 Task: Find connections with filter location Kaltenkirchen with filter topic #Saleswith filter profile language English with filter current company Find My New Job with filter school St.Peter's Engineering College with filter industry International Affairs with filter service category Nonprofit Consulting with filter keywords title Communications Director
Action: Mouse moved to (654, 93)
Screenshot: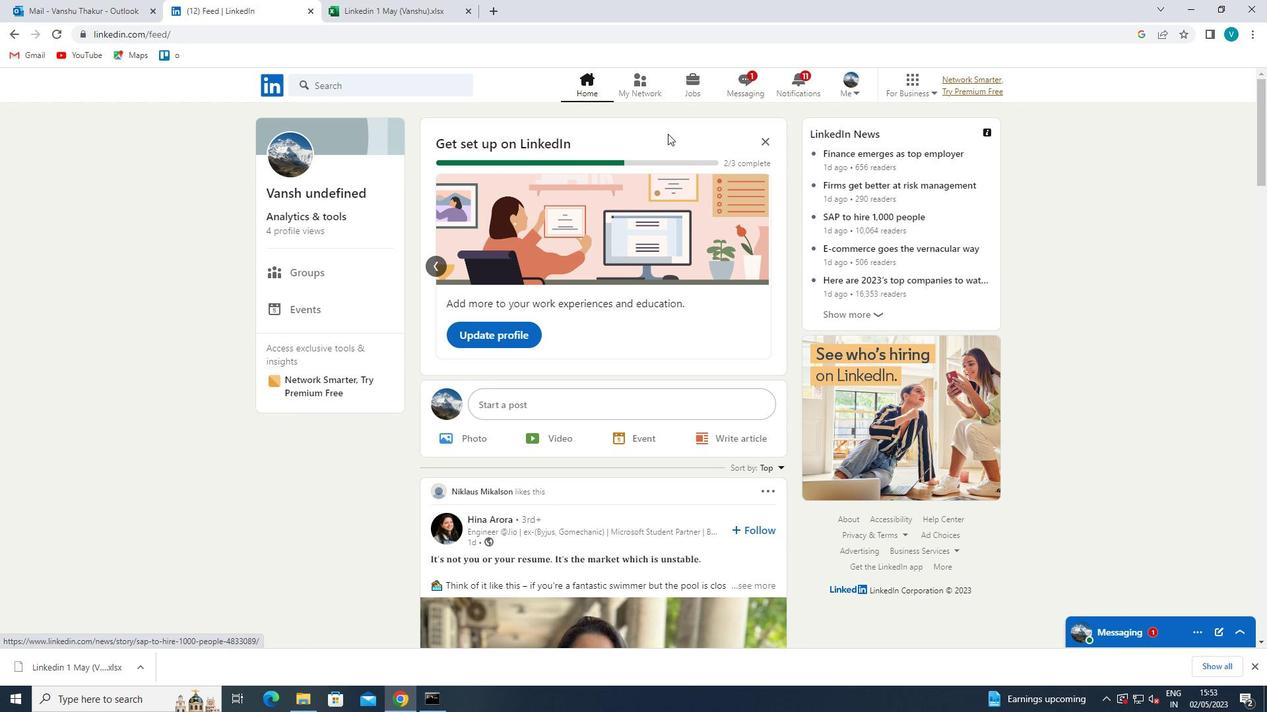 
Action: Mouse pressed left at (654, 93)
Screenshot: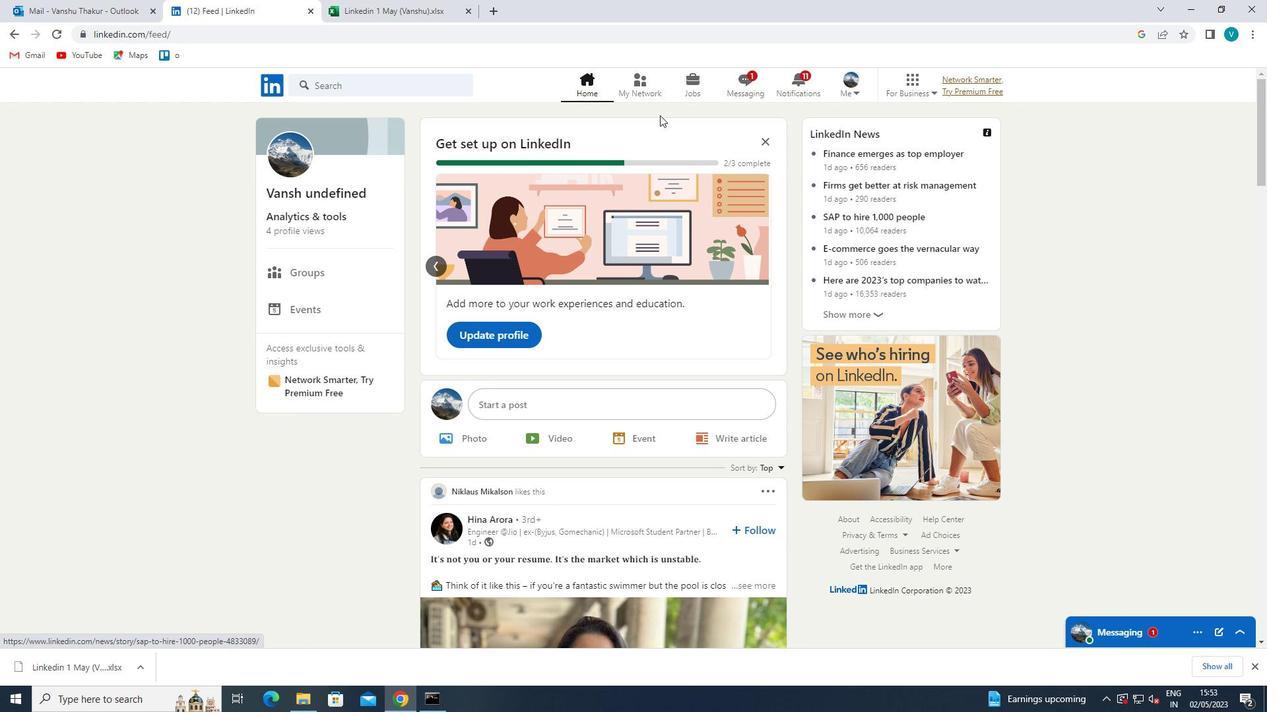 
Action: Mouse moved to (384, 161)
Screenshot: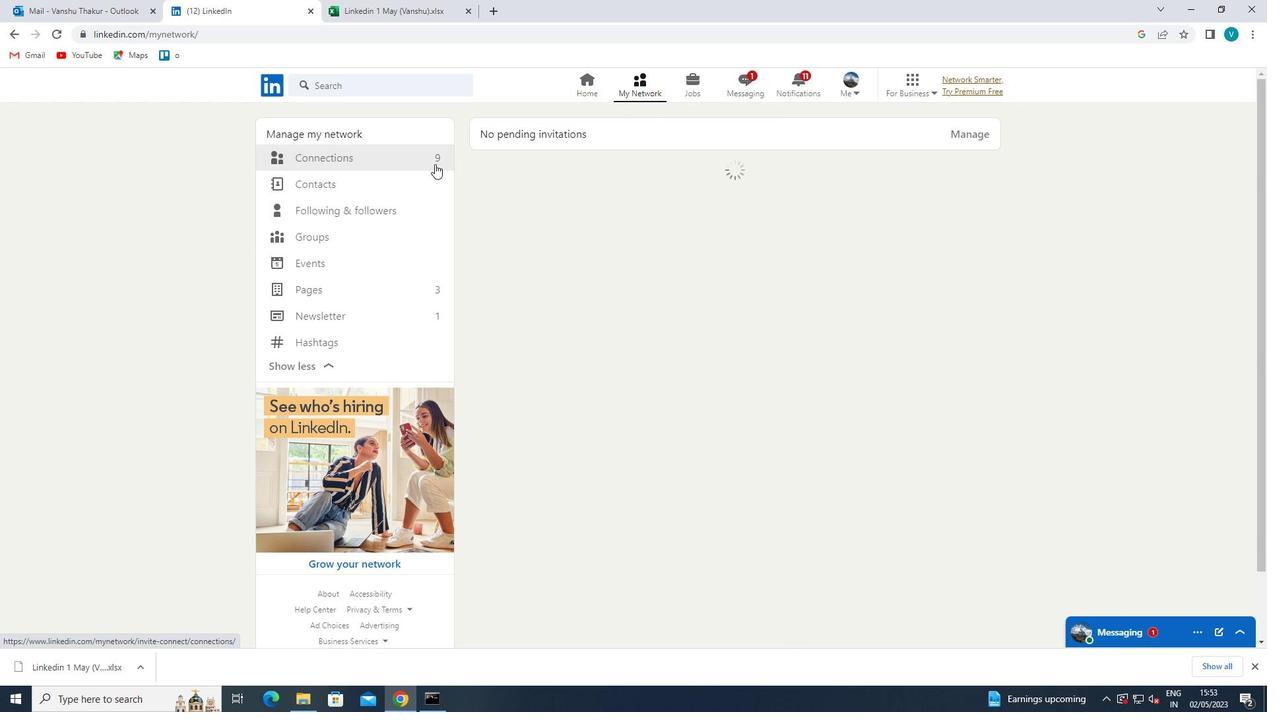 
Action: Mouse pressed left at (384, 161)
Screenshot: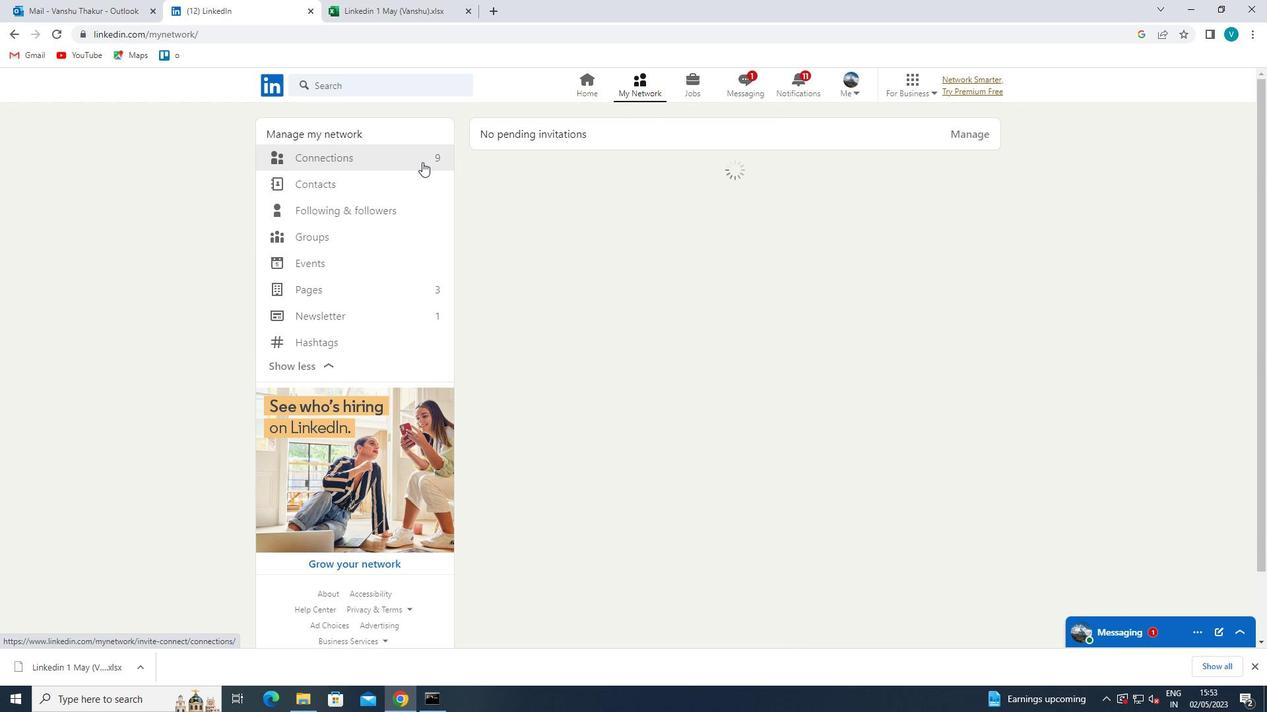 
Action: Mouse moved to (735, 158)
Screenshot: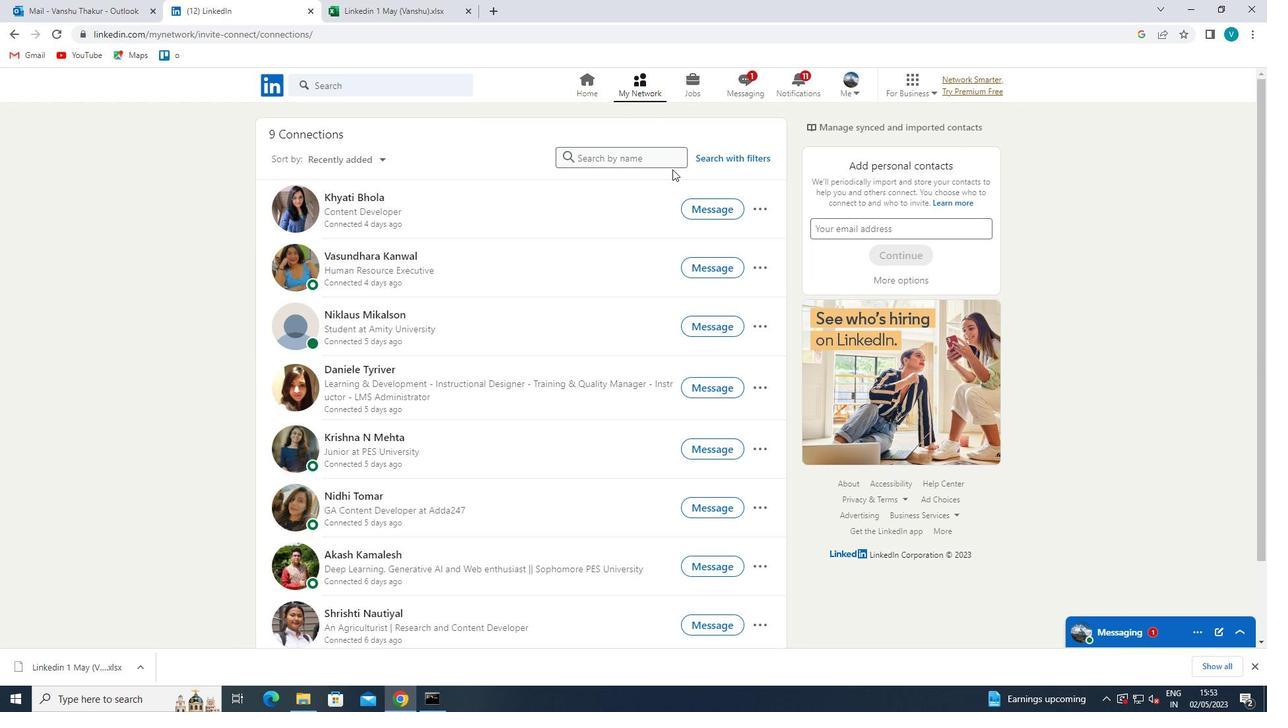 
Action: Mouse pressed left at (735, 158)
Screenshot: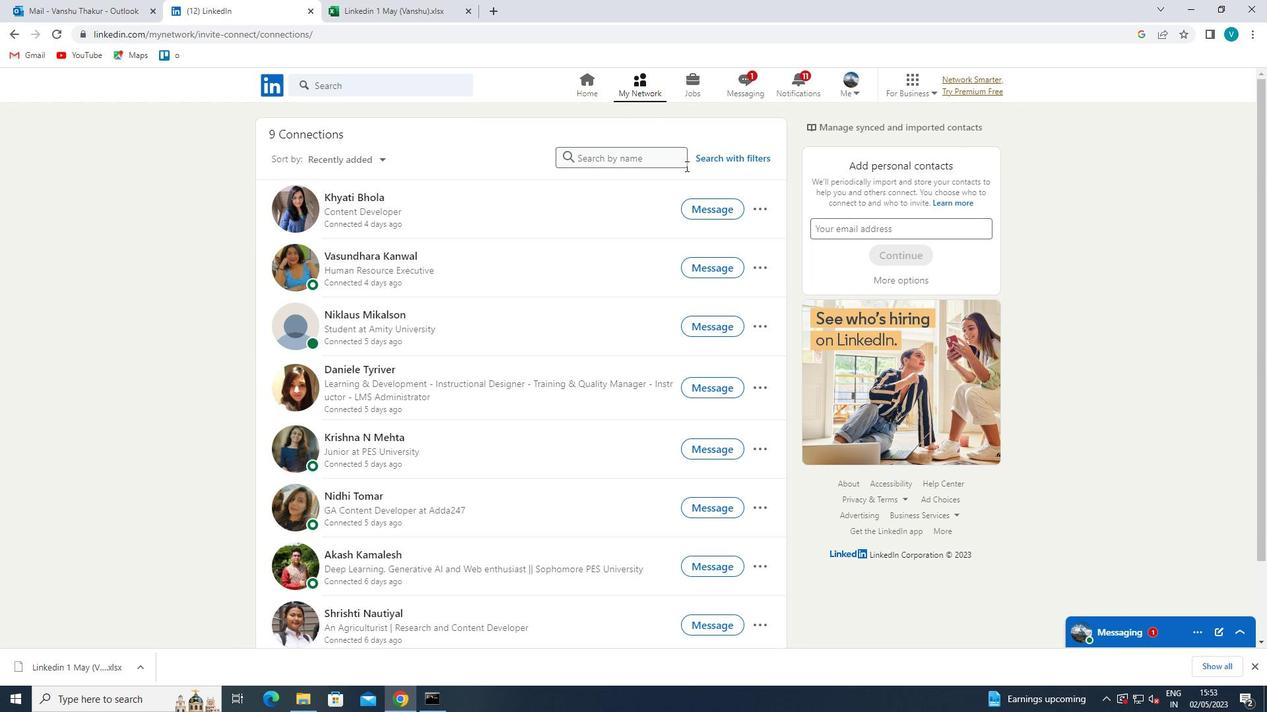 
Action: Mouse moved to (644, 124)
Screenshot: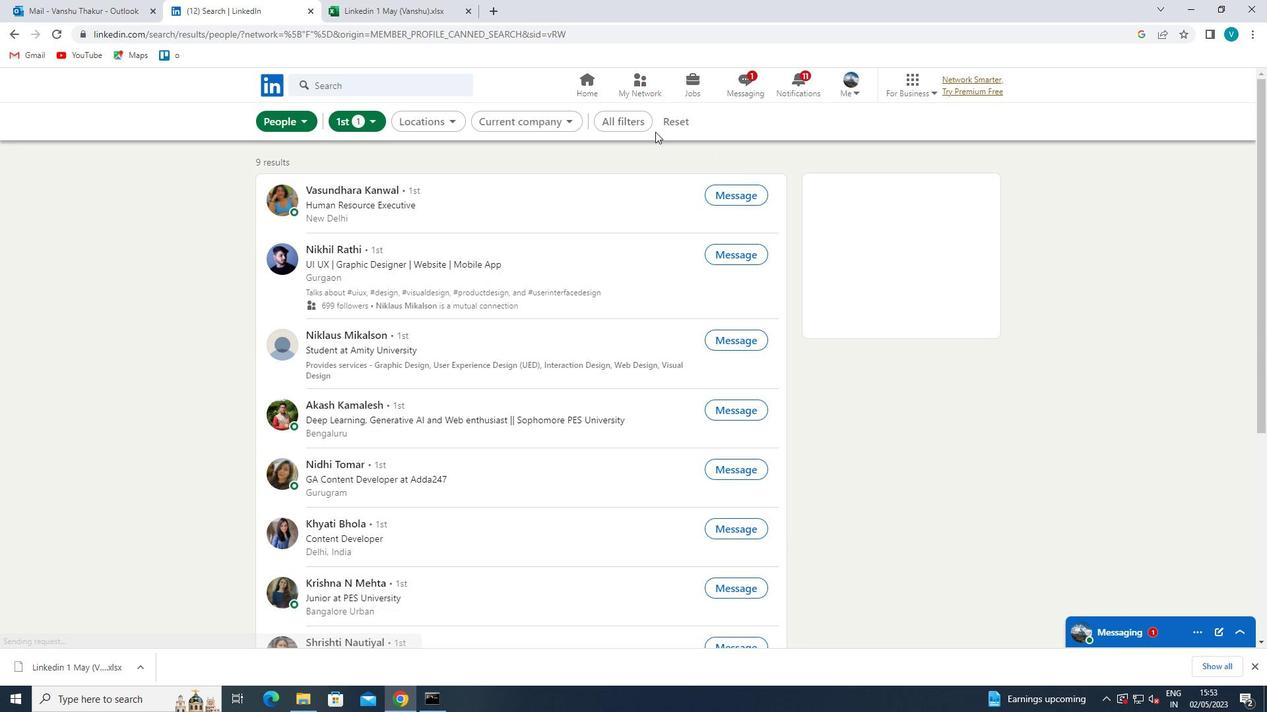 
Action: Mouse pressed left at (644, 124)
Screenshot: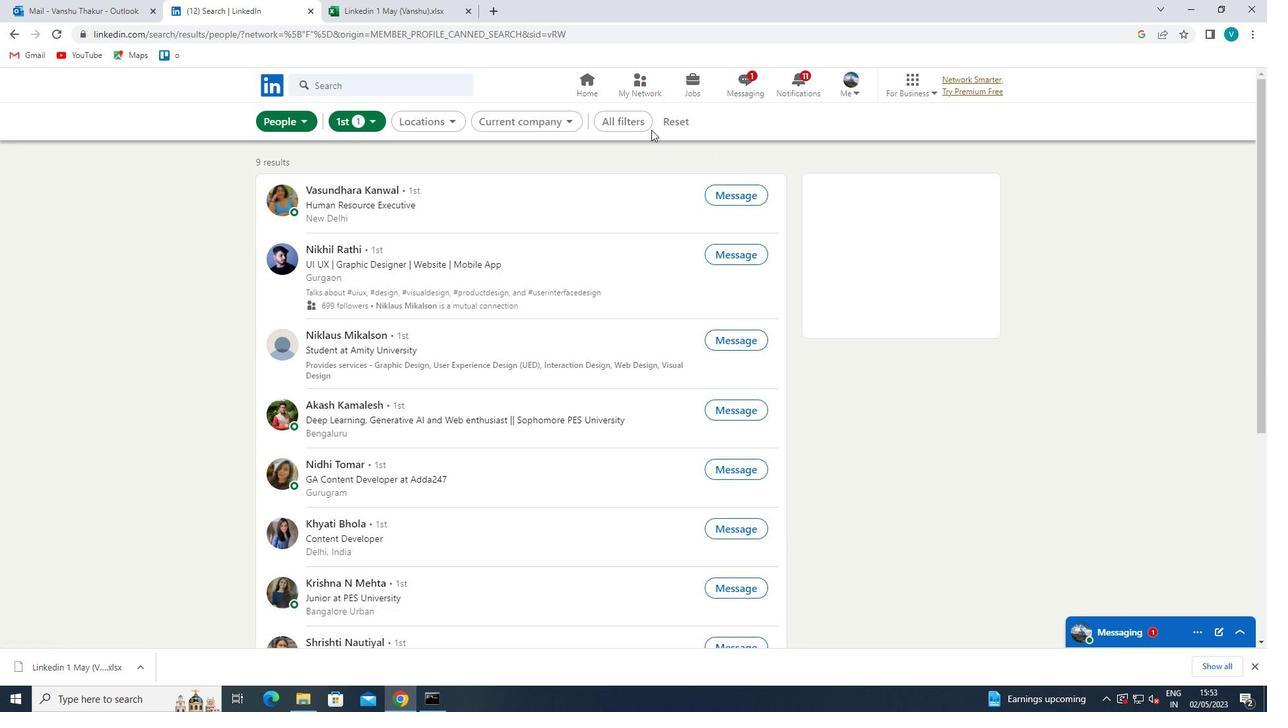 
Action: Mouse moved to (1113, 442)
Screenshot: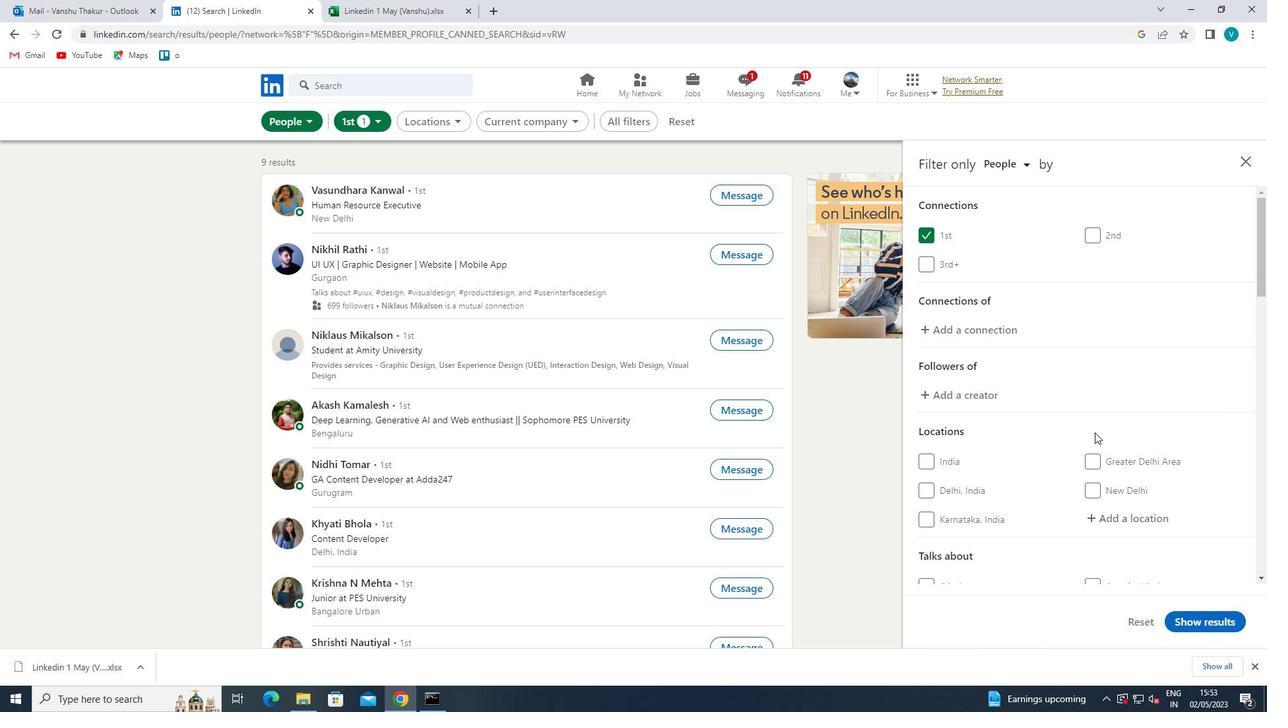 
Action: Mouse scrolled (1113, 442) with delta (0, 0)
Screenshot: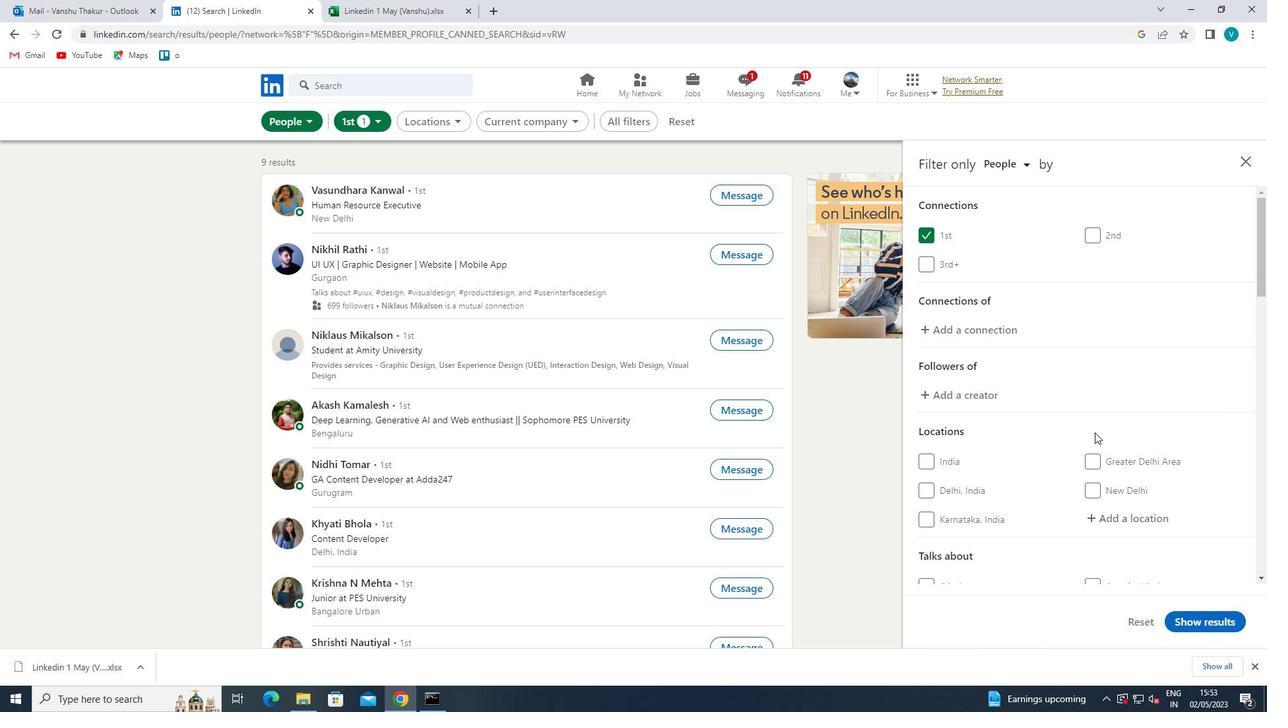 
Action: Mouse moved to (1114, 444)
Screenshot: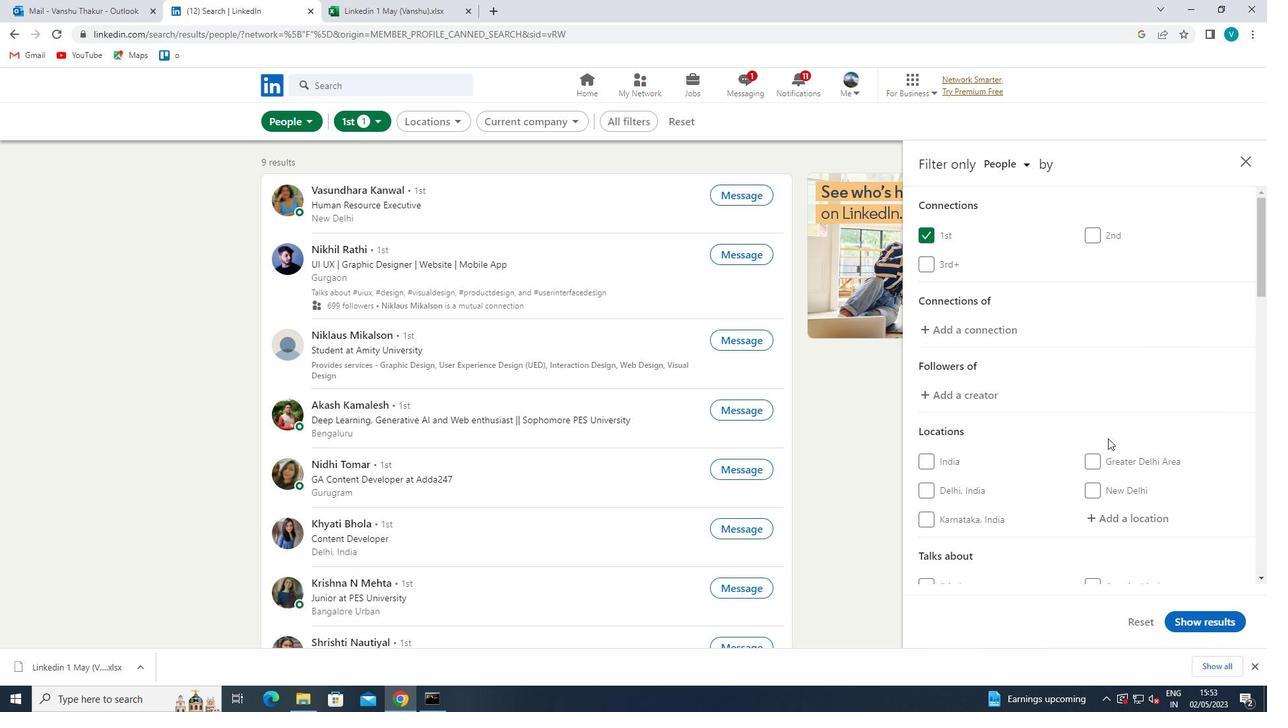 
Action: Mouse scrolled (1114, 443) with delta (0, 0)
Screenshot: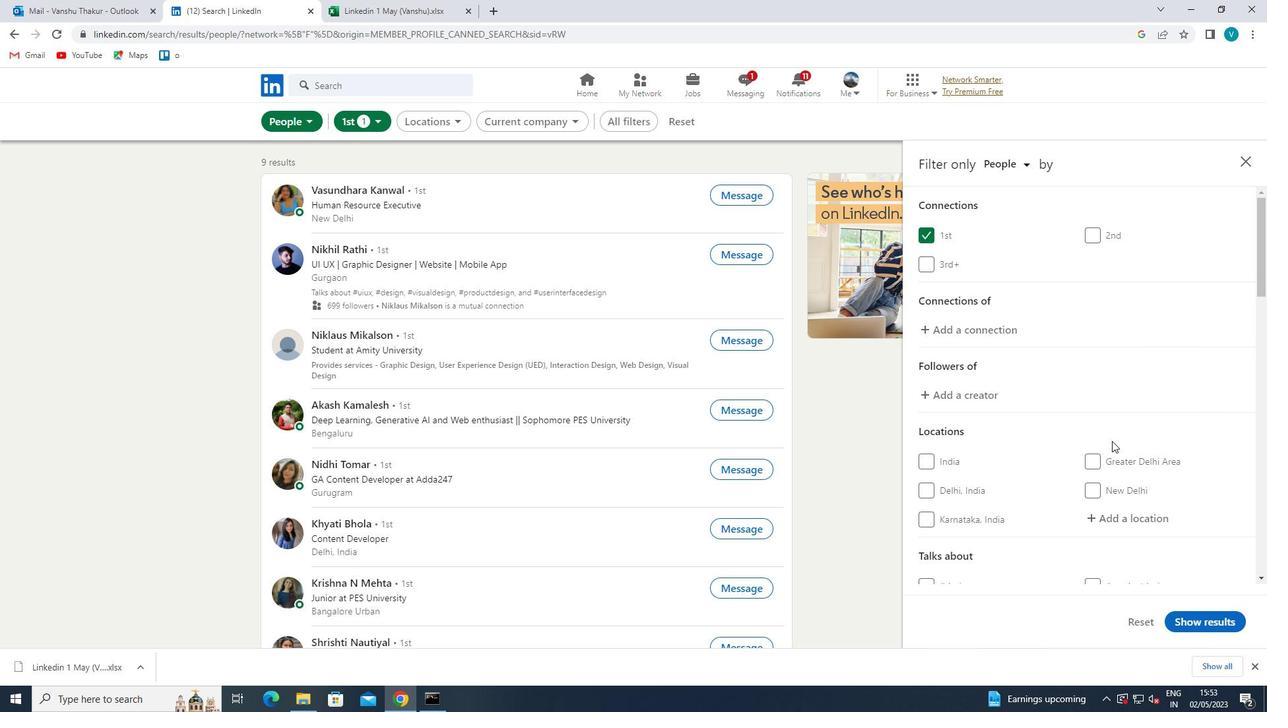
Action: Mouse moved to (1118, 379)
Screenshot: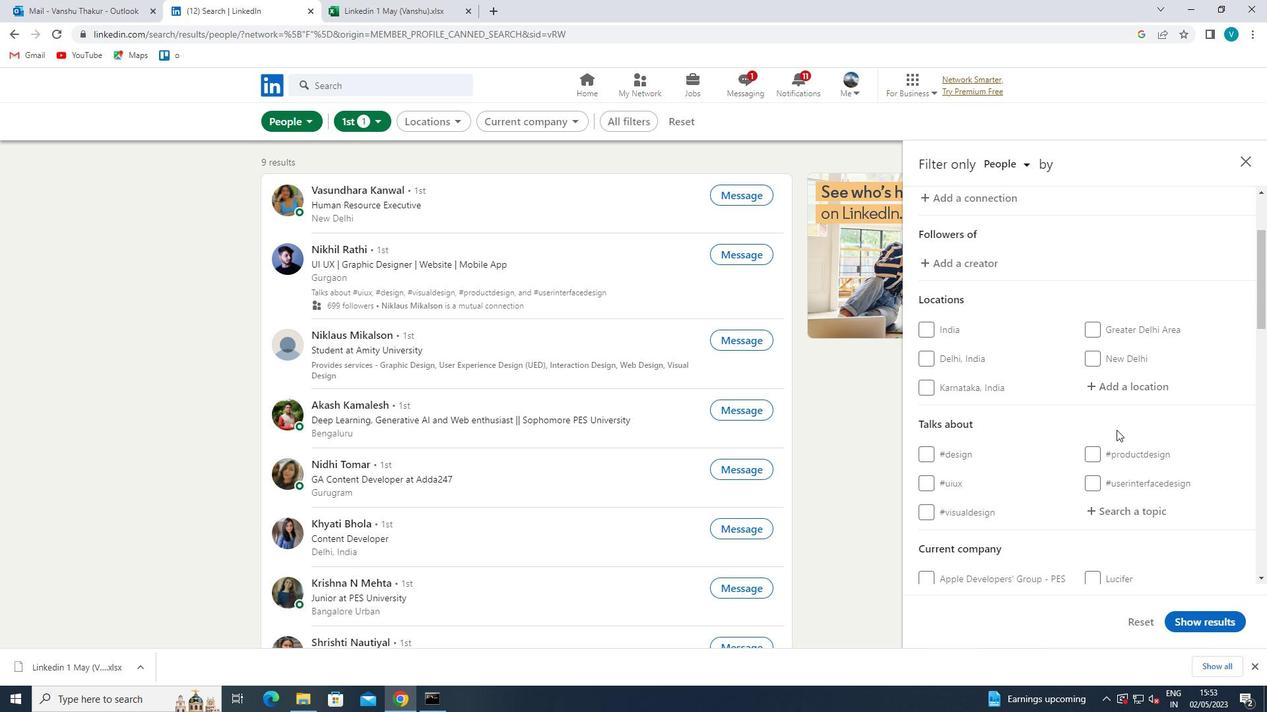 
Action: Mouse pressed left at (1118, 379)
Screenshot: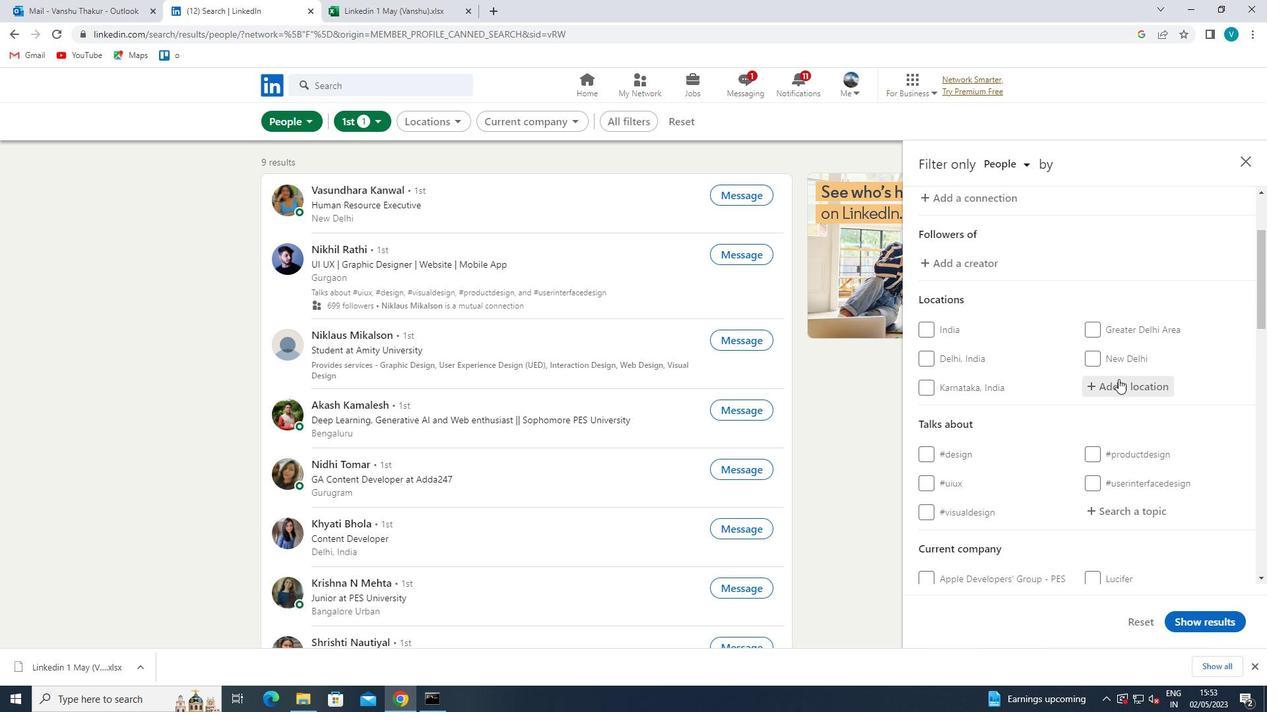 
Action: Mouse moved to (834, 216)
Screenshot: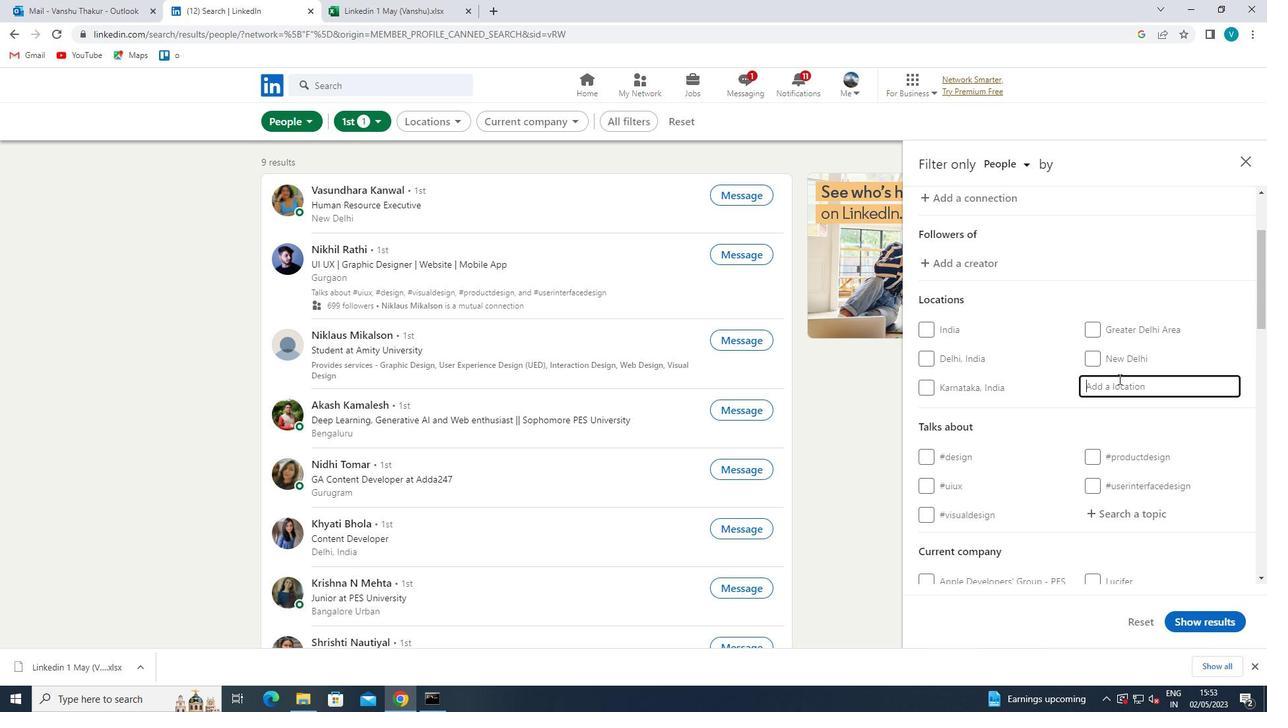 
Action: Key pressed <Key.shift>
Screenshot: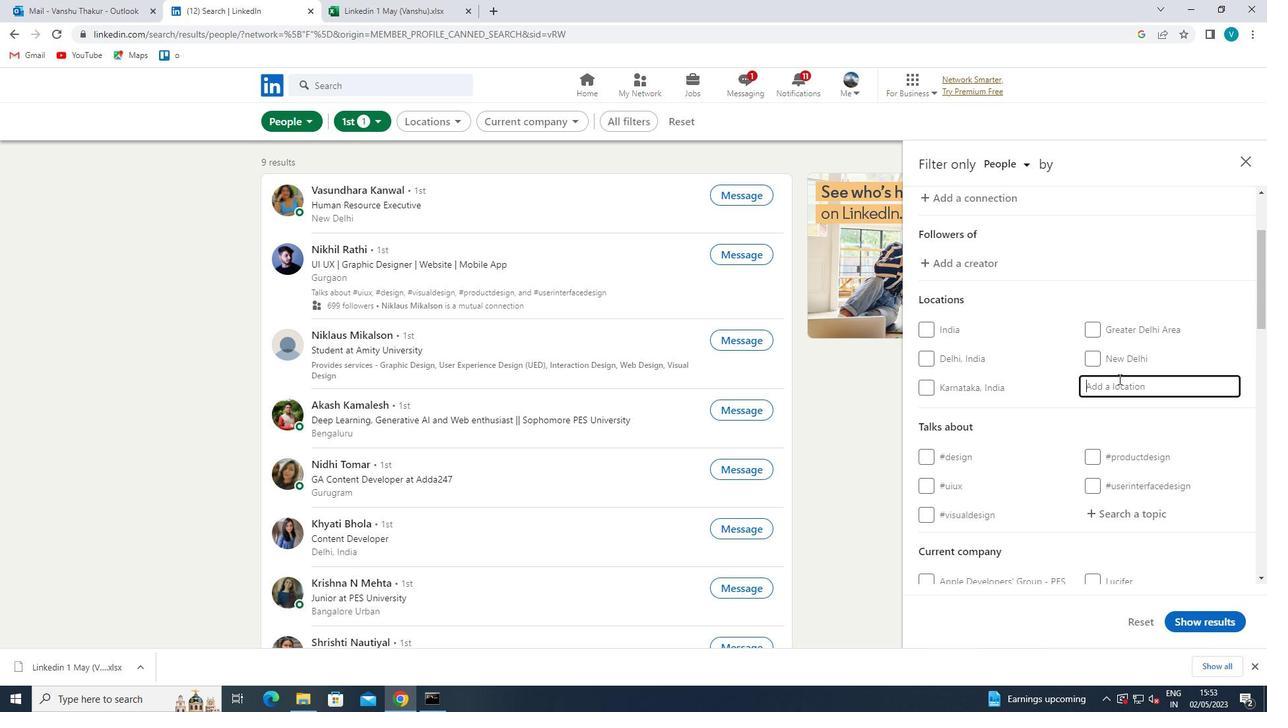 
Action: Mouse moved to (563, 95)
Screenshot: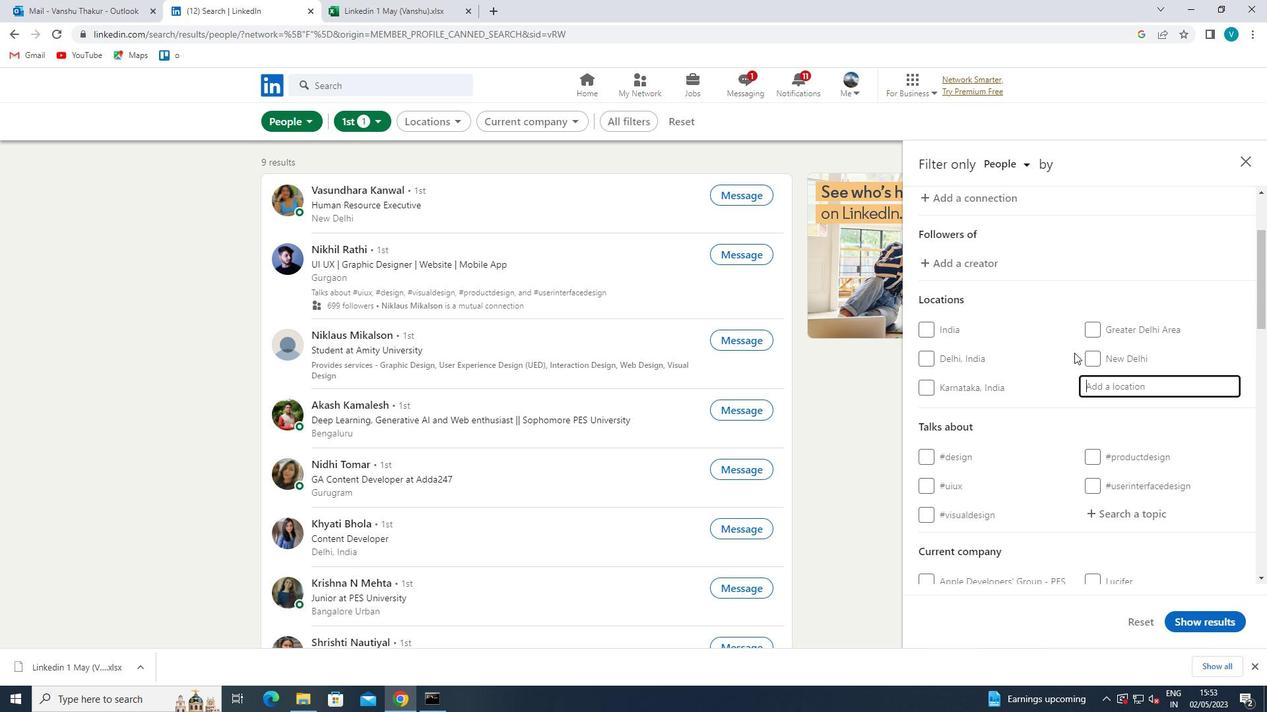 
Action: Key pressed <Key.shift><Key.shift><Key.shift><Key.shift><Key.shift><Key.shift><Key.shift>KALTENKI
Screenshot: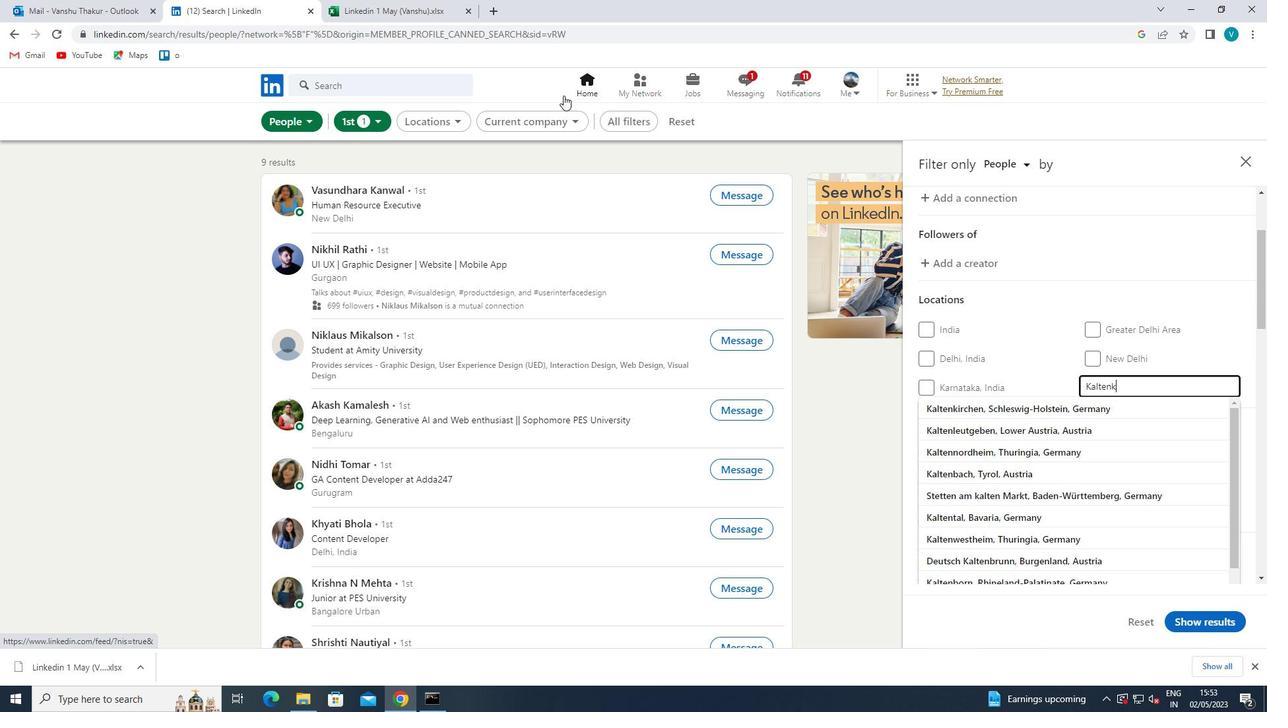 
Action: Mouse moved to (1042, 399)
Screenshot: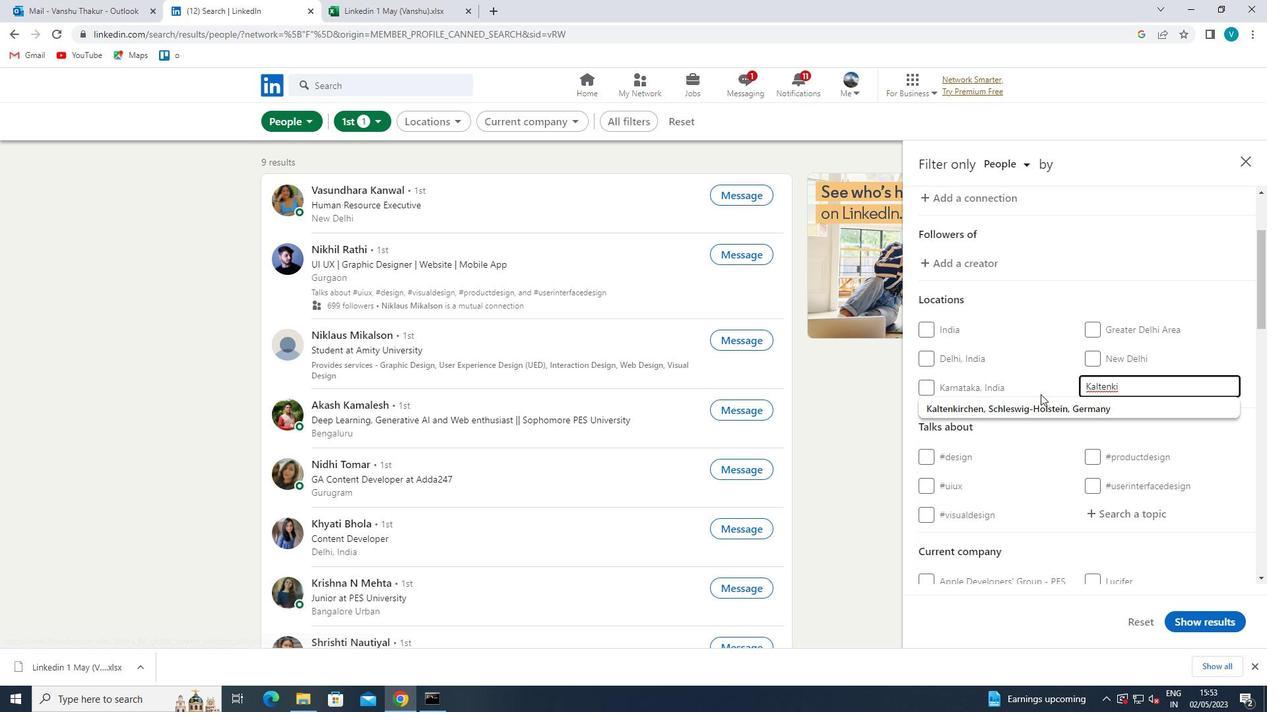 
Action: Mouse pressed left at (1042, 399)
Screenshot: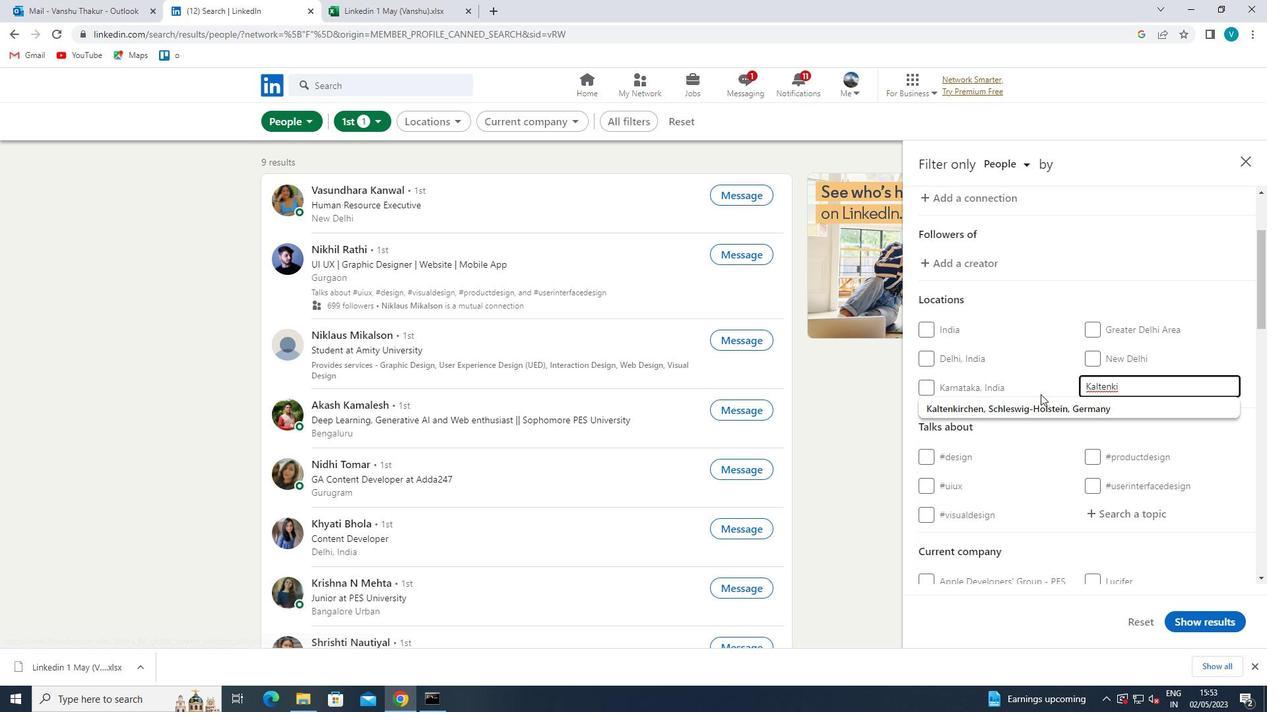 
Action: Mouse moved to (1044, 392)
Screenshot: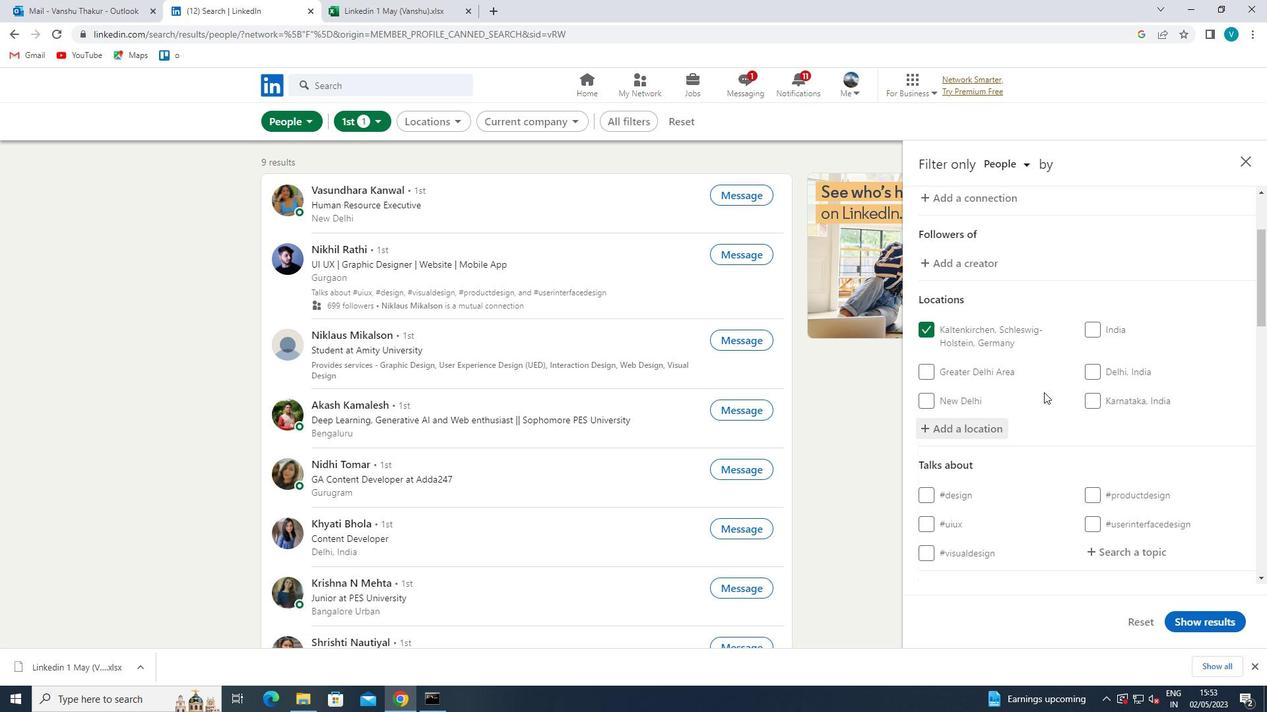 
Action: Mouse scrolled (1044, 392) with delta (0, 0)
Screenshot: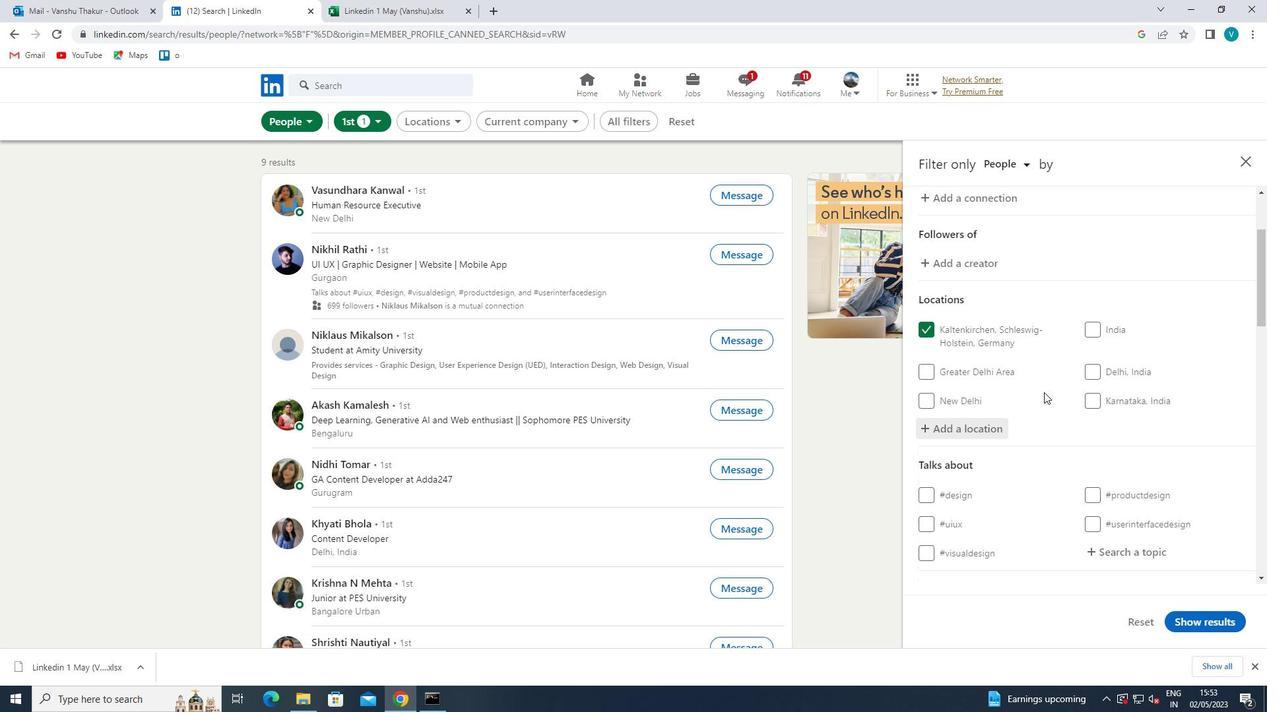 
Action: Mouse scrolled (1044, 392) with delta (0, 0)
Screenshot: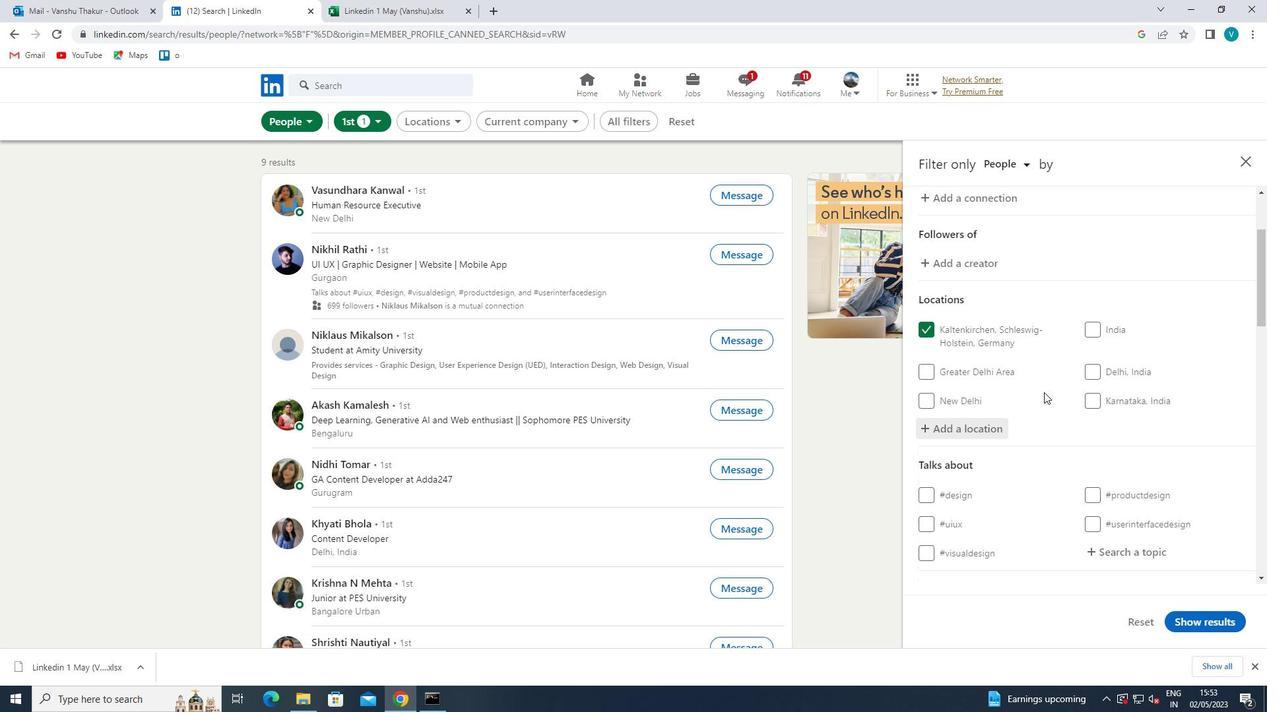 
Action: Mouse moved to (1125, 425)
Screenshot: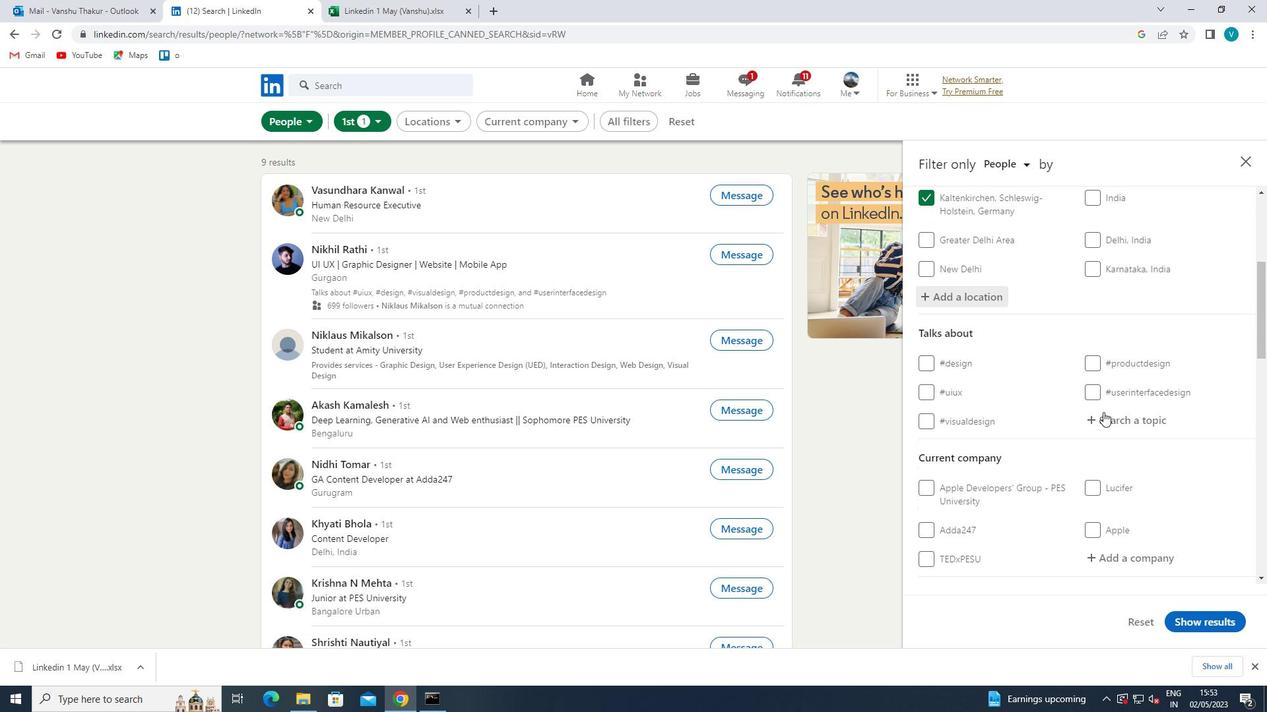 
Action: Mouse pressed left at (1125, 425)
Screenshot: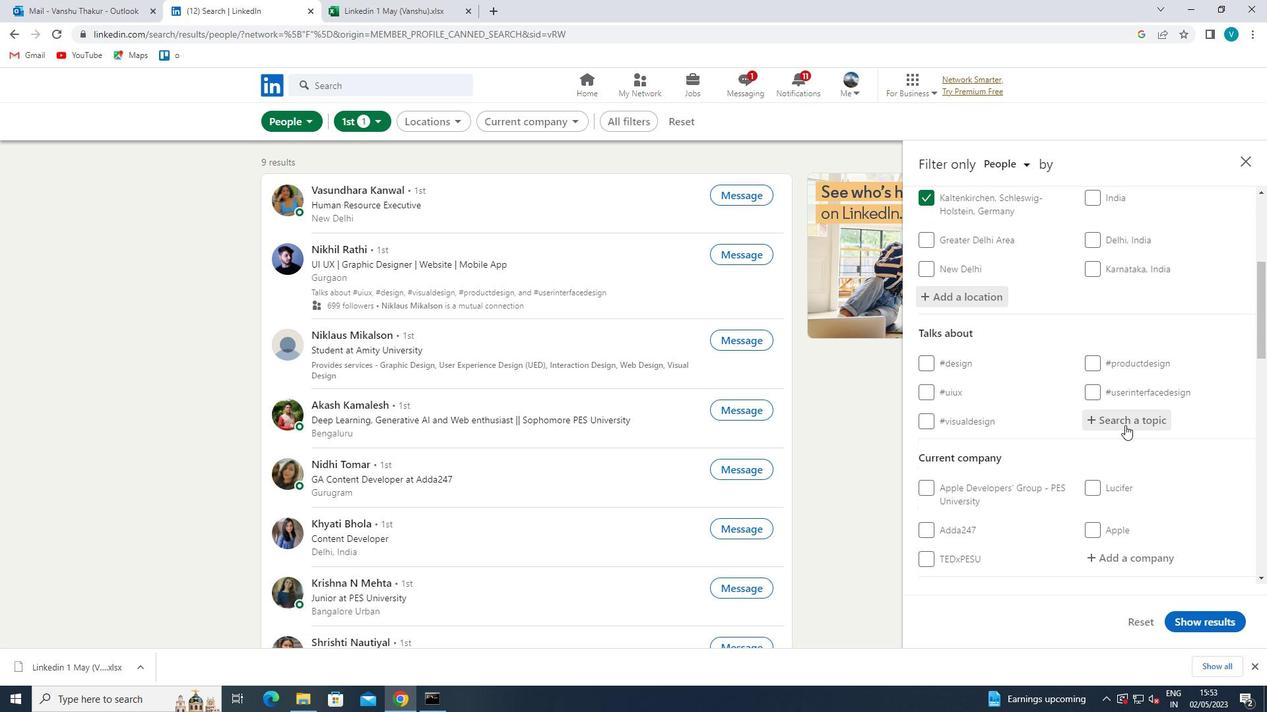 
Action: Key pressed SALES
Screenshot: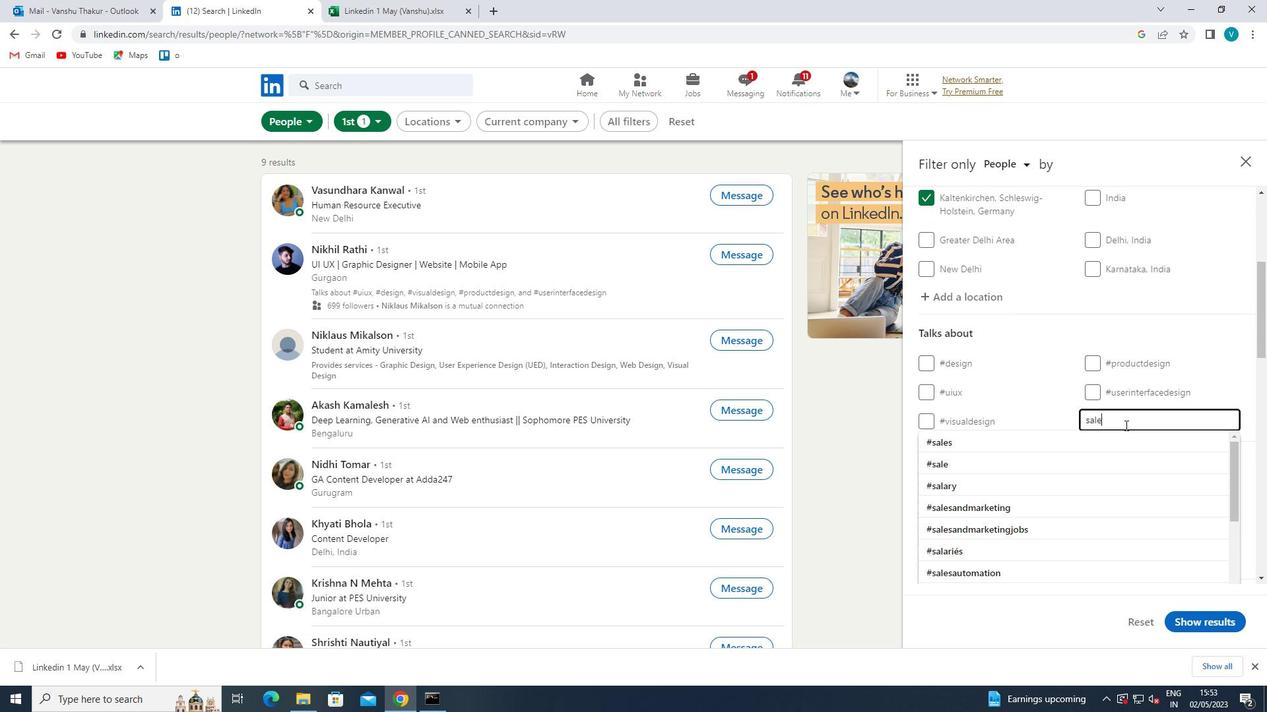
Action: Mouse moved to (1077, 440)
Screenshot: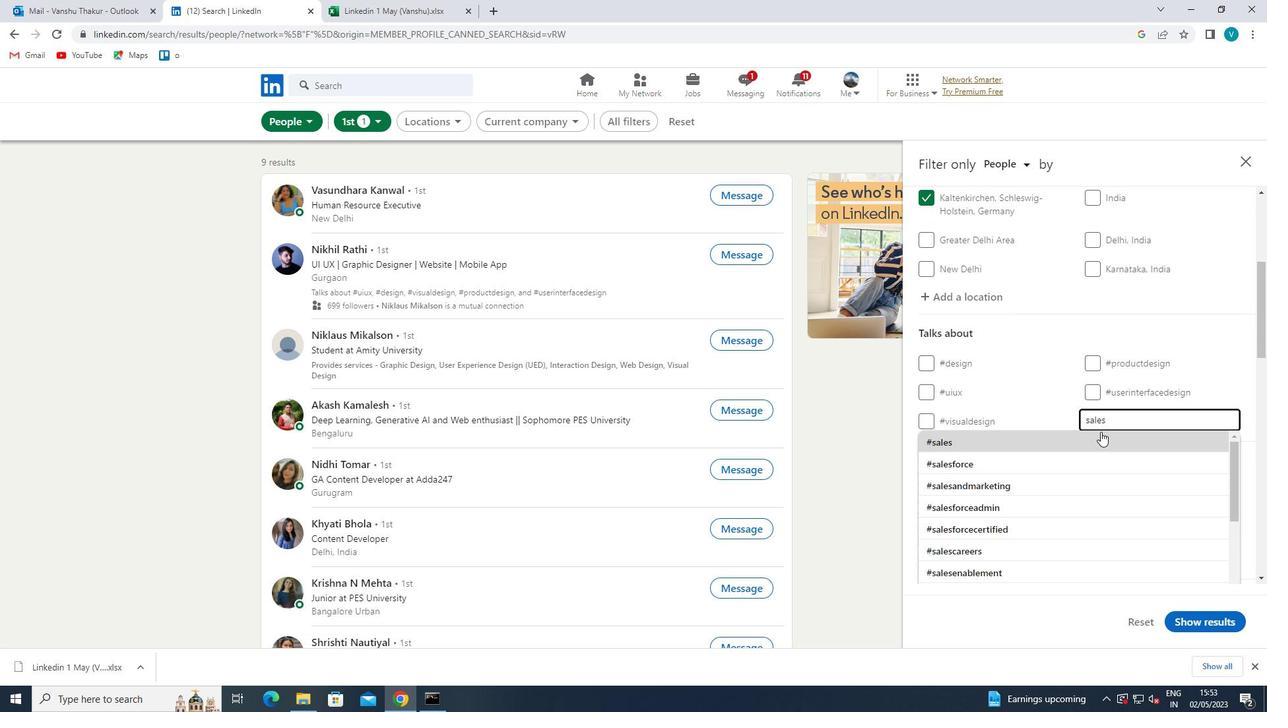 
Action: Mouse pressed left at (1077, 440)
Screenshot: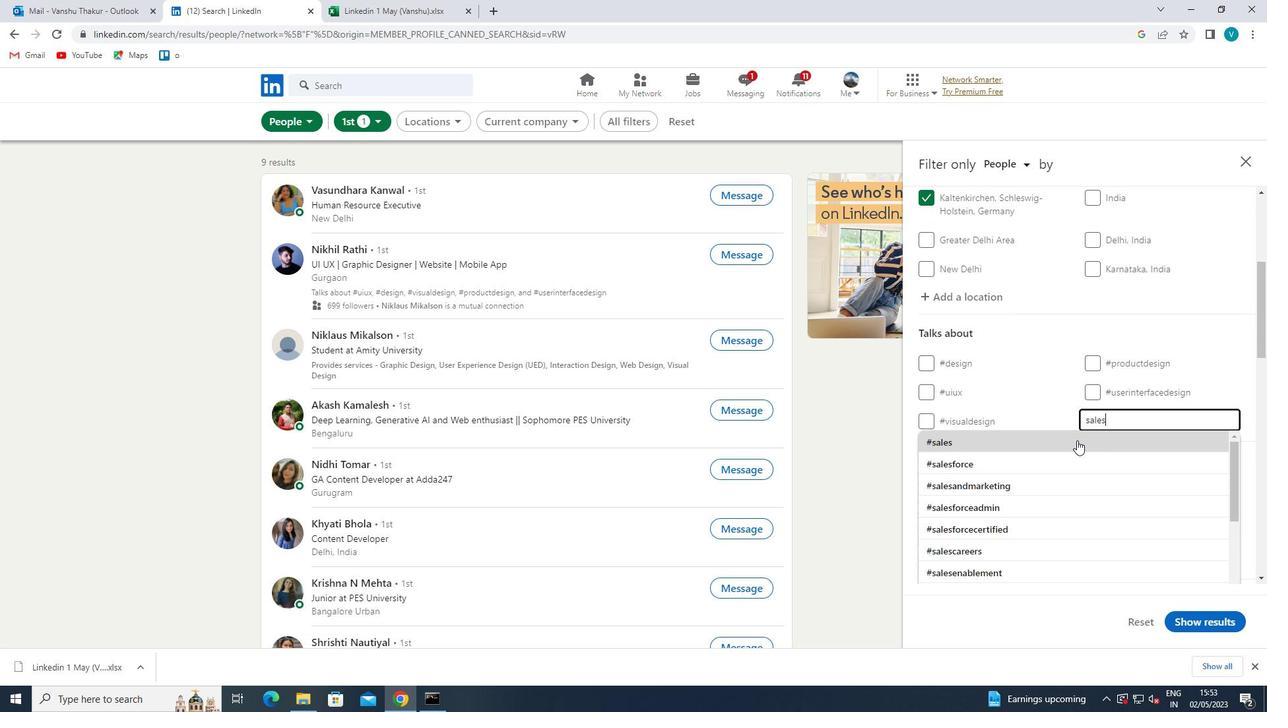 
Action: Mouse moved to (1077, 440)
Screenshot: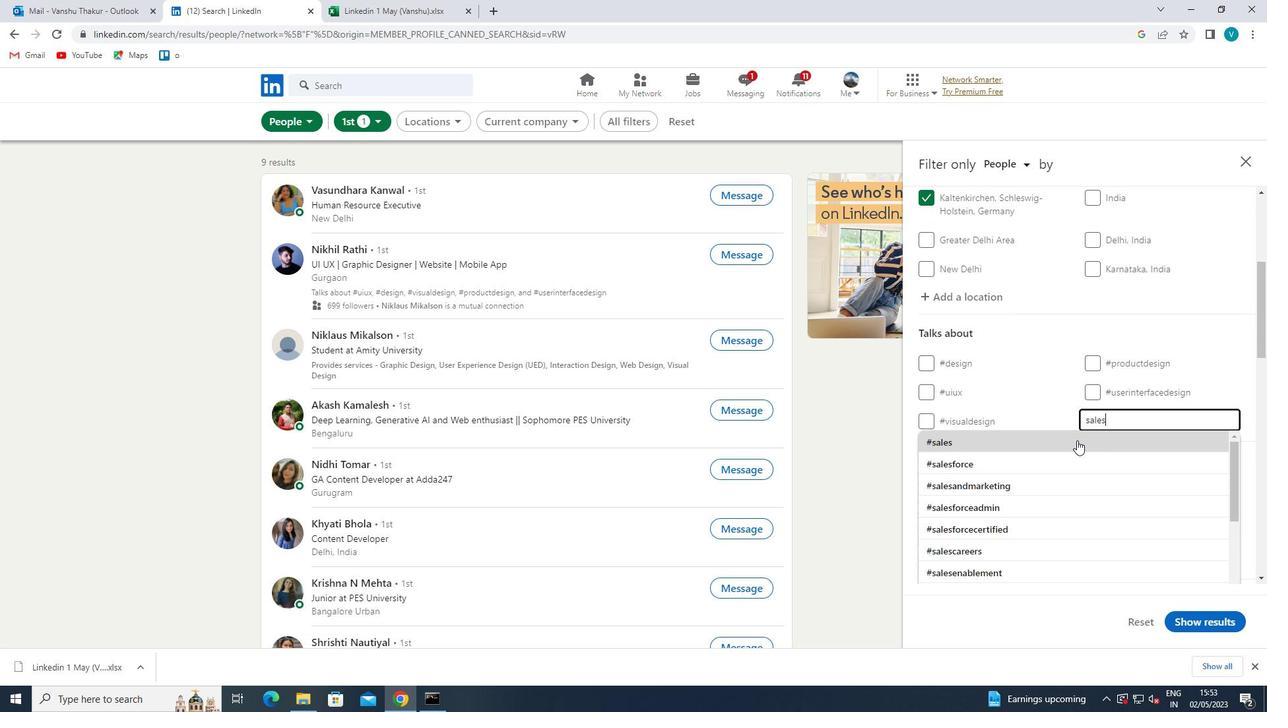 
Action: Mouse scrolled (1077, 440) with delta (0, 0)
Screenshot: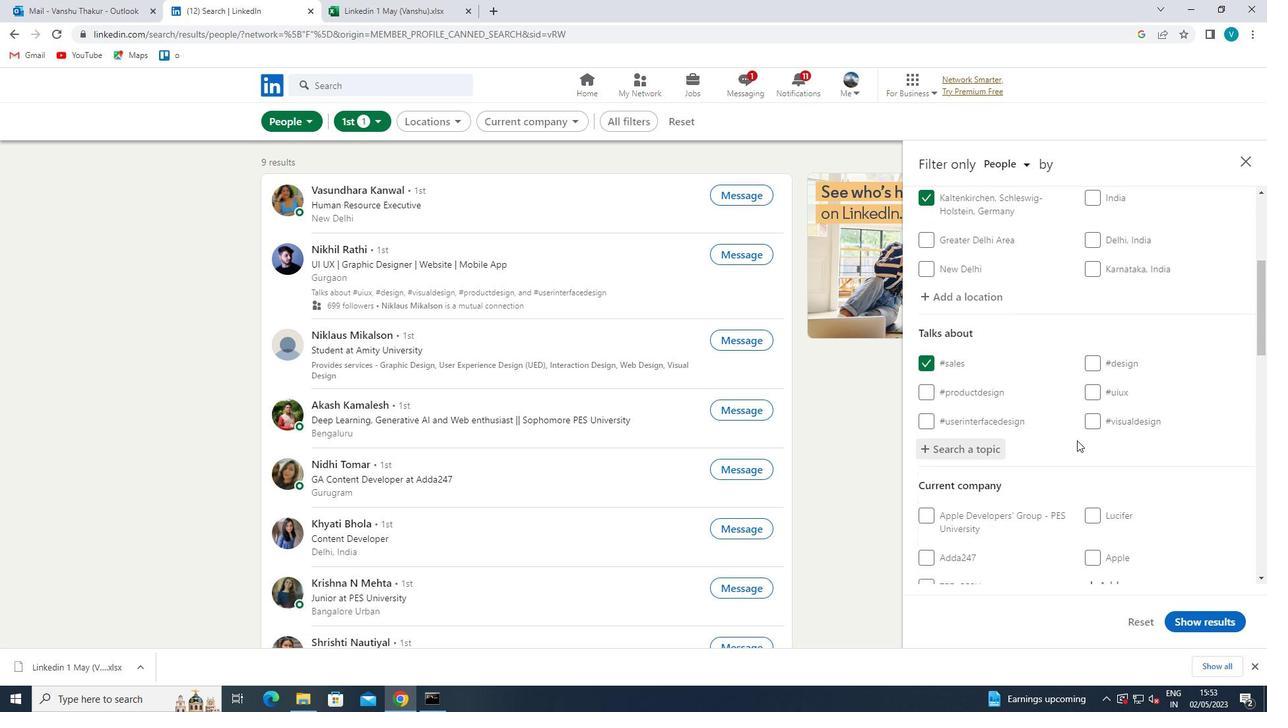 
Action: Mouse scrolled (1077, 440) with delta (0, 0)
Screenshot: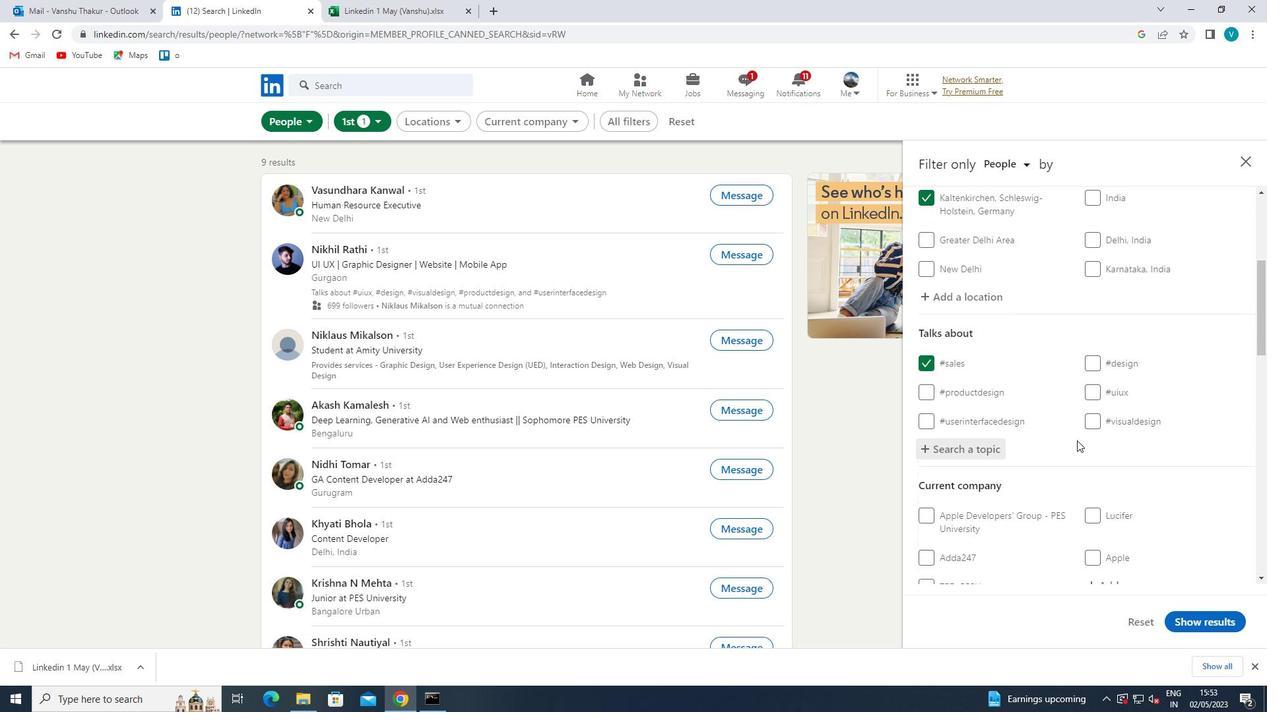 
Action: Mouse scrolled (1077, 440) with delta (0, 0)
Screenshot: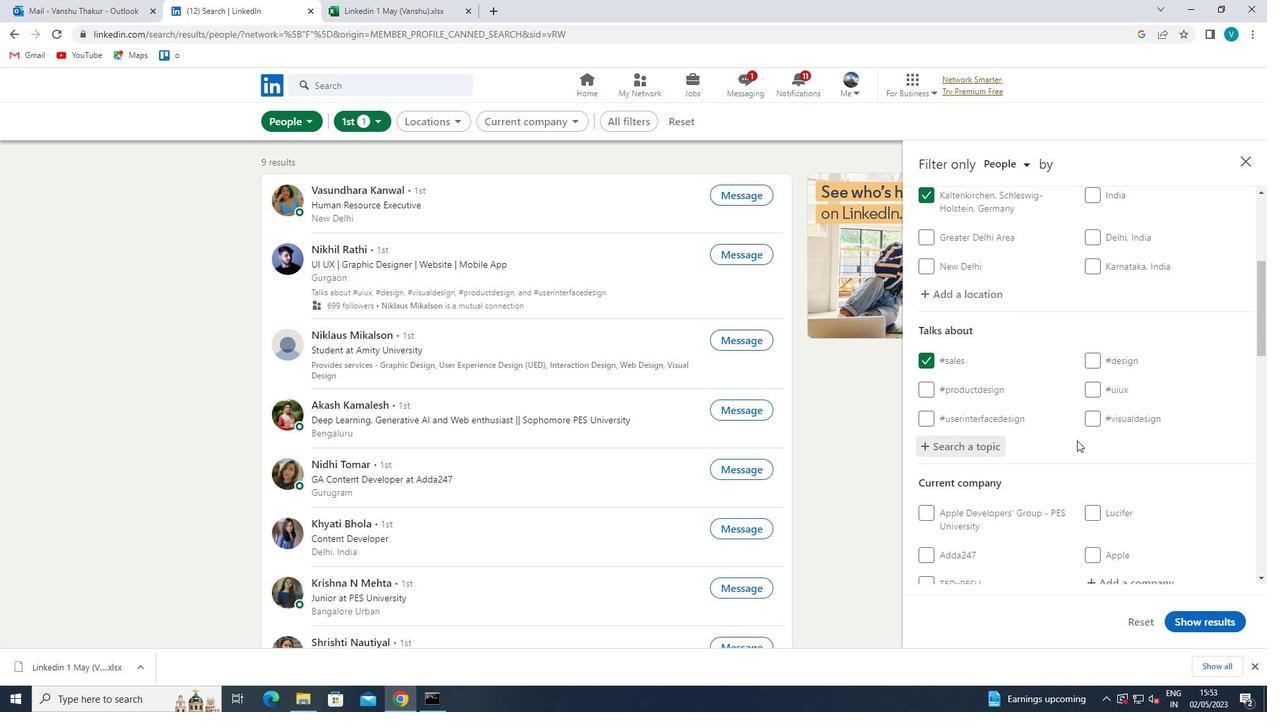 
Action: Mouse moved to (1093, 424)
Screenshot: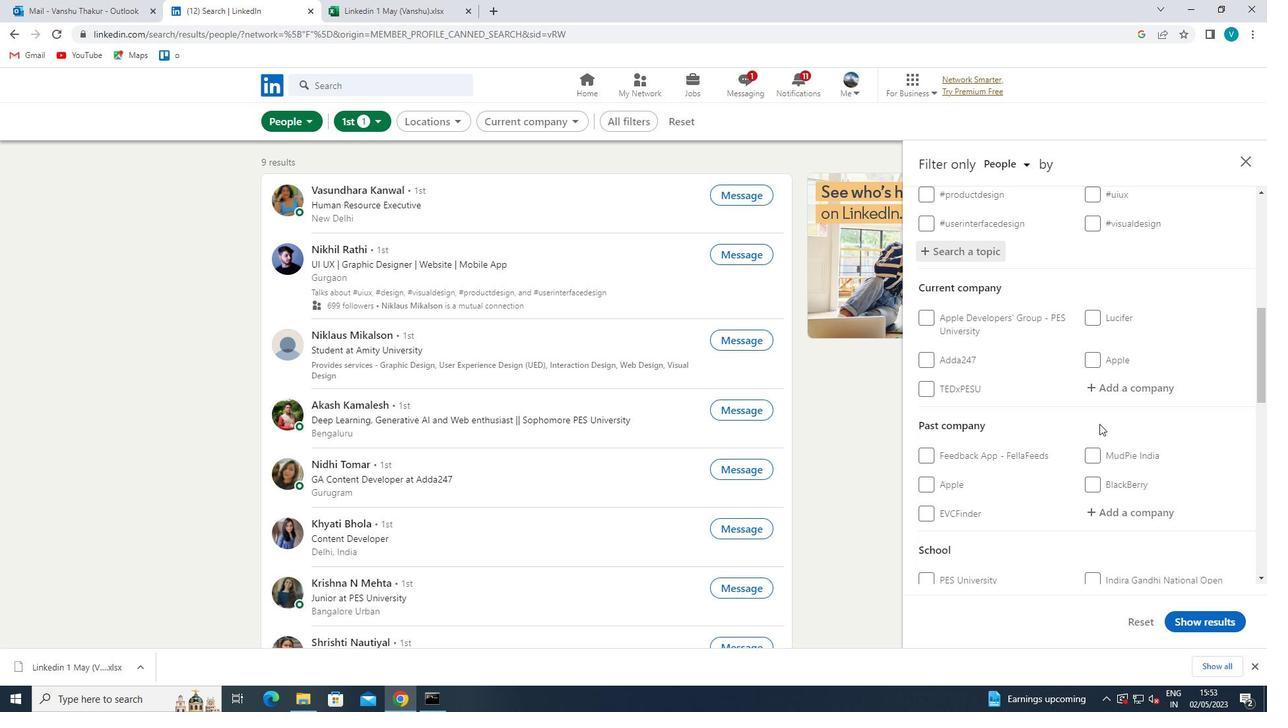 
Action: Mouse scrolled (1093, 423) with delta (0, 0)
Screenshot: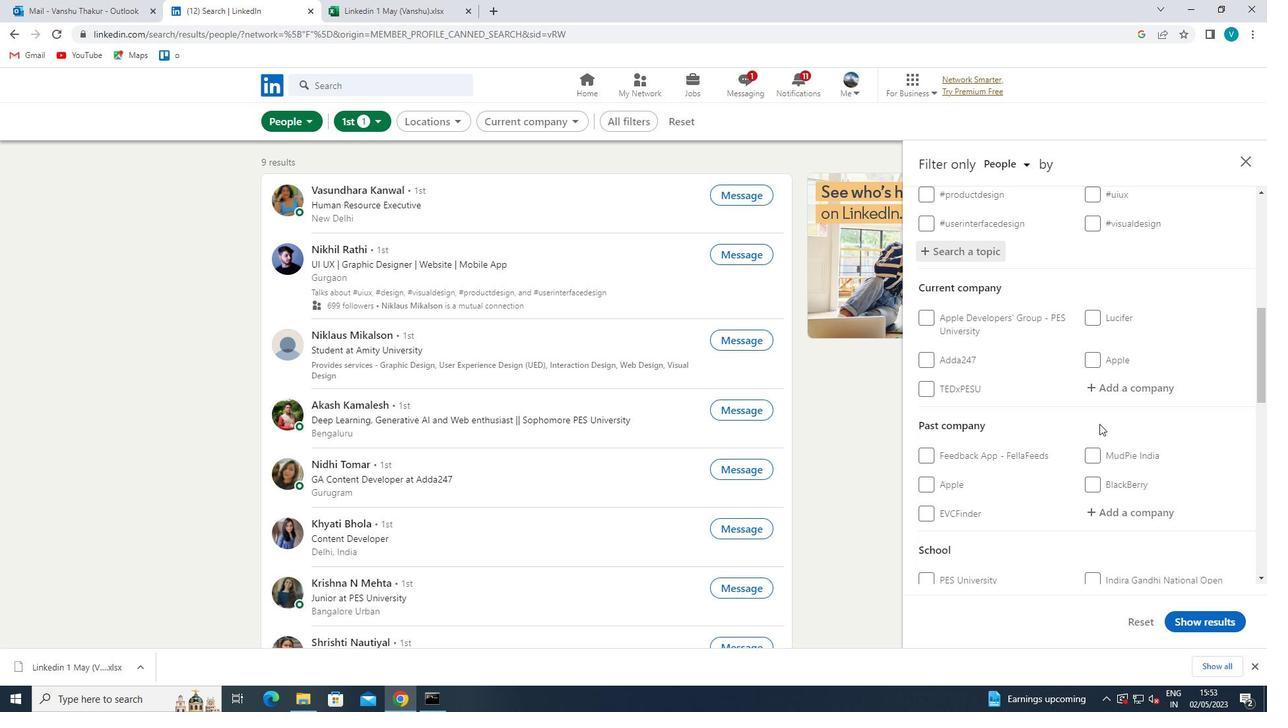 
Action: Mouse moved to (1089, 424)
Screenshot: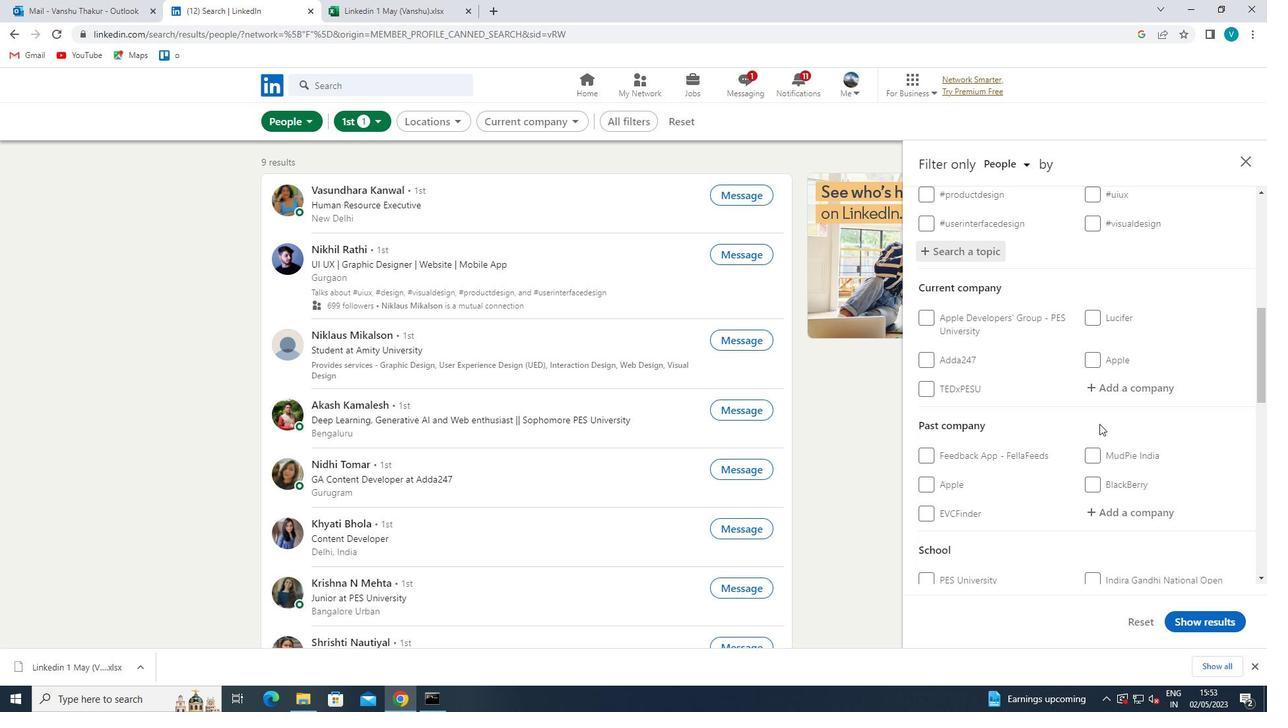 
Action: Mouse scrolled (1089, 423) with delta (0, 0)
Screenshot: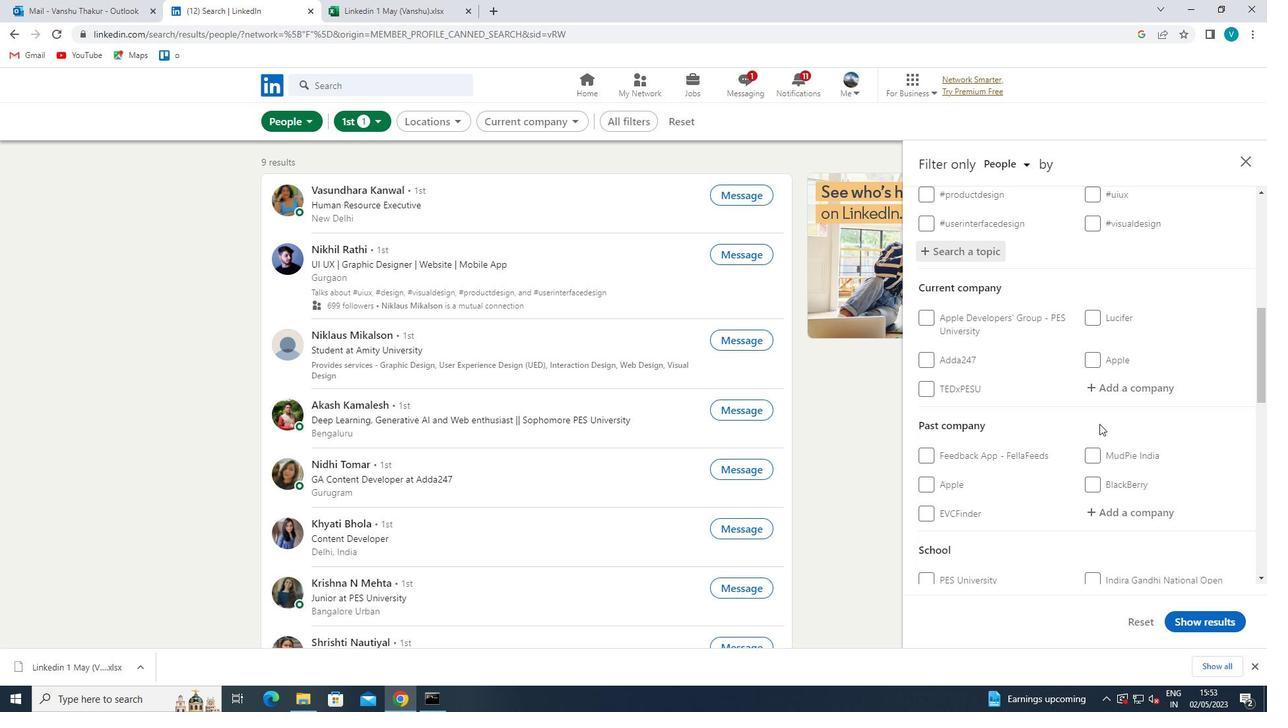 
Action: Mouse moved to (1085, 424)
Screenshot: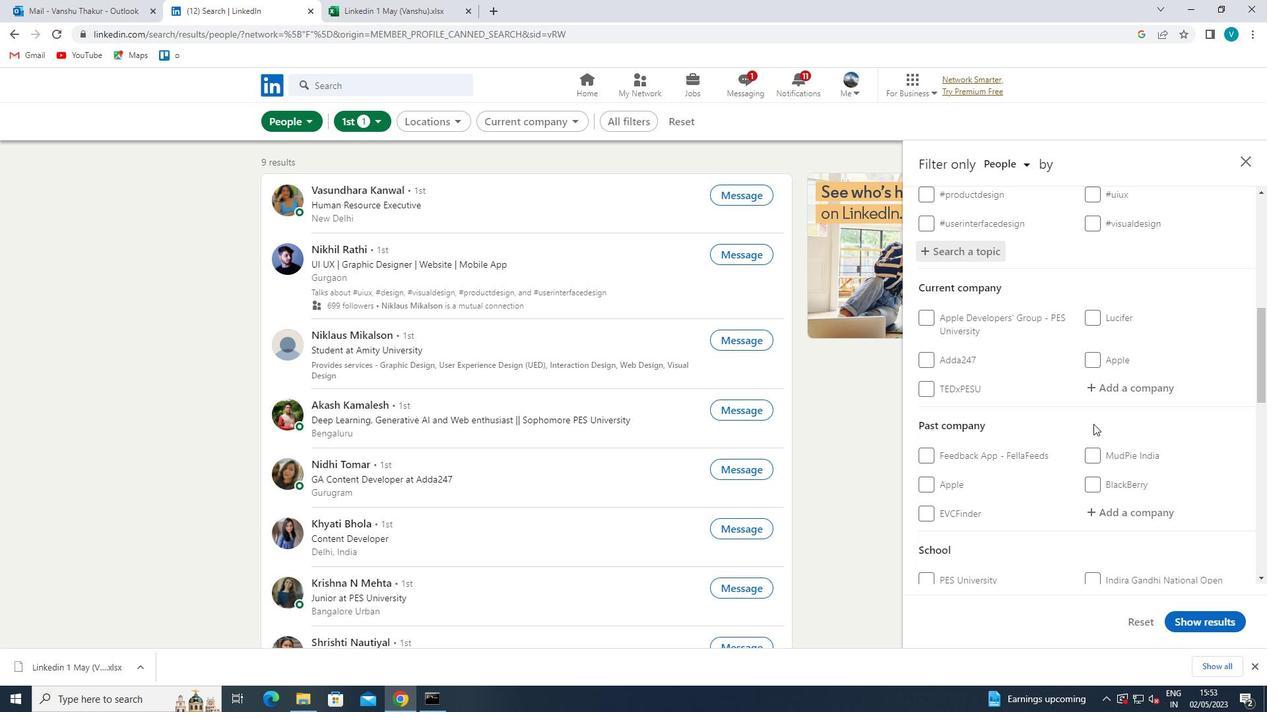 
Action: Mouse scrolled (1085, 423) with delta (0, 0)
Screenshot: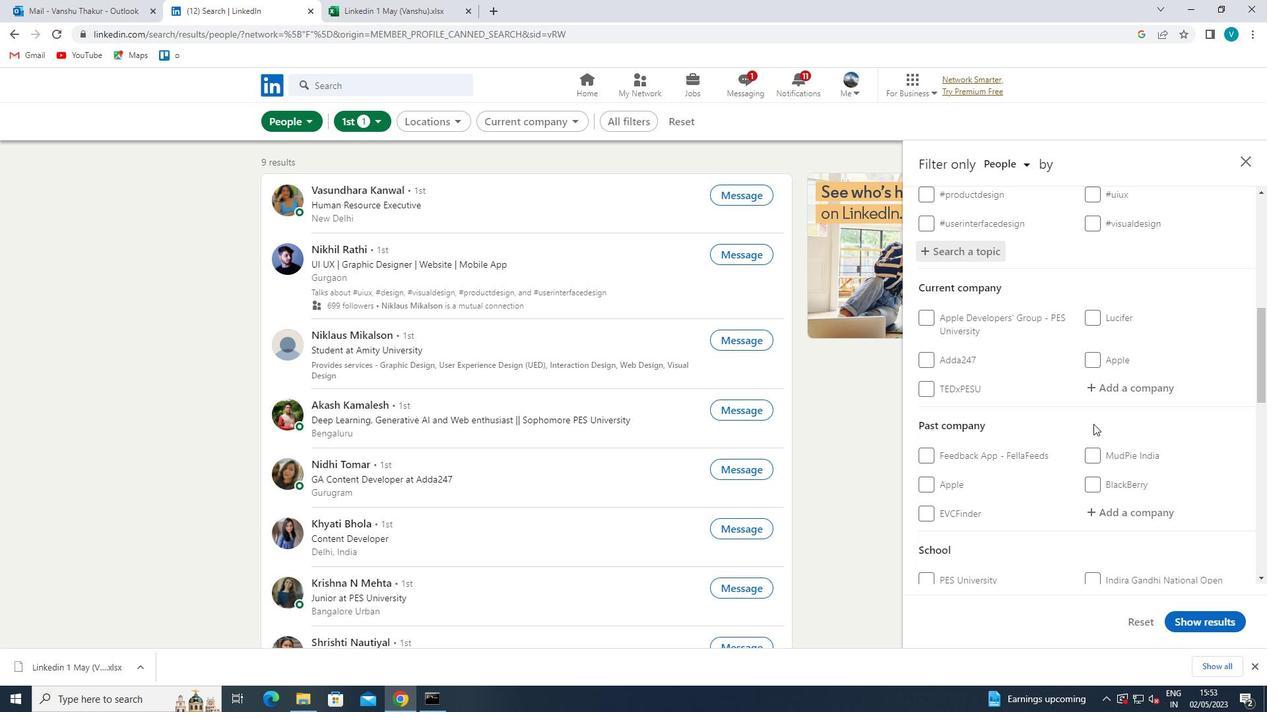 
Action: Mouse moved to (1084, 424)
Screenshot: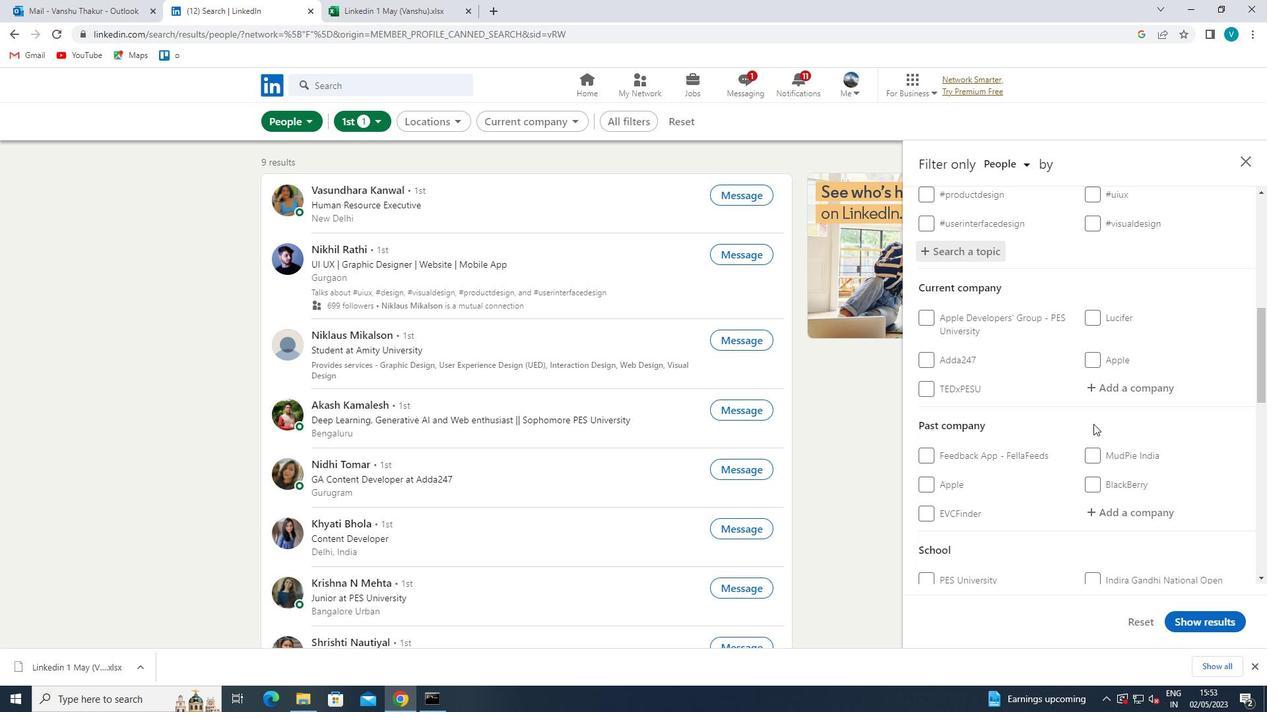 
Action: Mouse scrolled (1084, 423) with delta (0, 0)
Screenshot: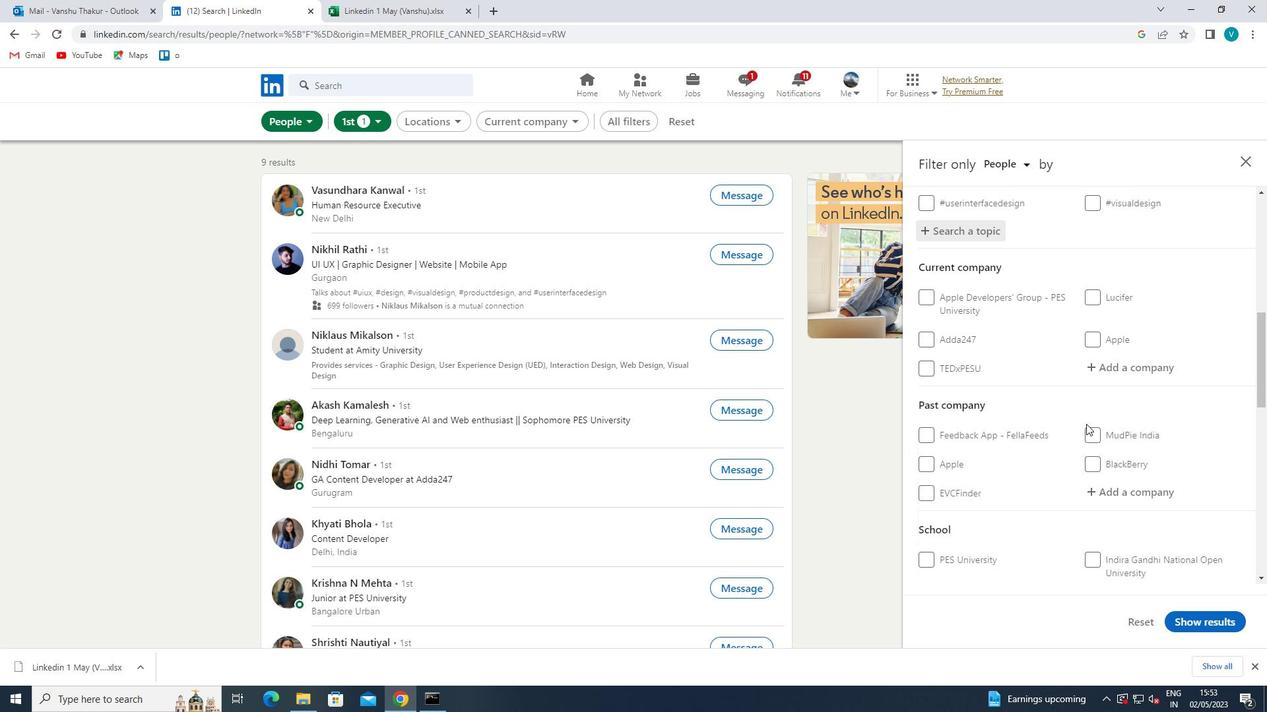 
Action: Mouse scrolled (1084, 423) with delta (0, 0)
Screenshot: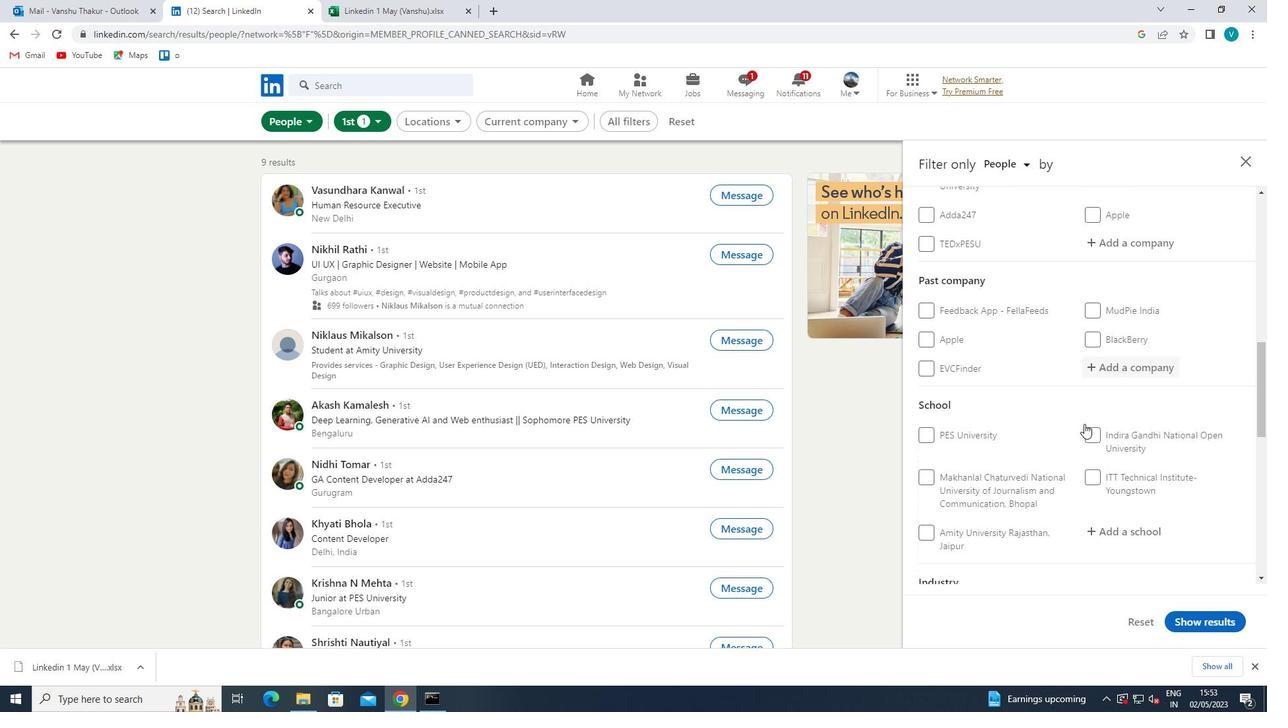 
Action: Mouse moved to (1009, 476)
Screenshot: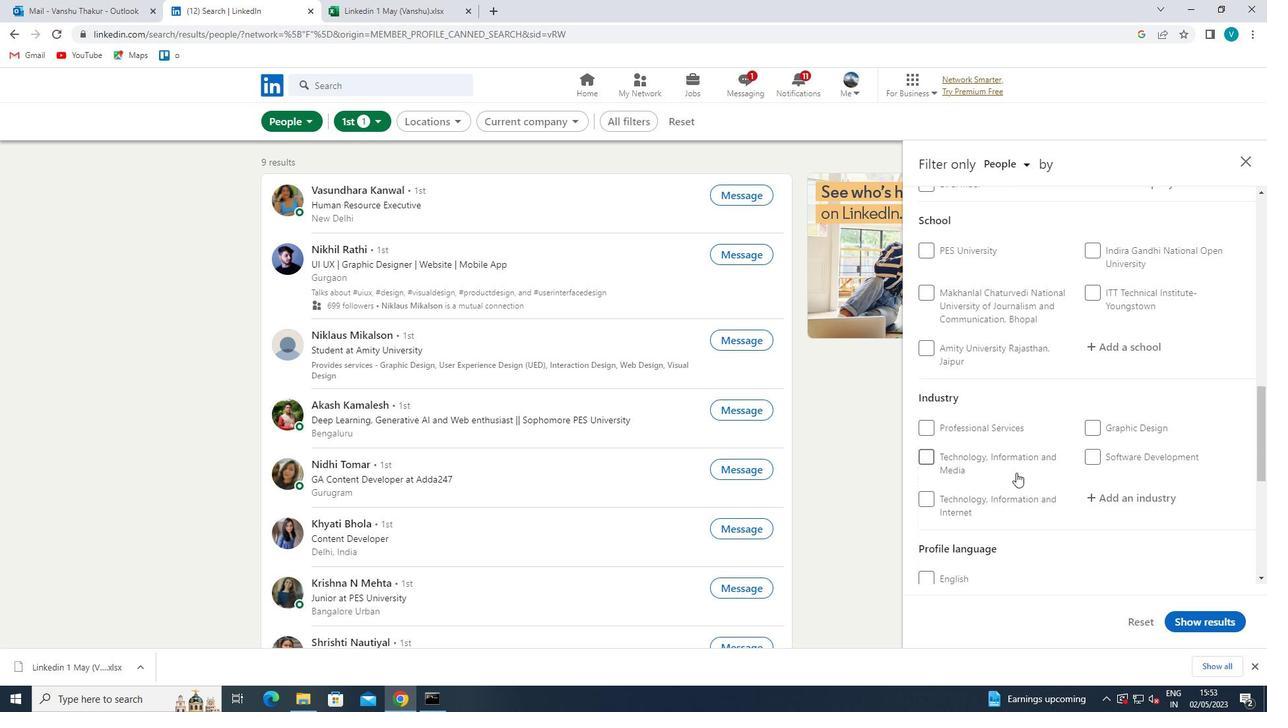 
Action: Mouse scrolled (1009, 475) with delta (0, 0)
Screenshot: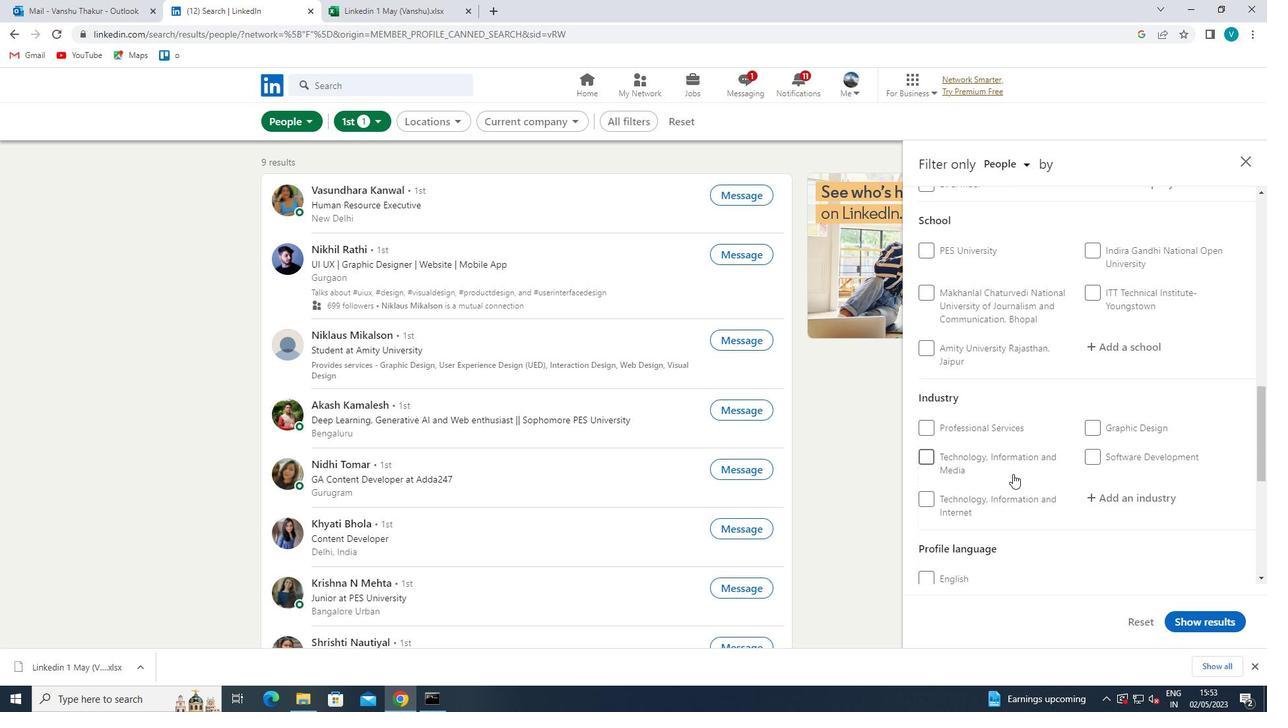 
Action: Mouse moved to (926, 507)
Screenshot: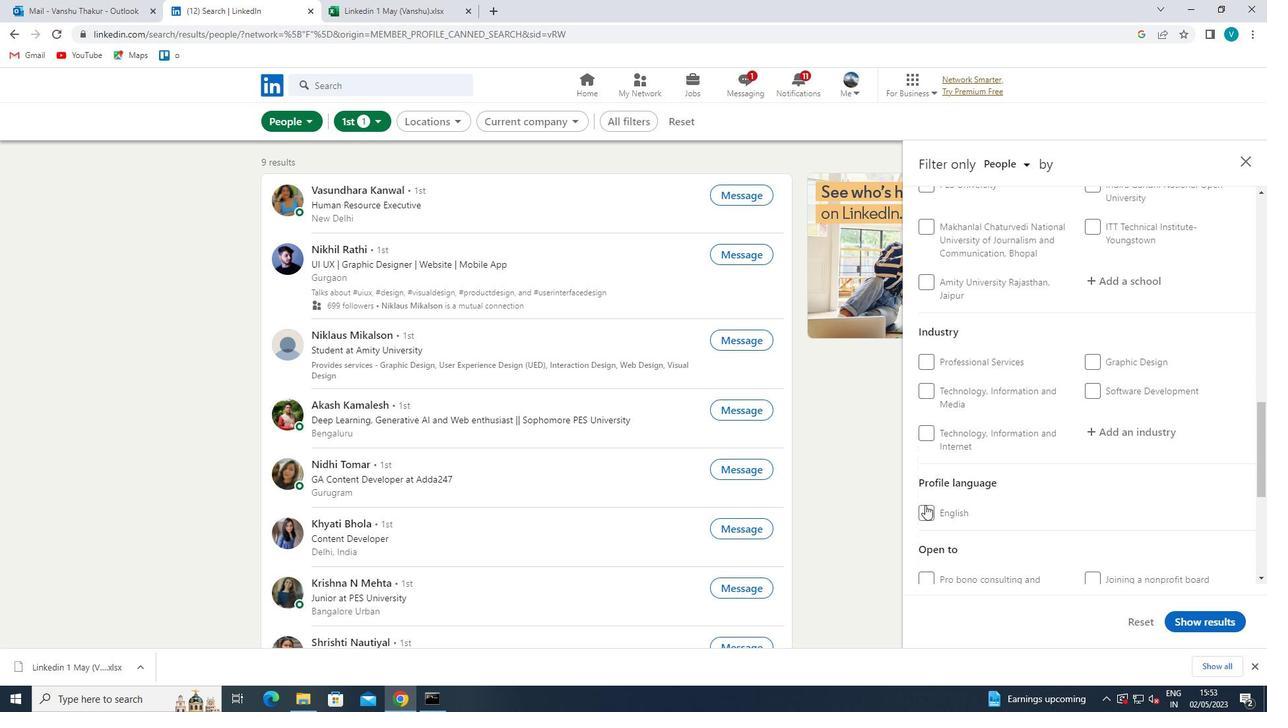 
Action: Mouse pressed left at (926, 507)
Screenshot: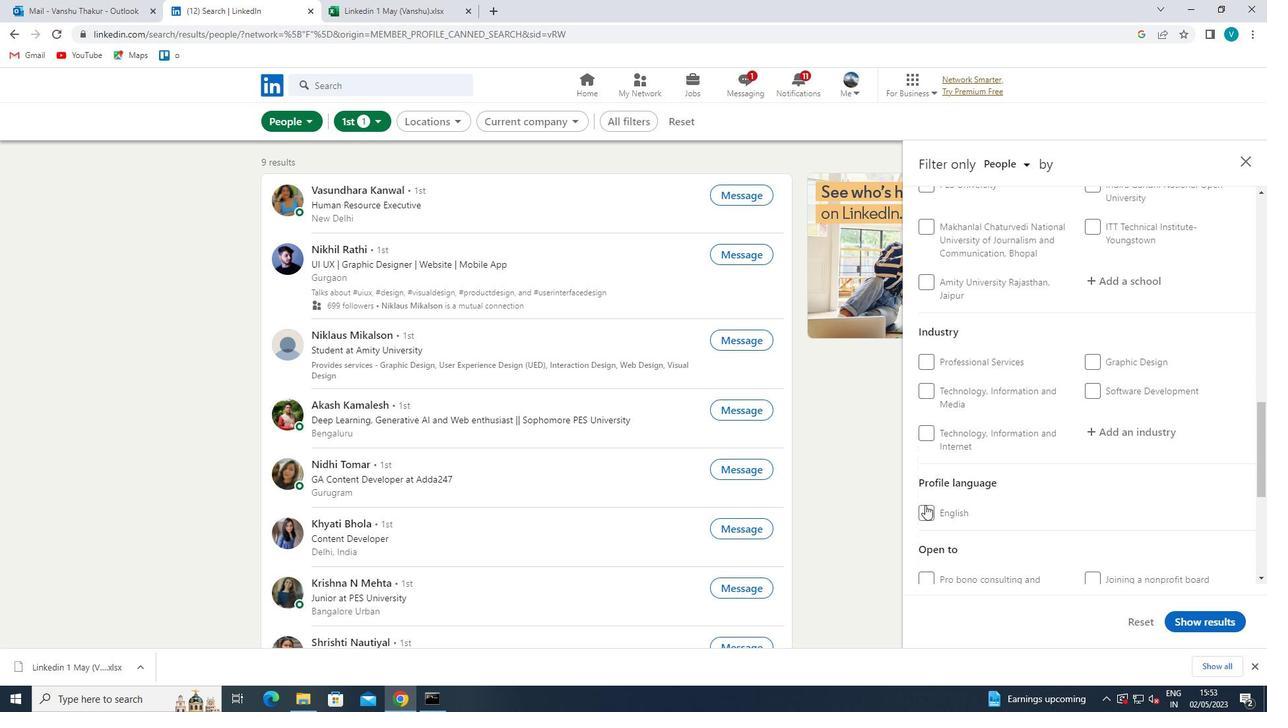 
Action: Mouse moved to (1028, 458)
Screenshot: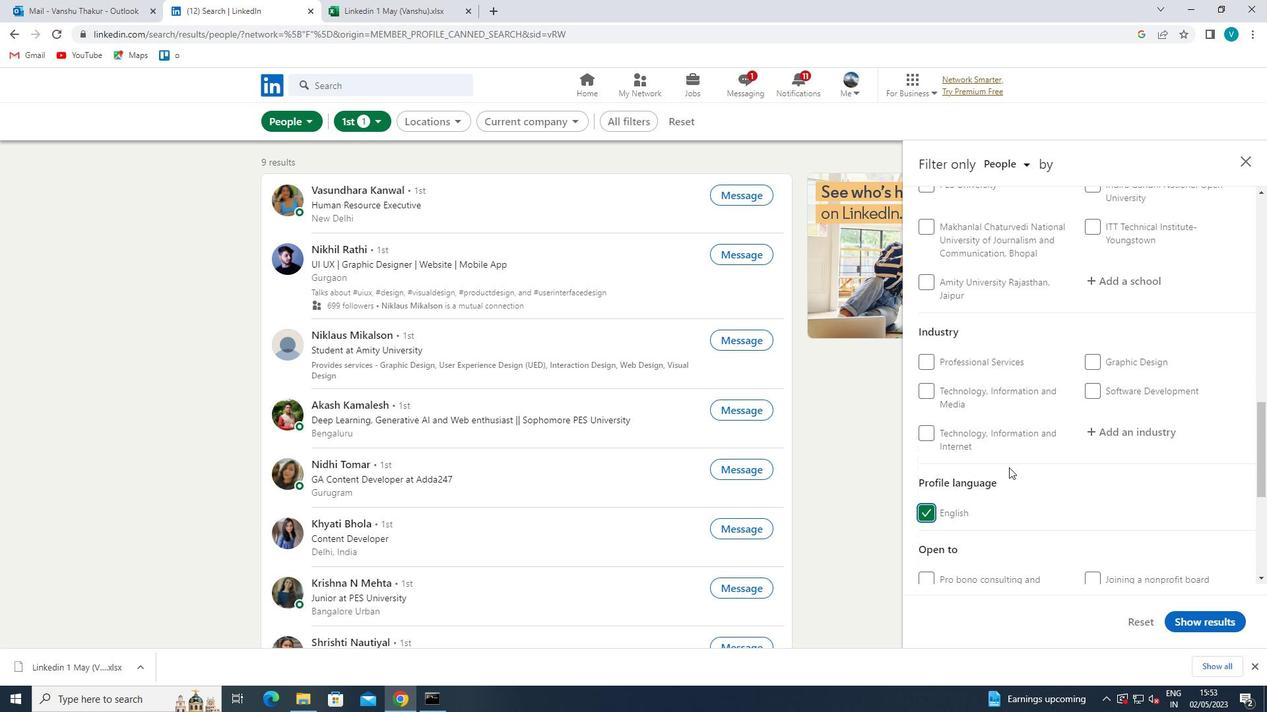 
Action: Mouse scrolled (1028, 458) with delta (0, 0)
Screenshot: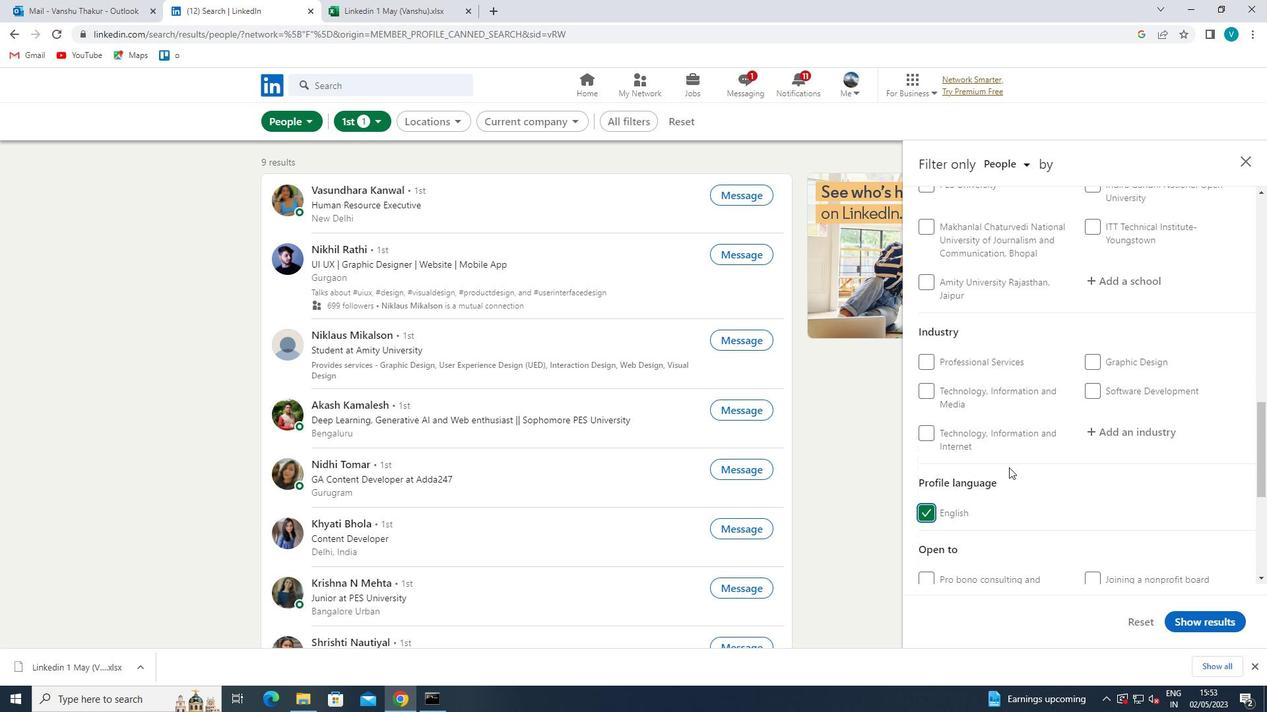 
Action: Mouse moved to (1028, 457)
Screenshot: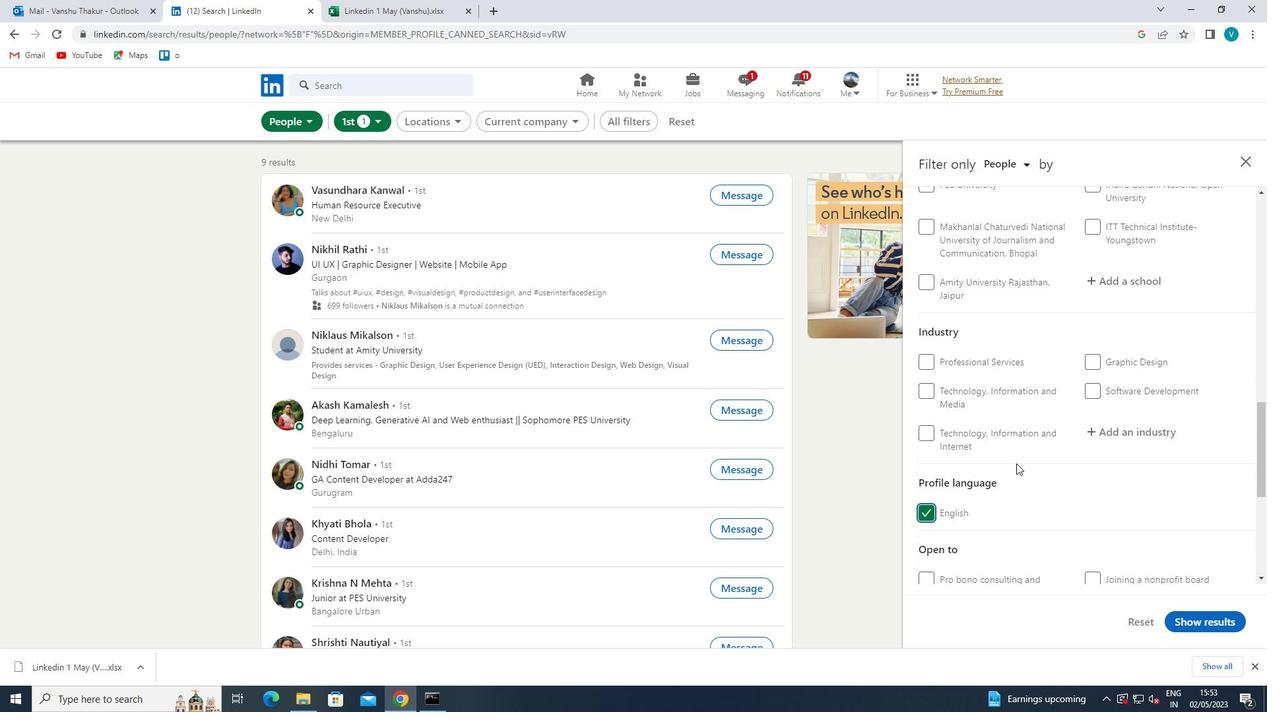 
Action: Mouse scrolled (1028, 458) with delta (0, 0)
Screenshot: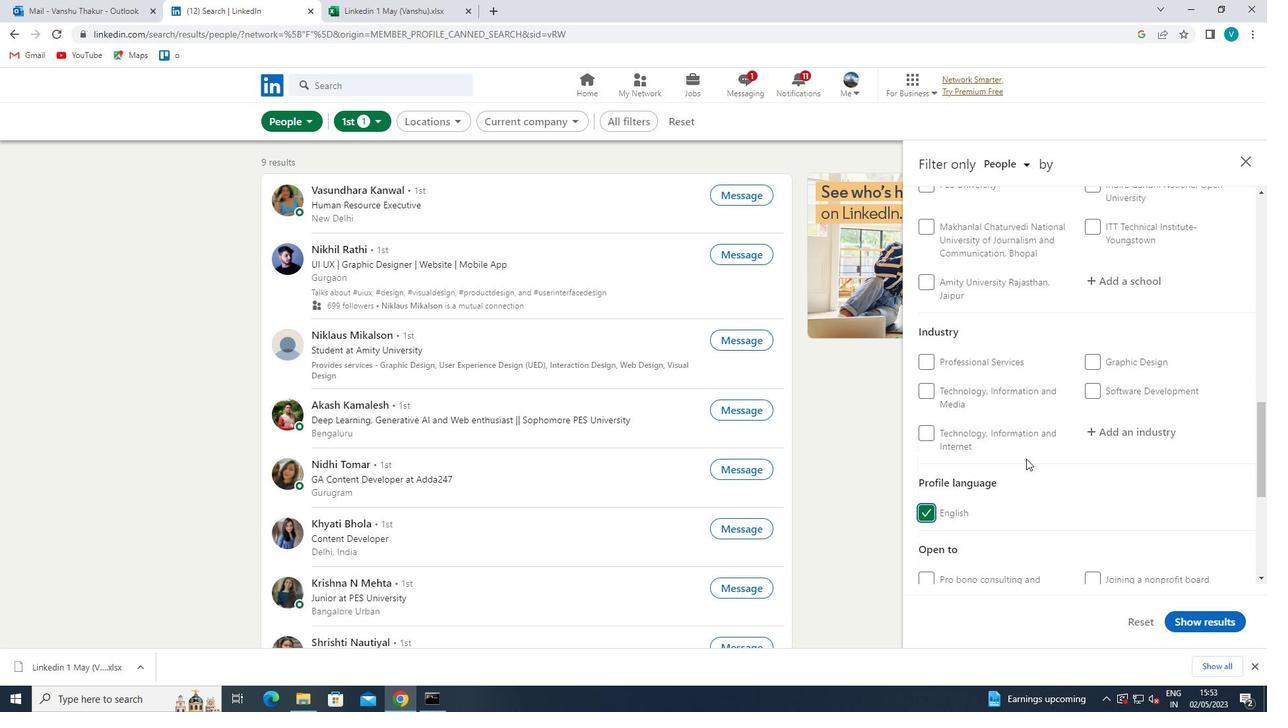 
Action: Mouse scrolled (1028, 458) with delta (0, 0)
Screenshot: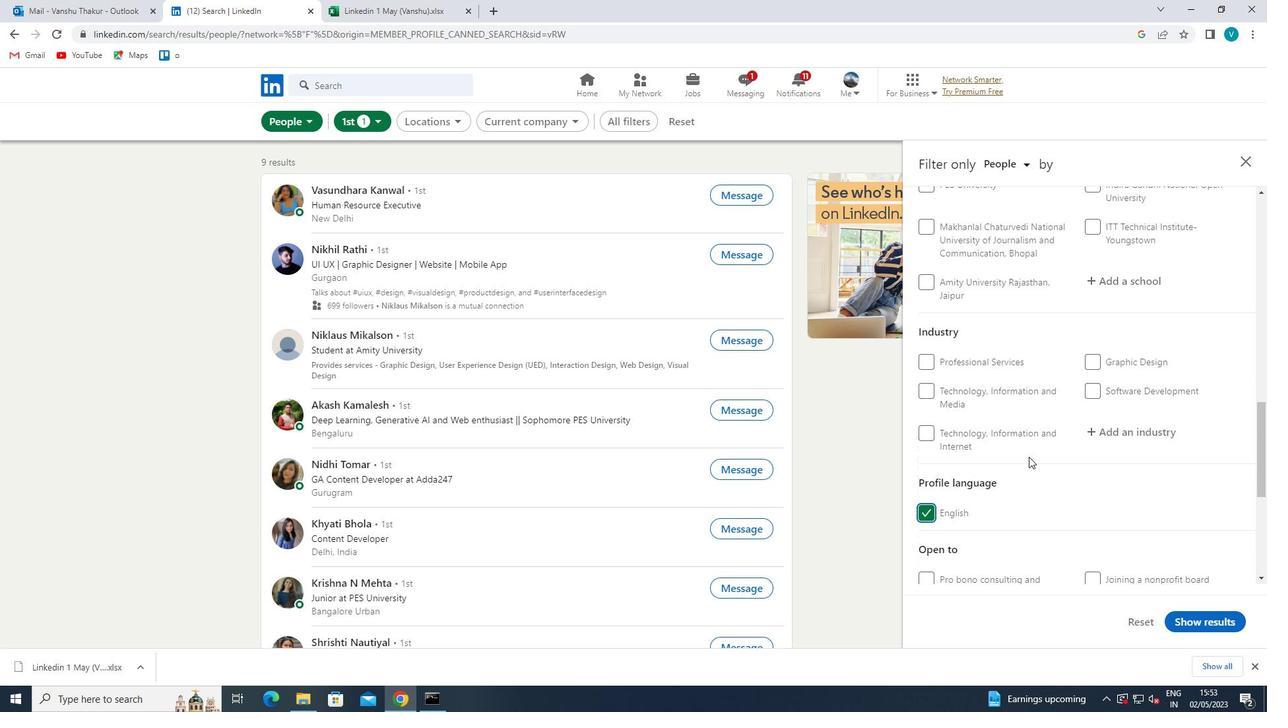 
Action: Mouse scrolled (1028, 458) with delta (0, 0)
Screenshot: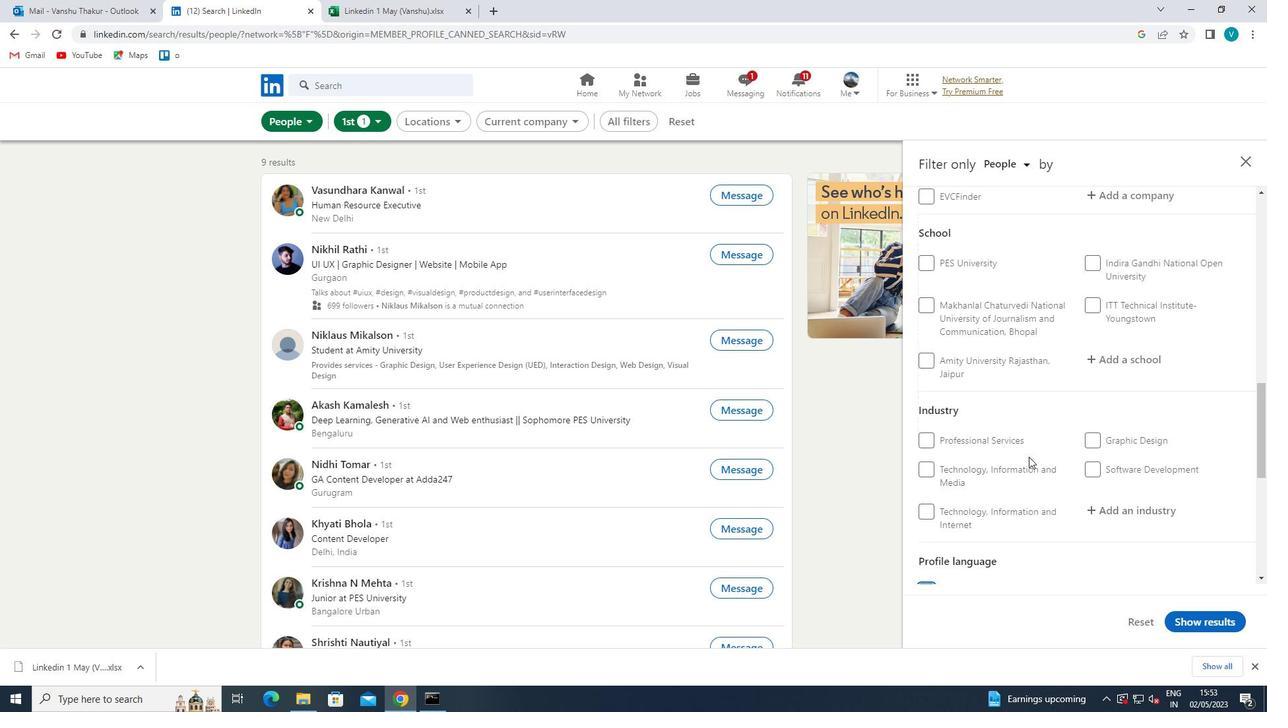 
Action: Mouse scrolled (1028, 458) with delta (0, 0)
Screenshot: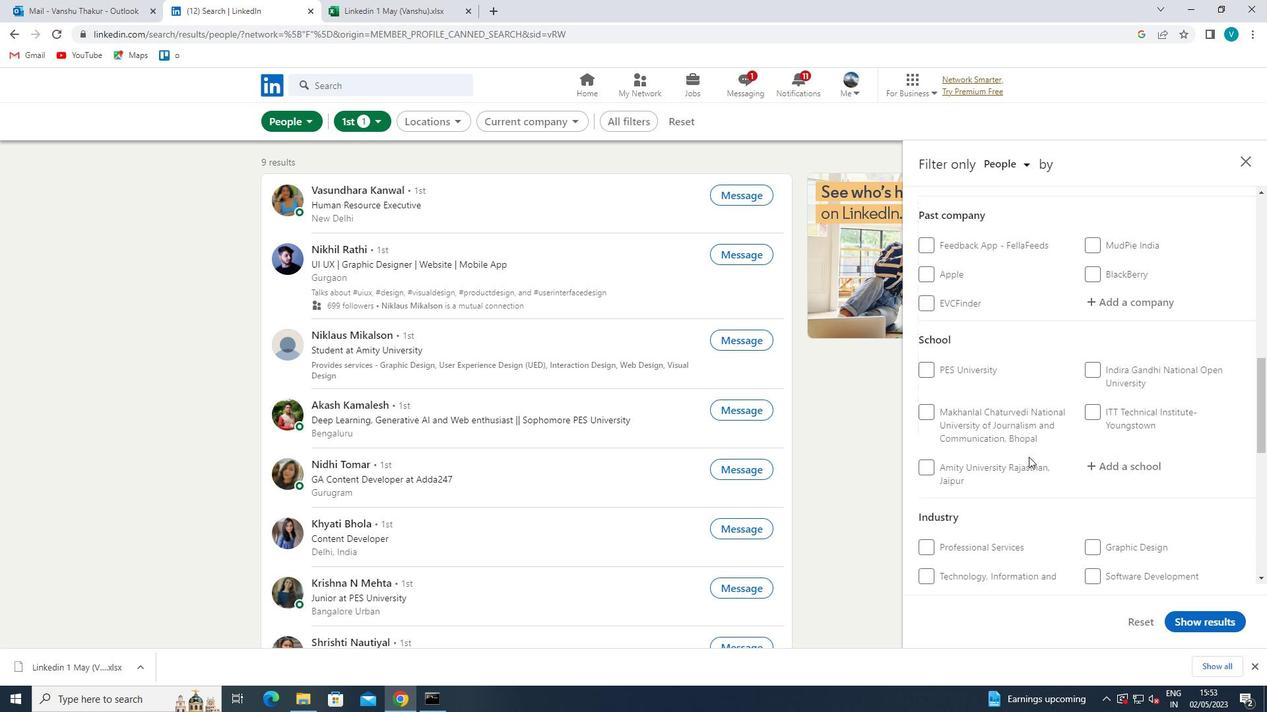 
Action: Mouse scrolled (1028, 458) with delta (0, 0)
Screenshot: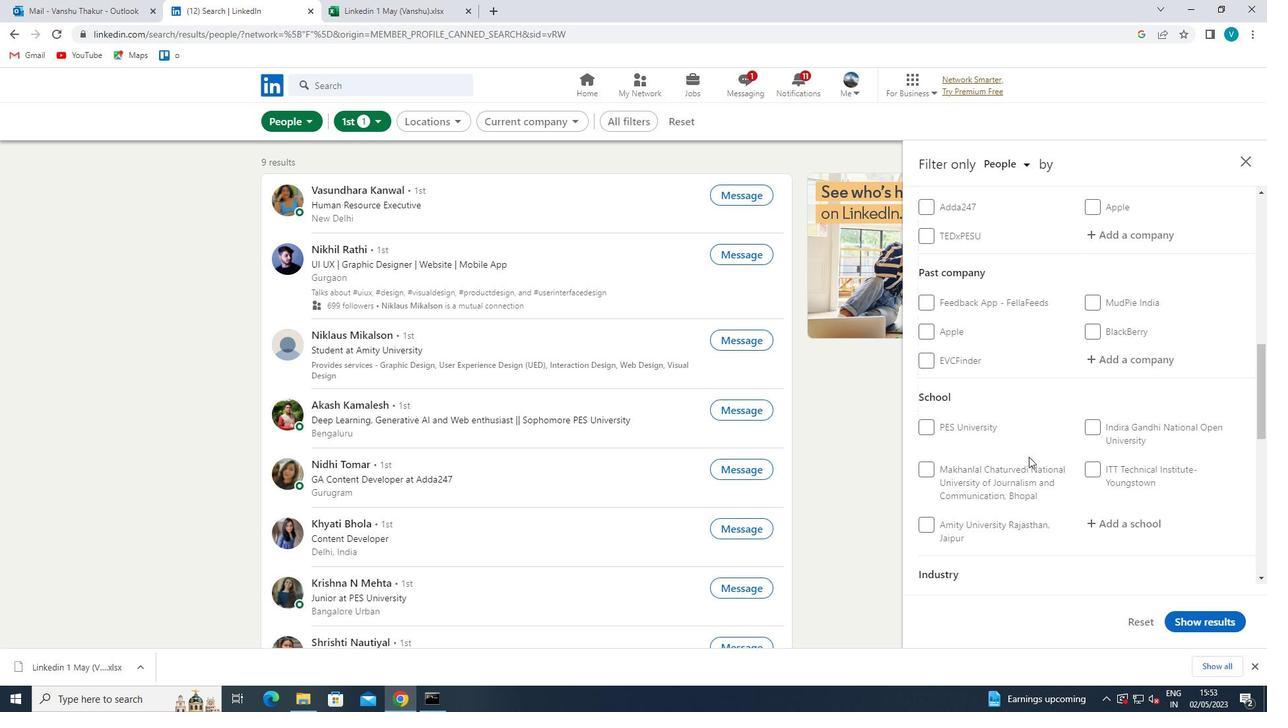 
Action: Mouse moved to (1122, 384)
Screenshot: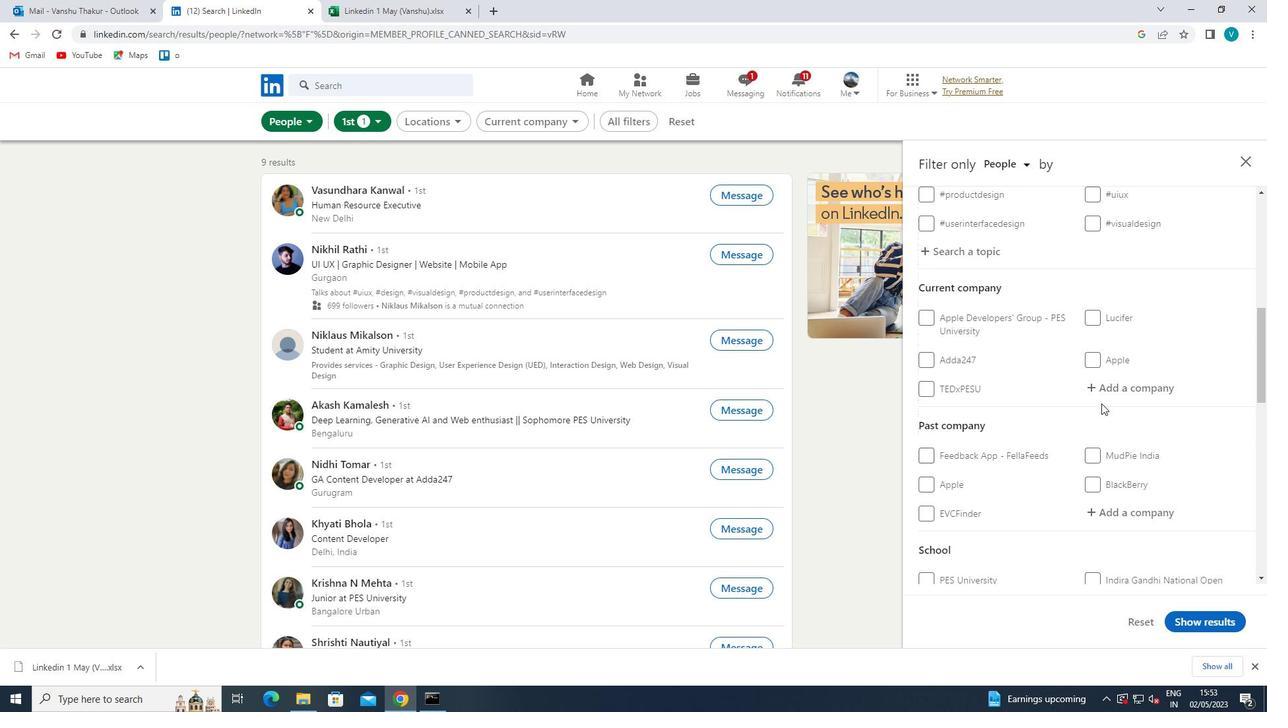 
Action: Mouse pressed left at (1122, 384)
Screenshot: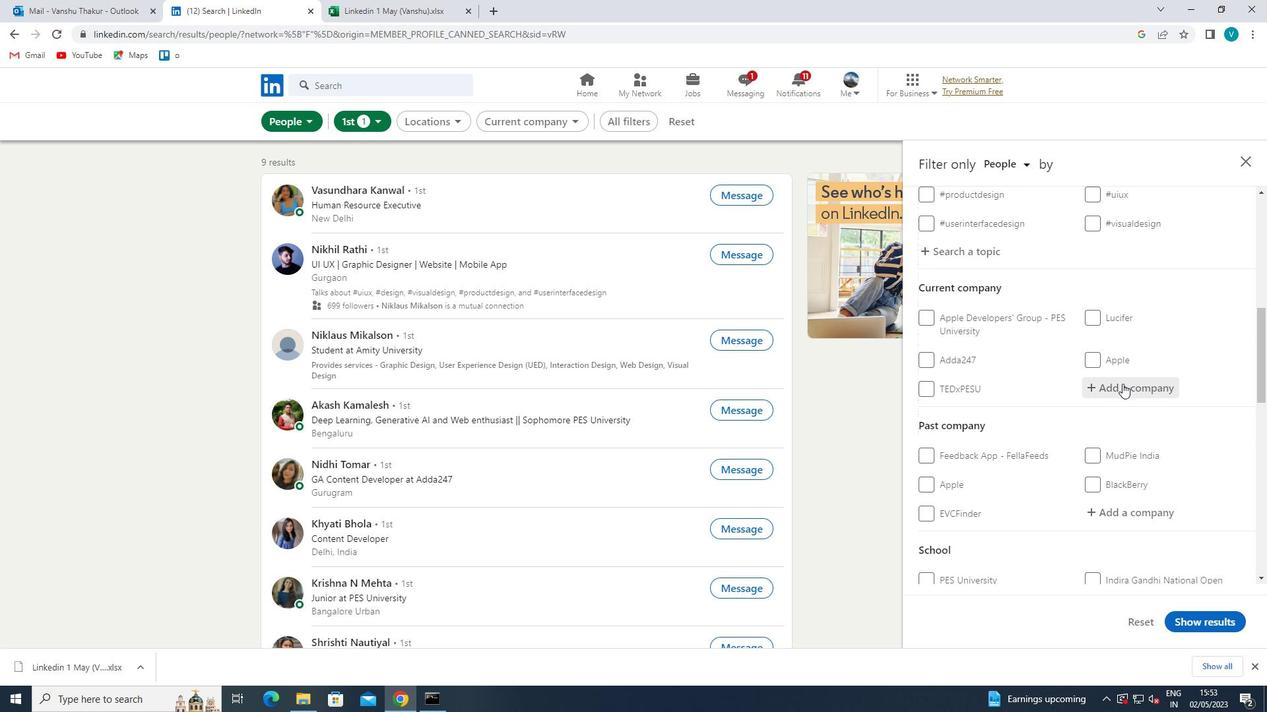 
Action: Key pressed <Key.shift>F
Screenshot: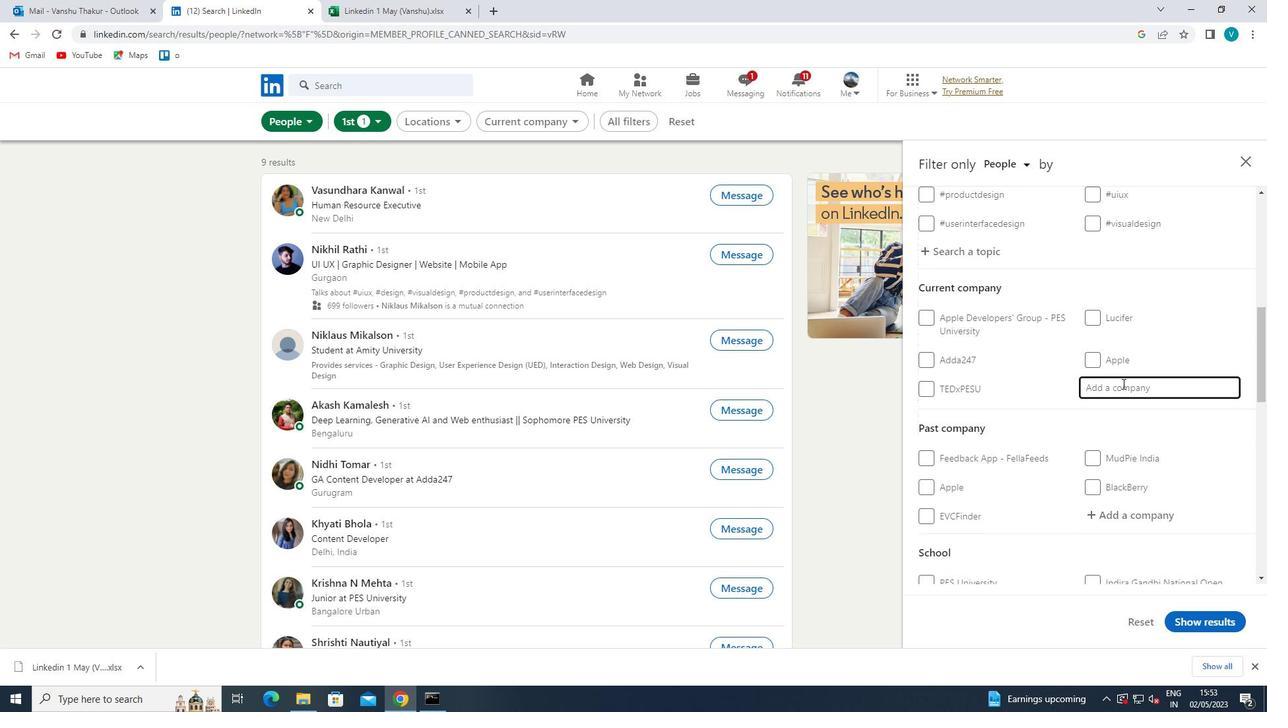 
Action: Mouse moved to (675, 209)
Screenshot: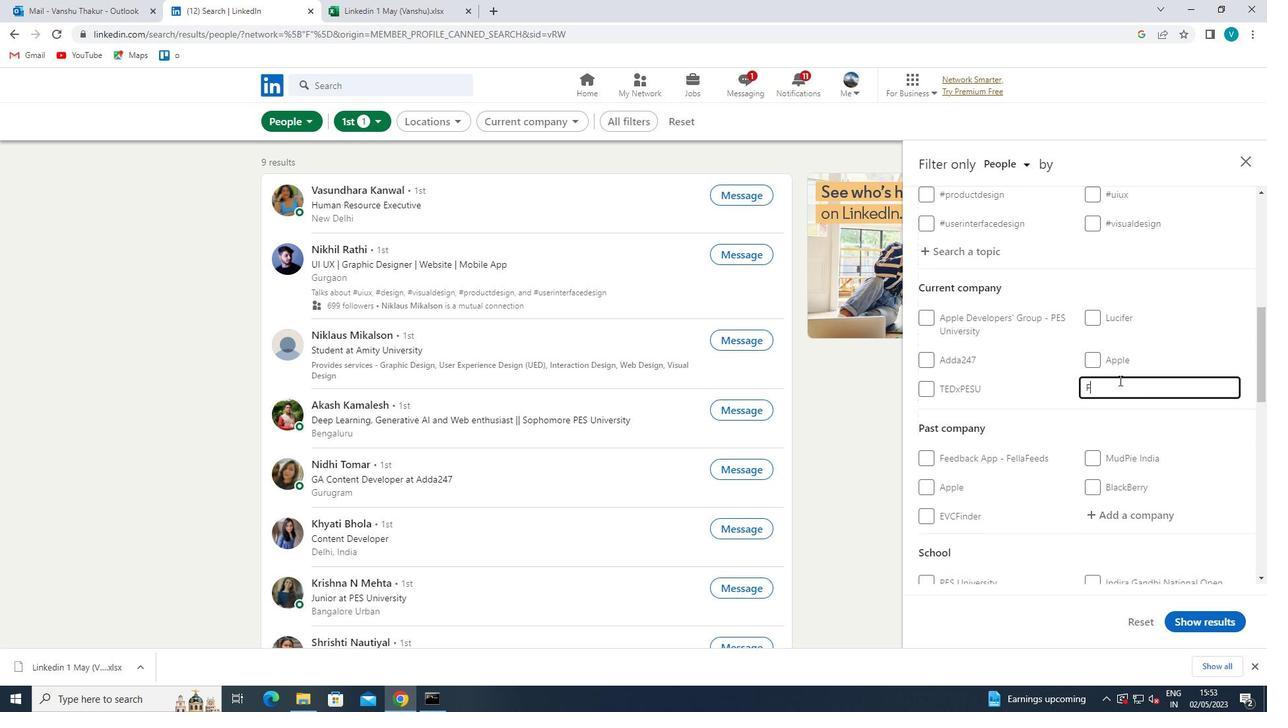 
Action: Key pressed IND<Key.space><Key.shift>MY<Key.space>
Screenshot: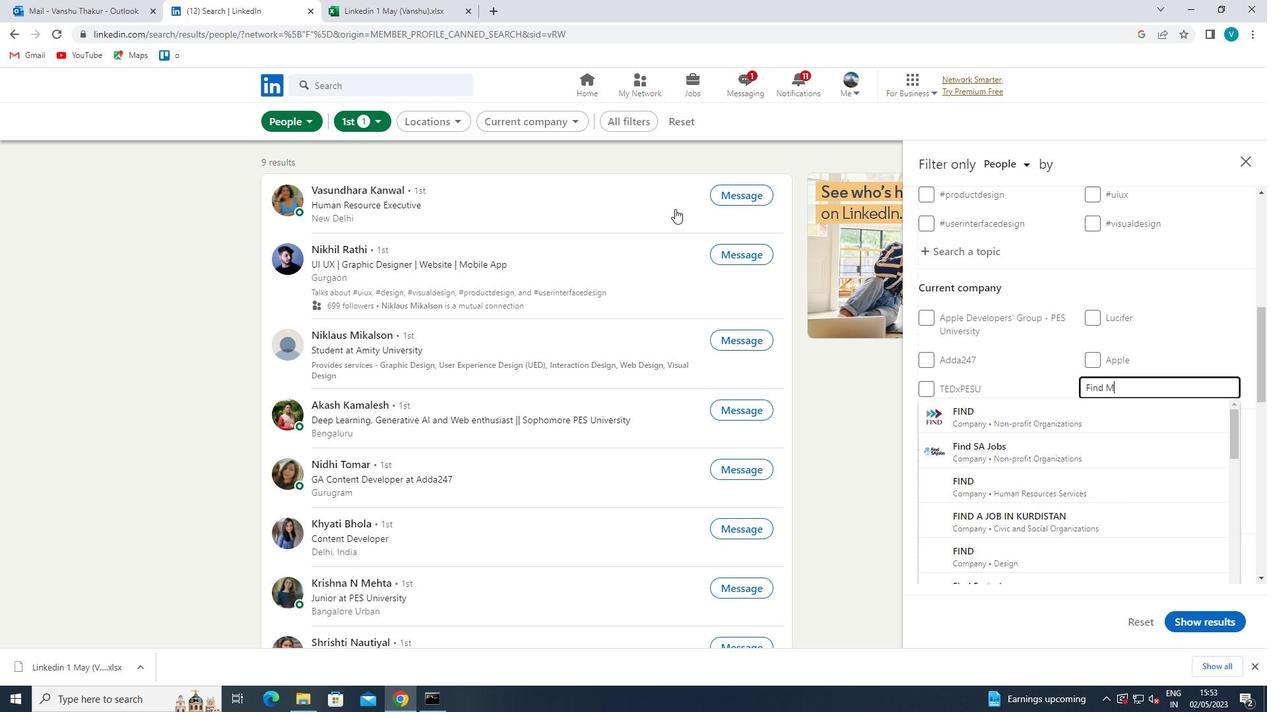 
Action: Mouse moved to (966, 539)
Screenshot: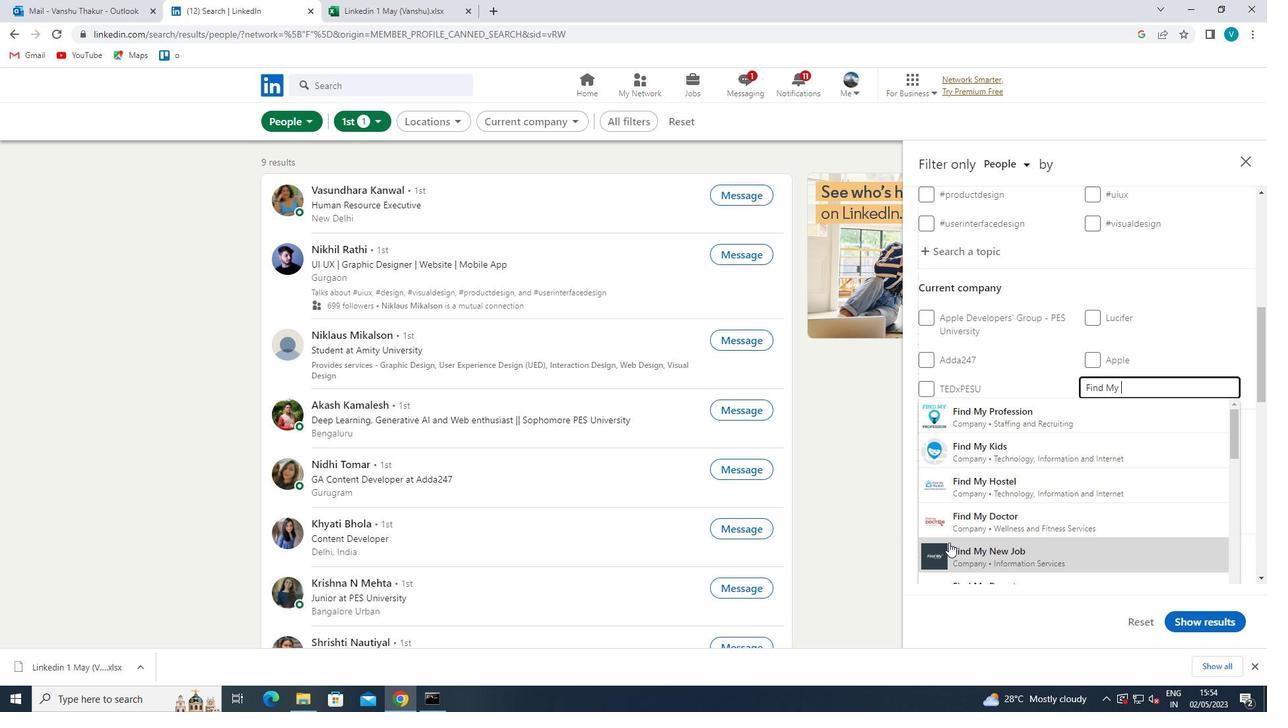 
Action: Mouse pressed left at (966, 539)
Screenshot: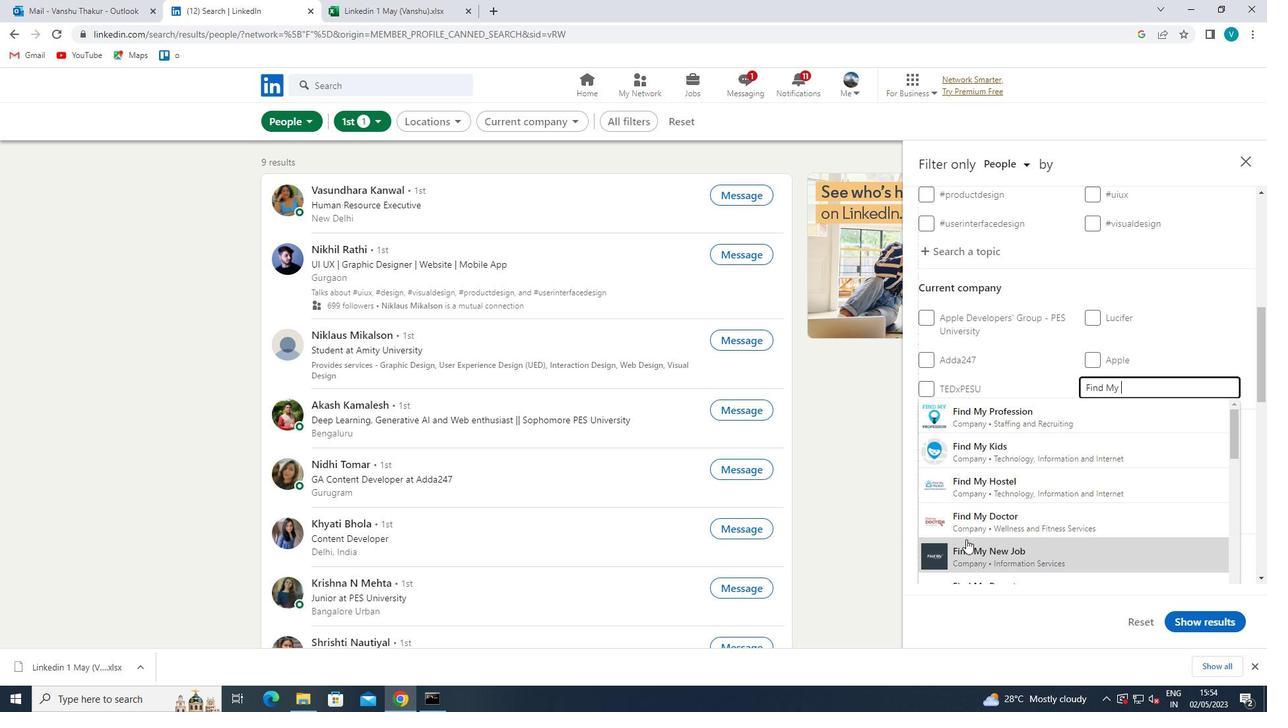 
Action: Mouse moved to (1025, 479)
Screenshot: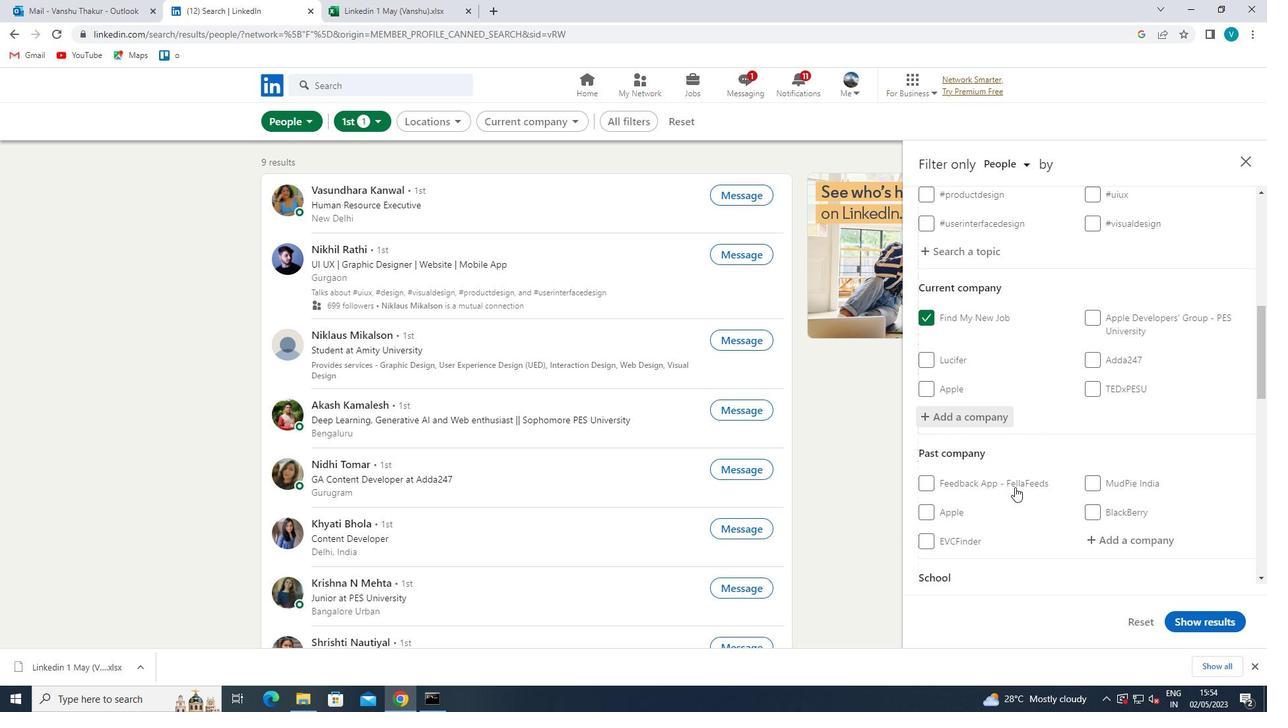 
Action: Mouse scrolled (1025, 479) with delta (0, 0)
Screenshot: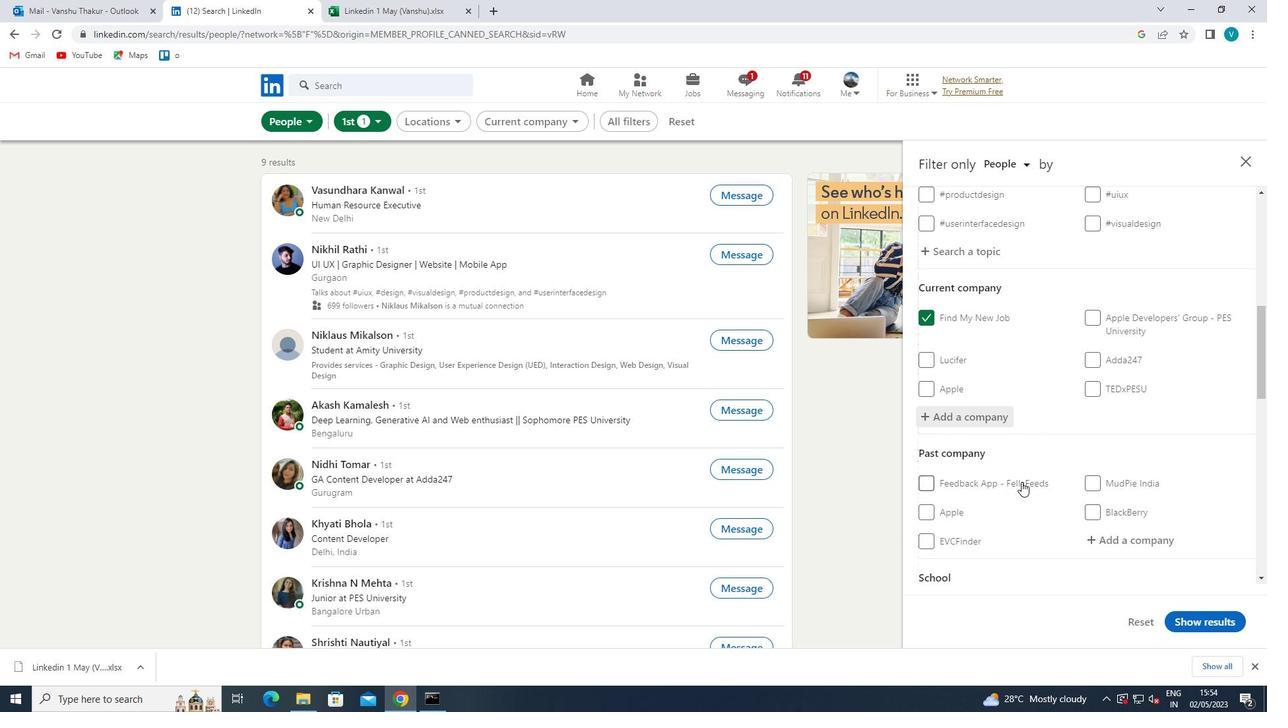 
Action: Mouse scrolled (1025, 479) with delta (0, 0)
Screenshot: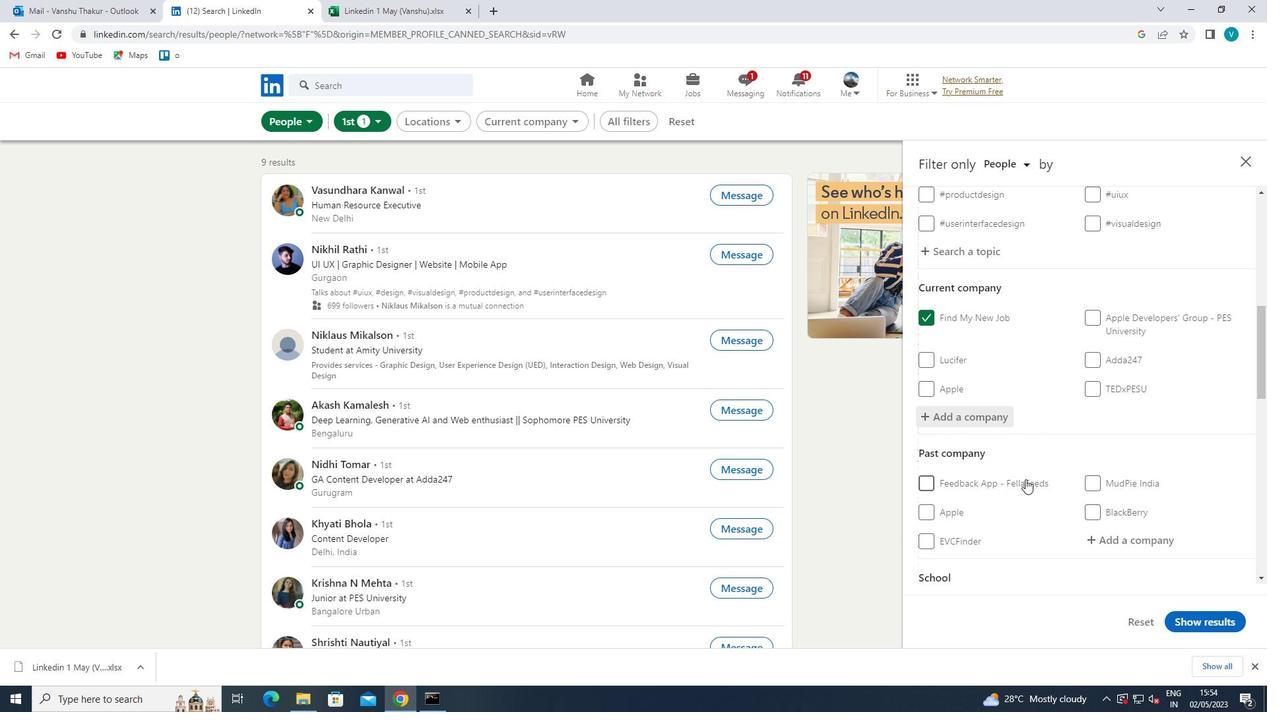 
Action: Mouse scrolled (1025, 479) with delta (0, 0)
Screenshot: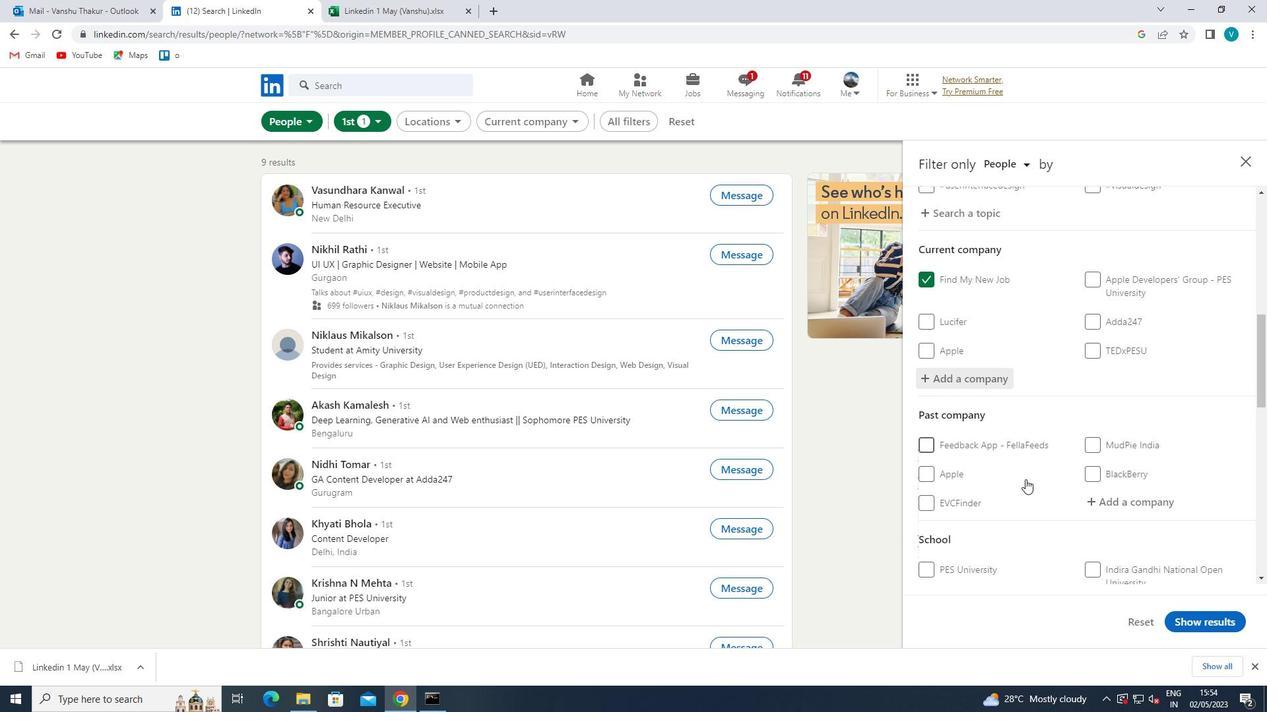 
Action: Mouse scrolled (1025, 479) with delta (0, 0)
Screenshot: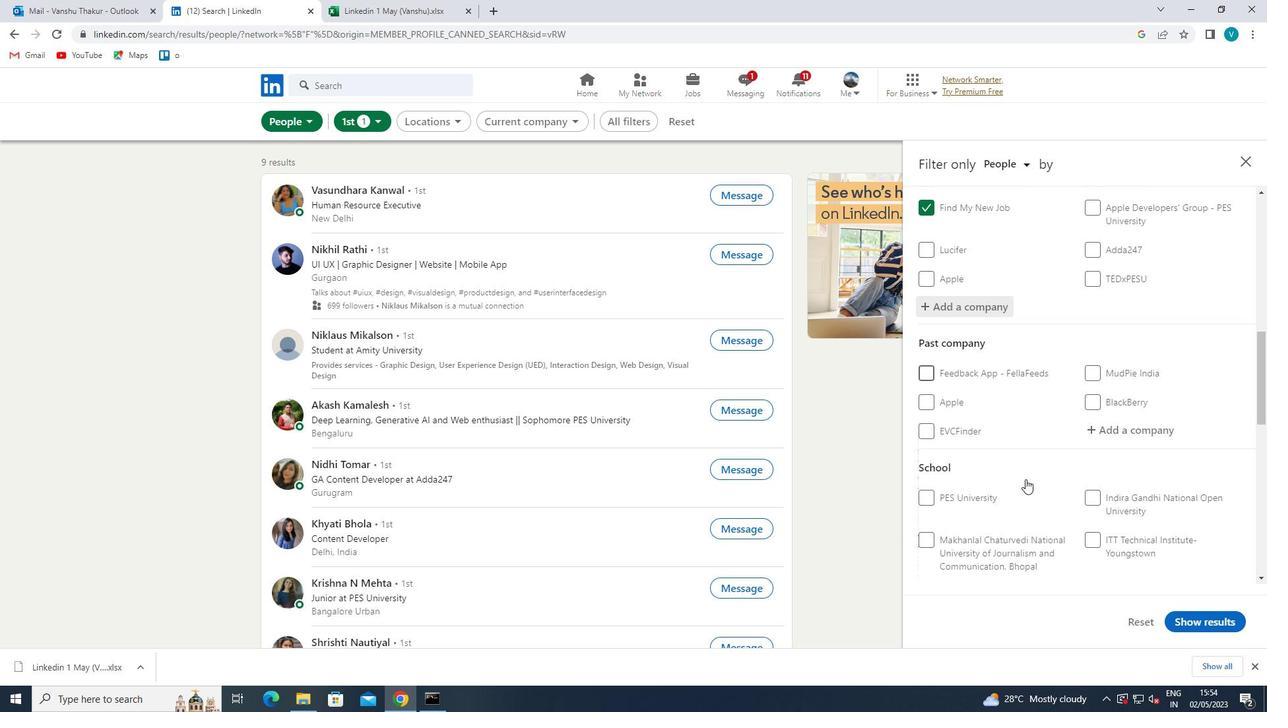 
Action: Mouse moved to (1112, 437)
Screenshot: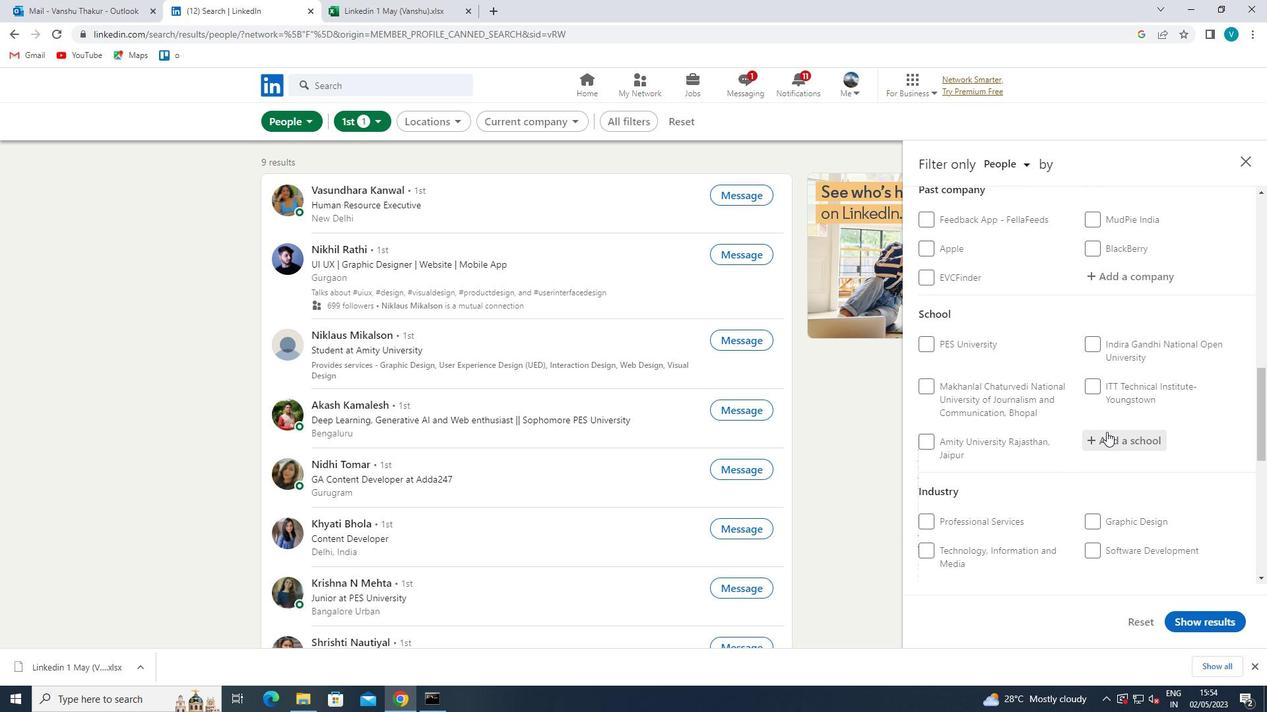 
Action: Mouse pressed left at (1112, 437)
Screenshot: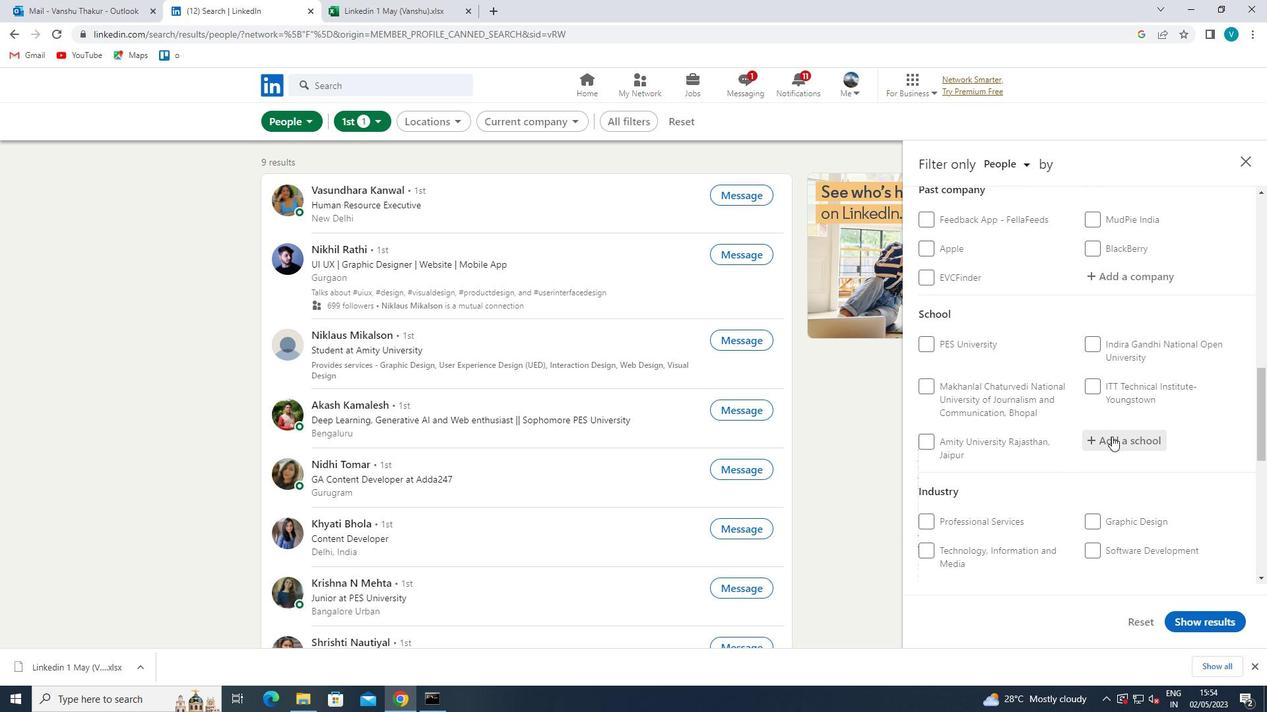 
Action: Mouse moved to (994, 493)
Screenshot: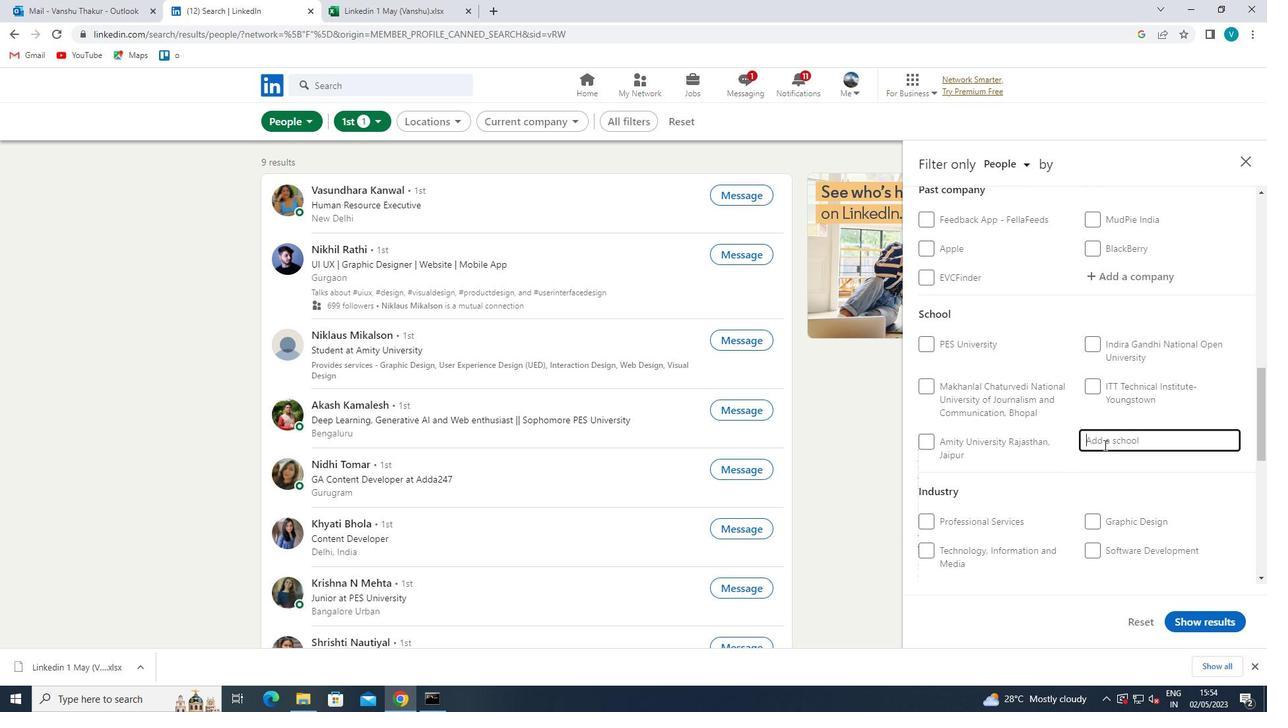 
Action: Key pressed <Key.shift>ST.<Key.shift>PETER
Screenshot: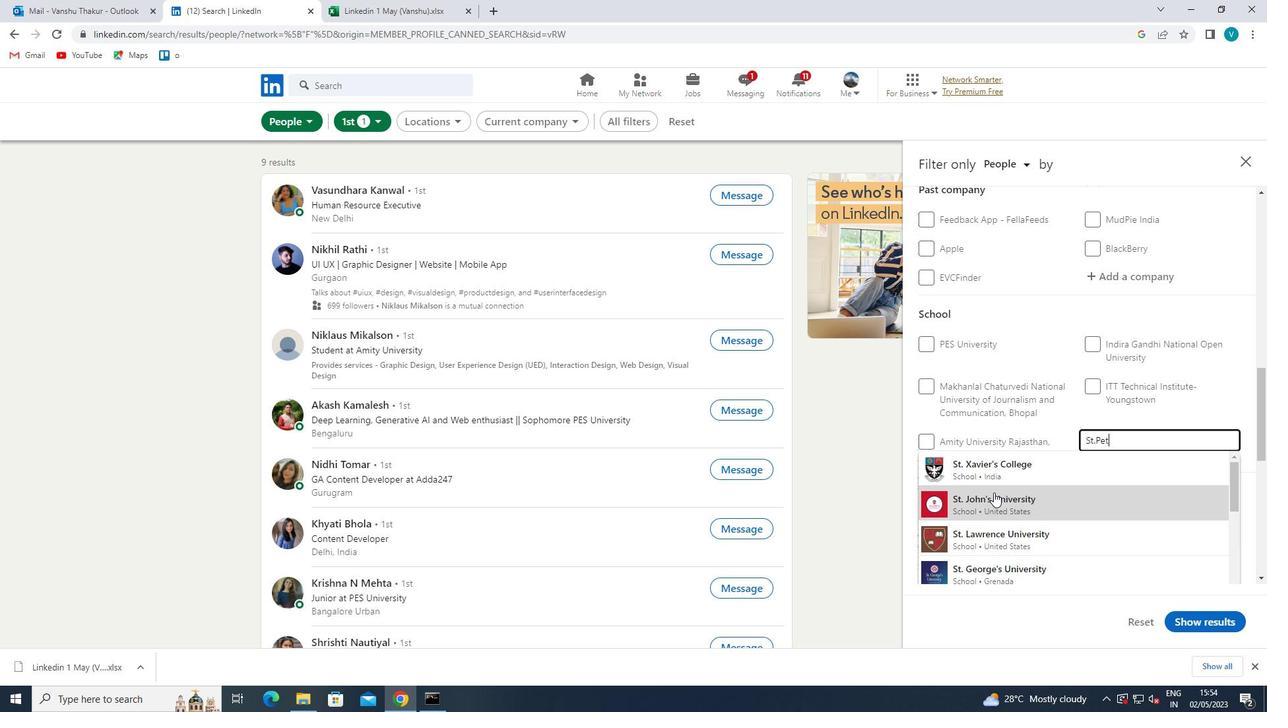 
Action: Mouse moved to (1032, 512)
Screenshot: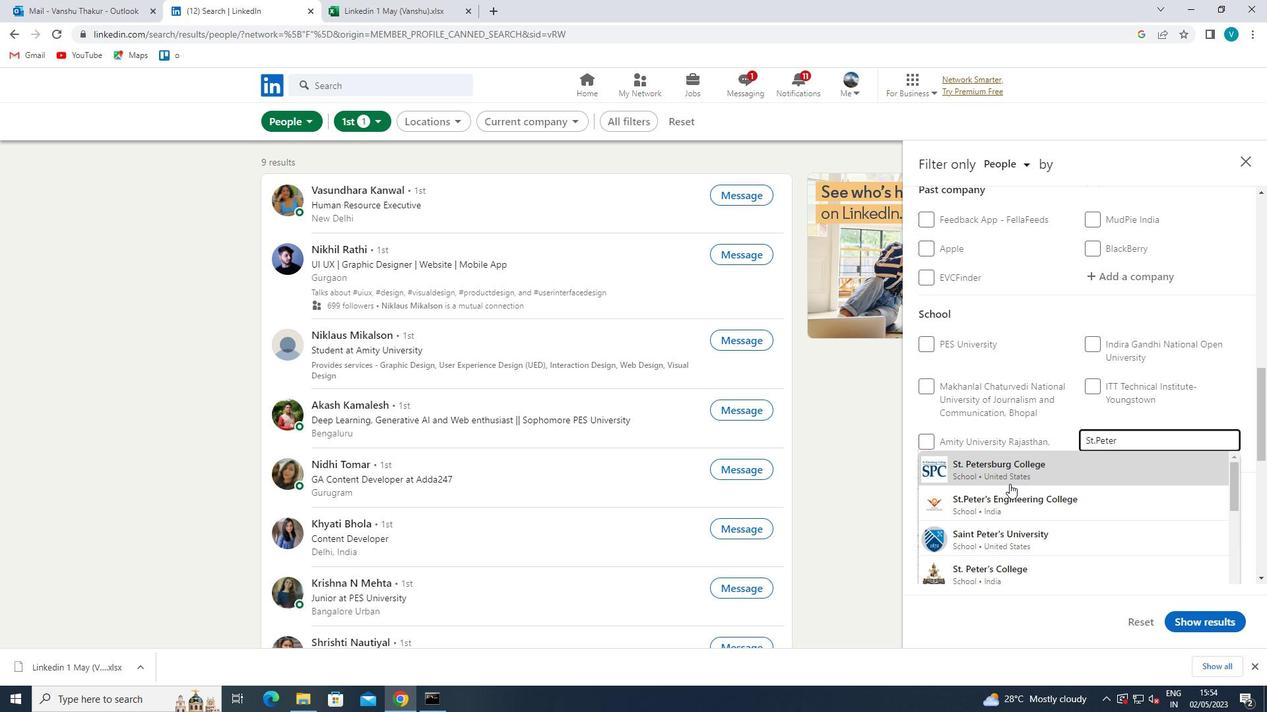 
Action: Mouse pressed left at (1032, 512)
Screenshot: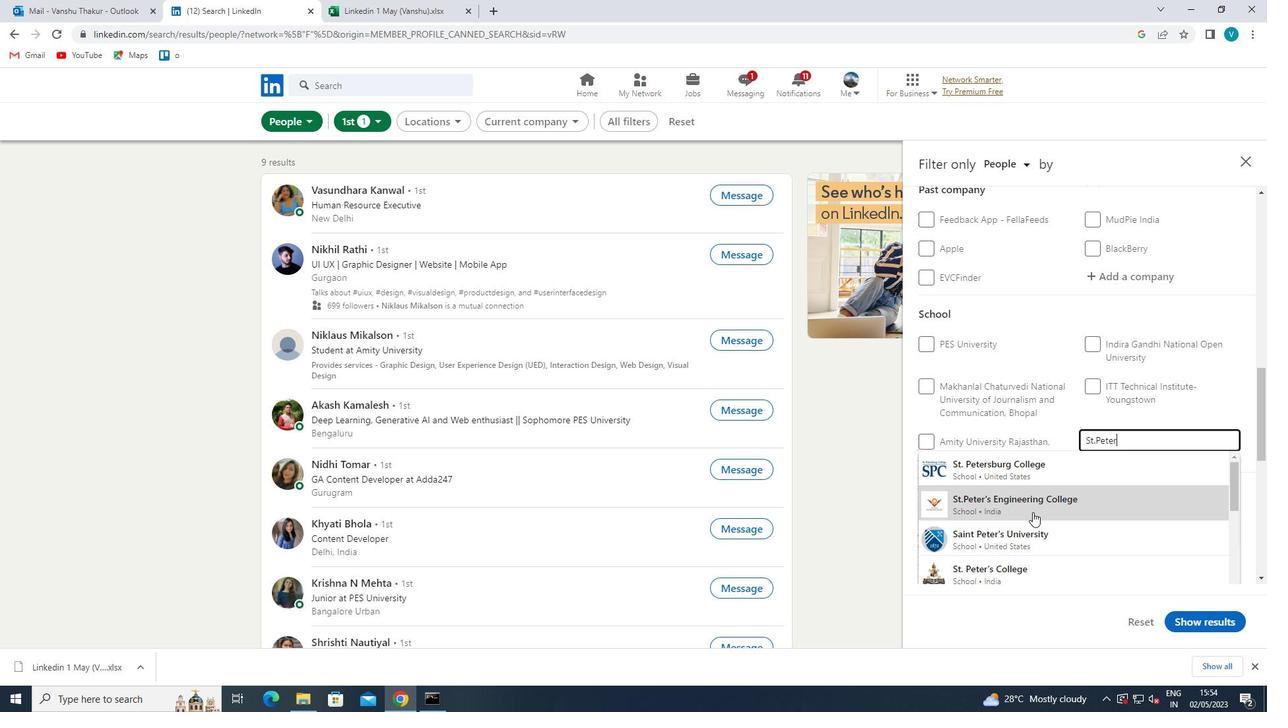 
Action: Mouse moved to (1093, 476)
Screenshot: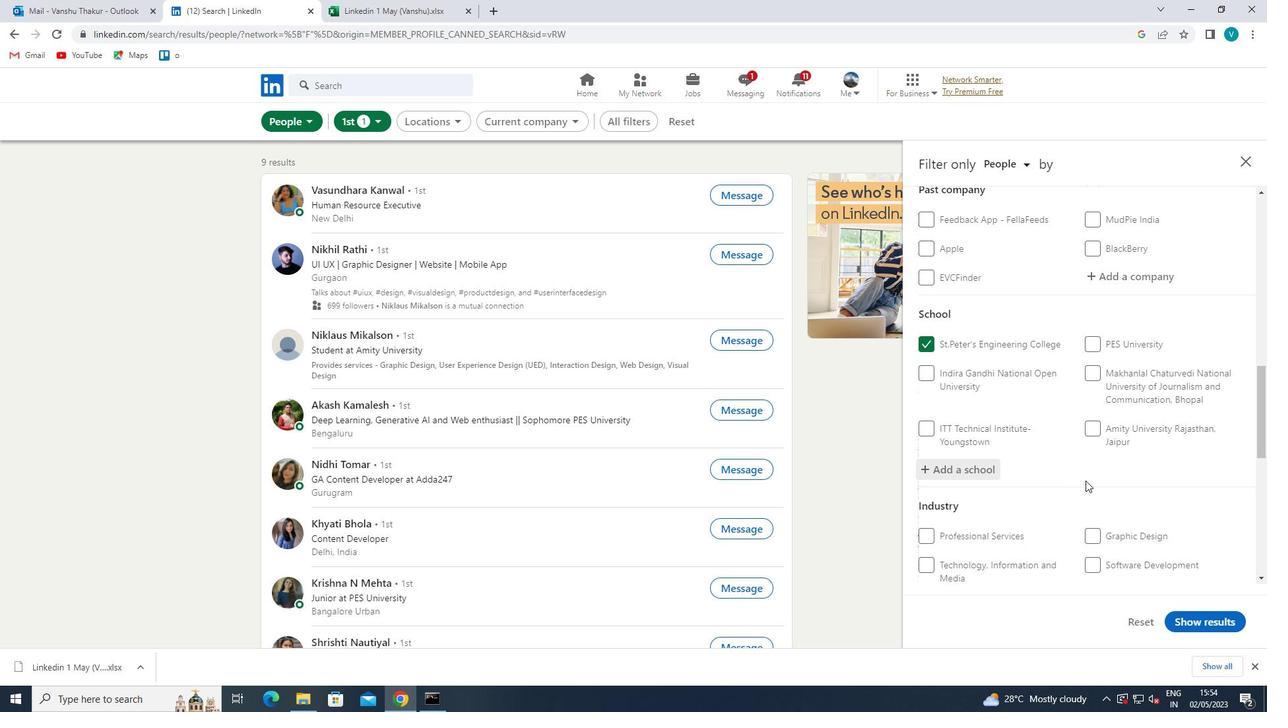 
Action: Mouse scrolled (1093, 475) with delta (0, 0)
Screenshot: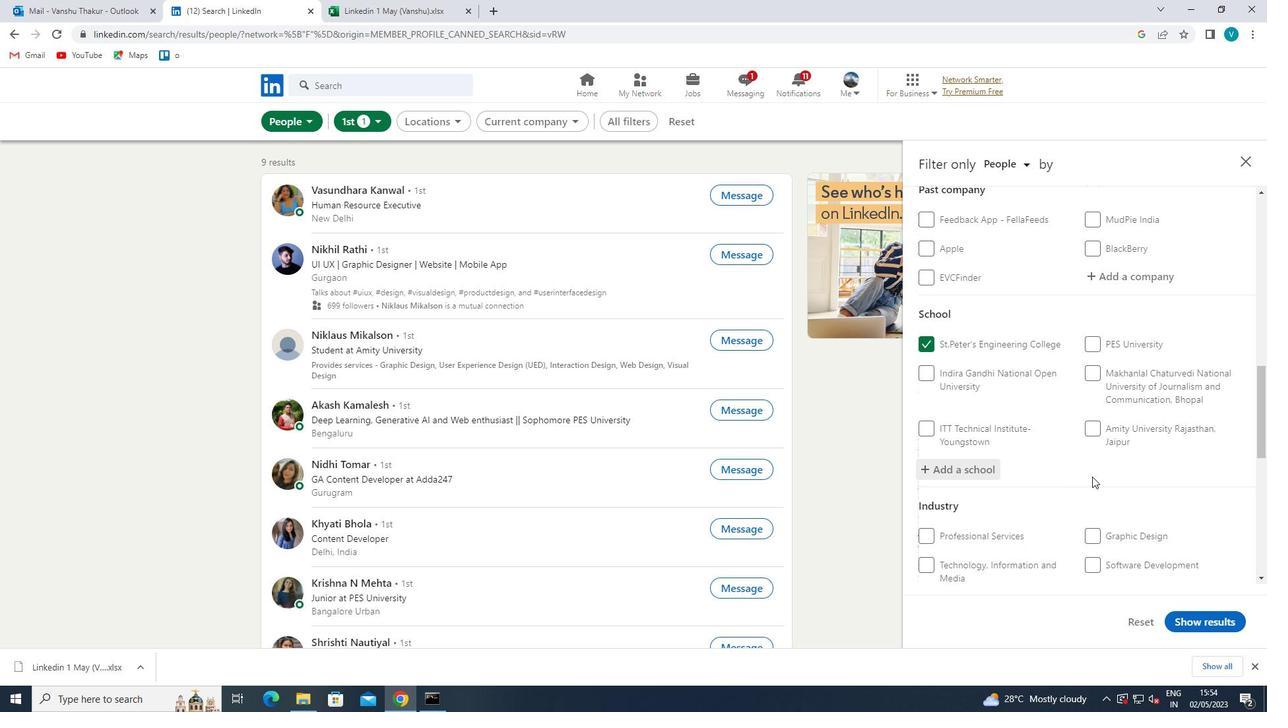 
Action: Mouse scrolled (1093, 475) with delta (0, 0)
Screenshot: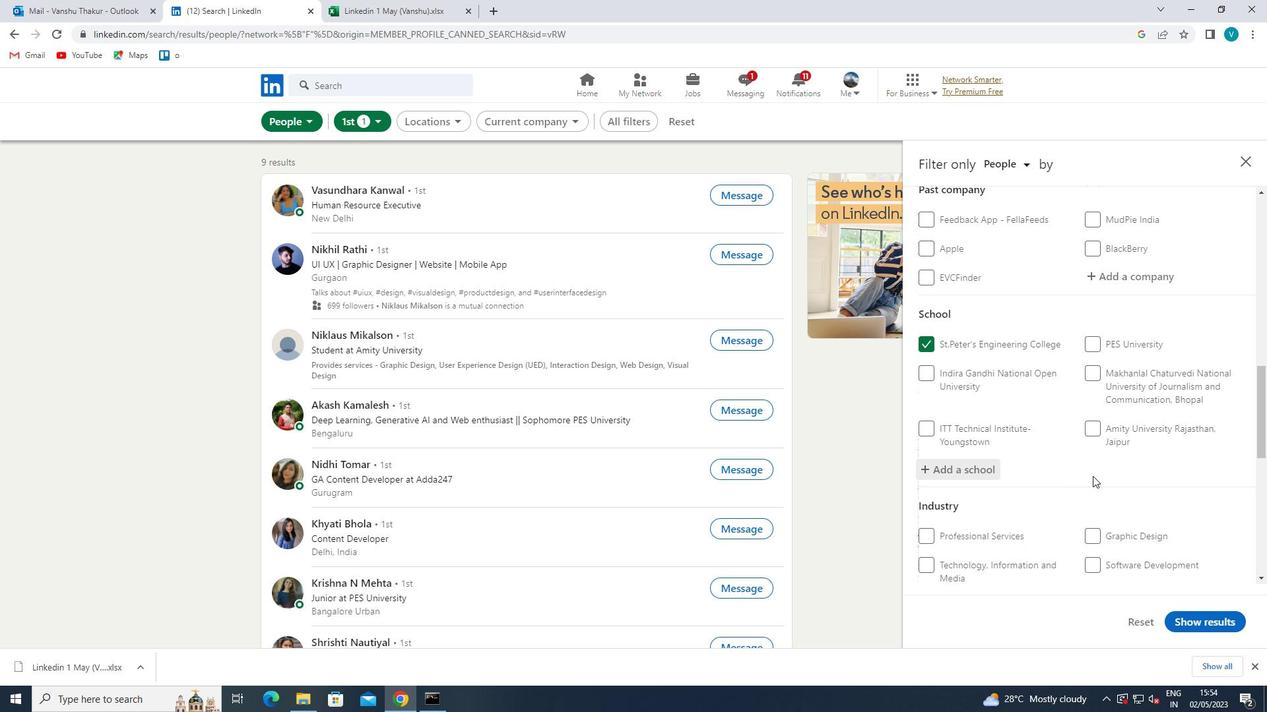
Action: Mouse scrolled (1093, 475) with delta (0, 0)
Screenshot: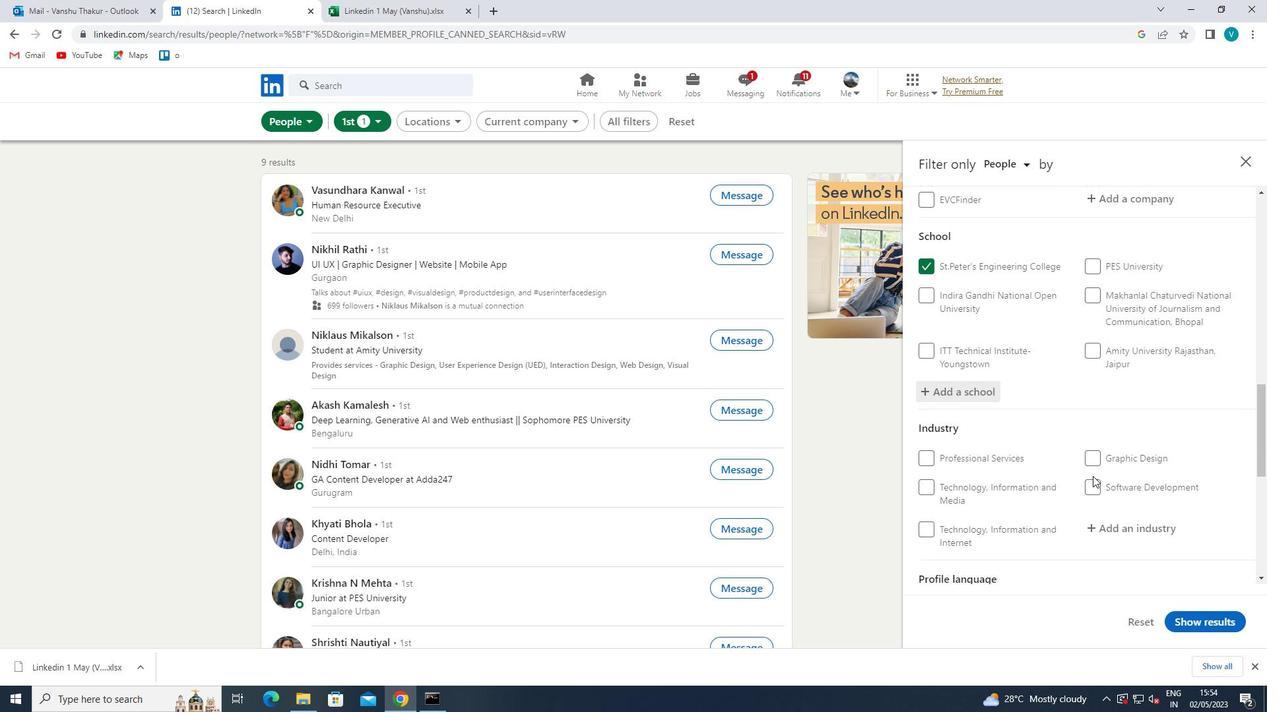 
Action: Mouse moved to (1137, 413)
Screenshot: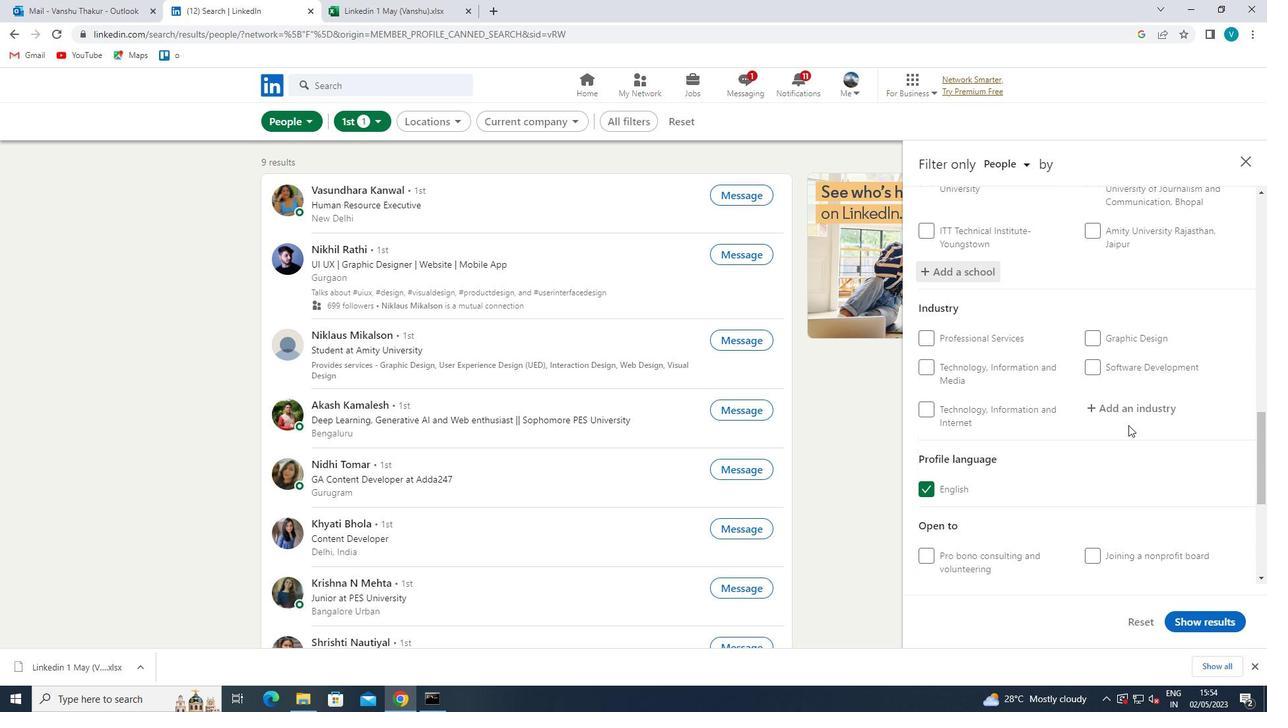 
Action: Mouse pressed left at (1137, 413)
Screenshot: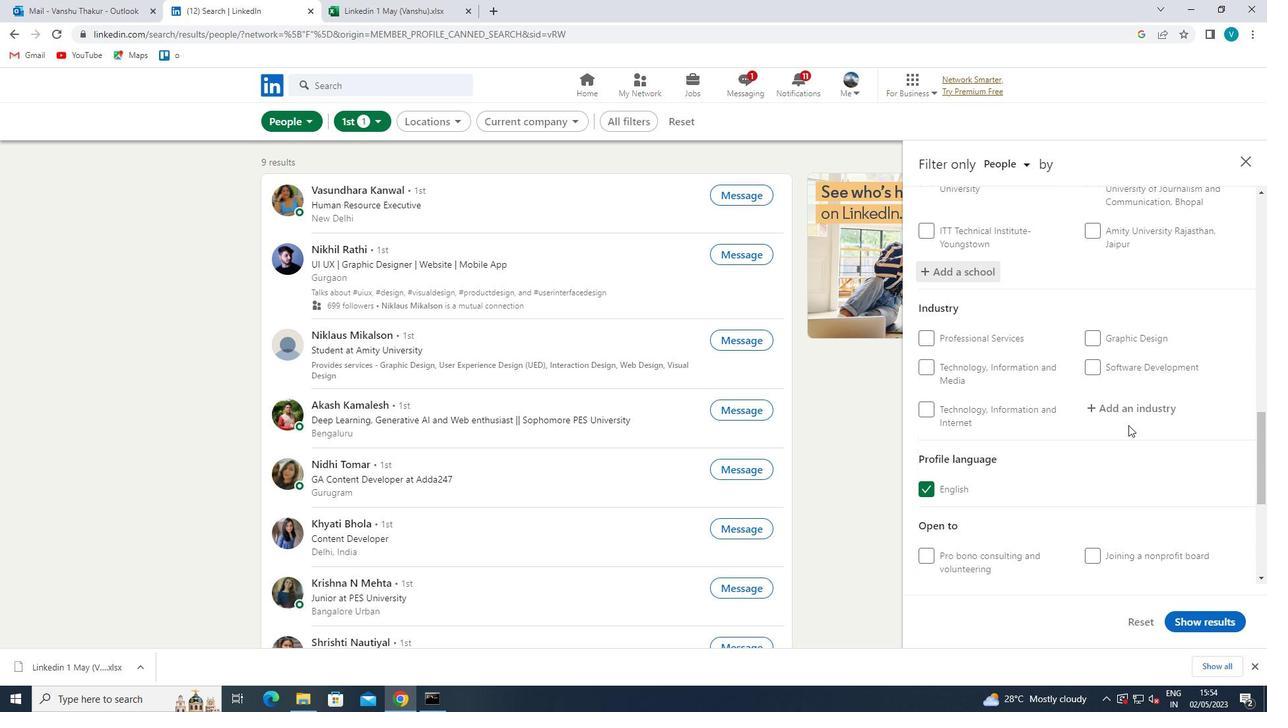 
Action: Mouse moved to (1127, 418)
Screenshot: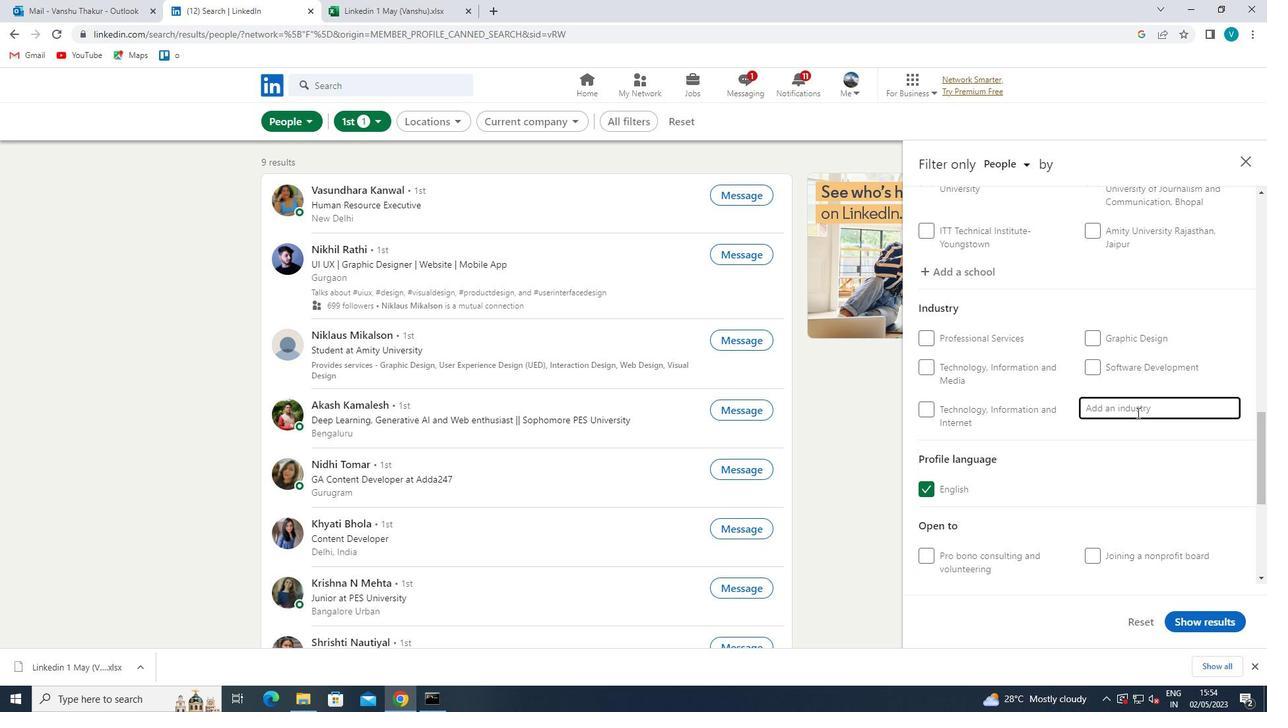 
Action: Key pressed <Key.shift>
Screenshot: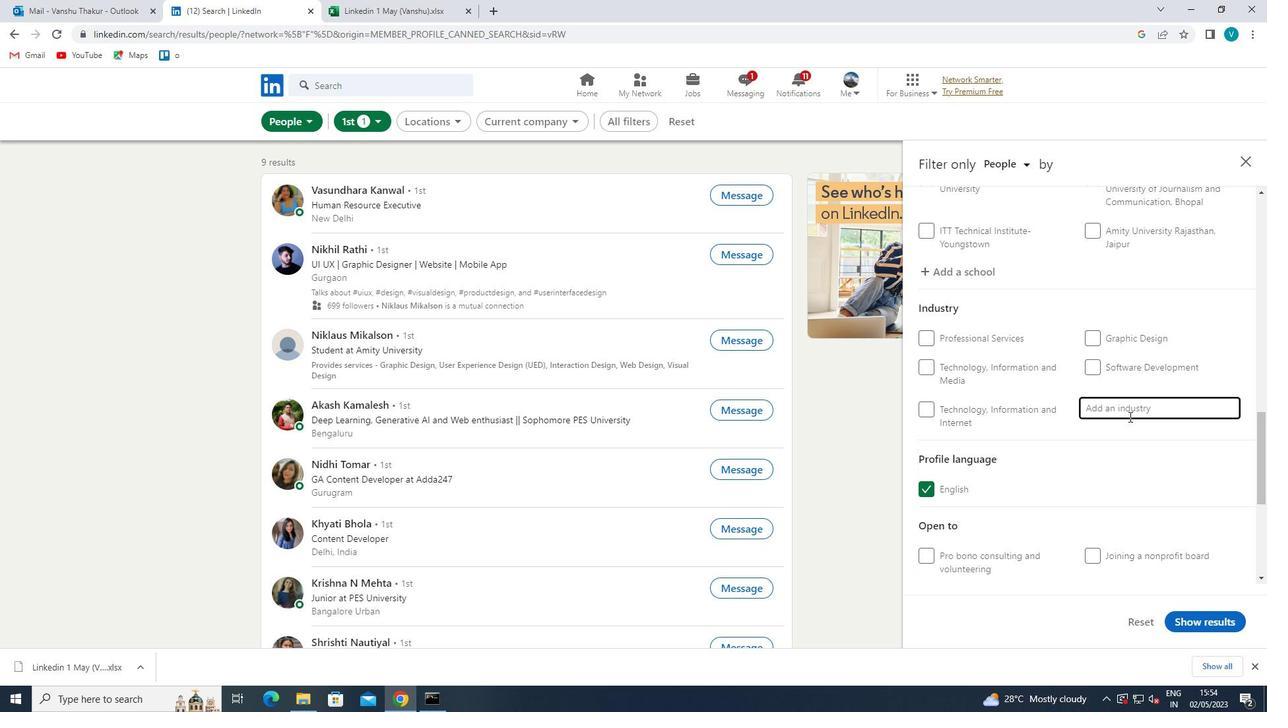 
Action: Mouse moved to (926, 485)
Screenshot: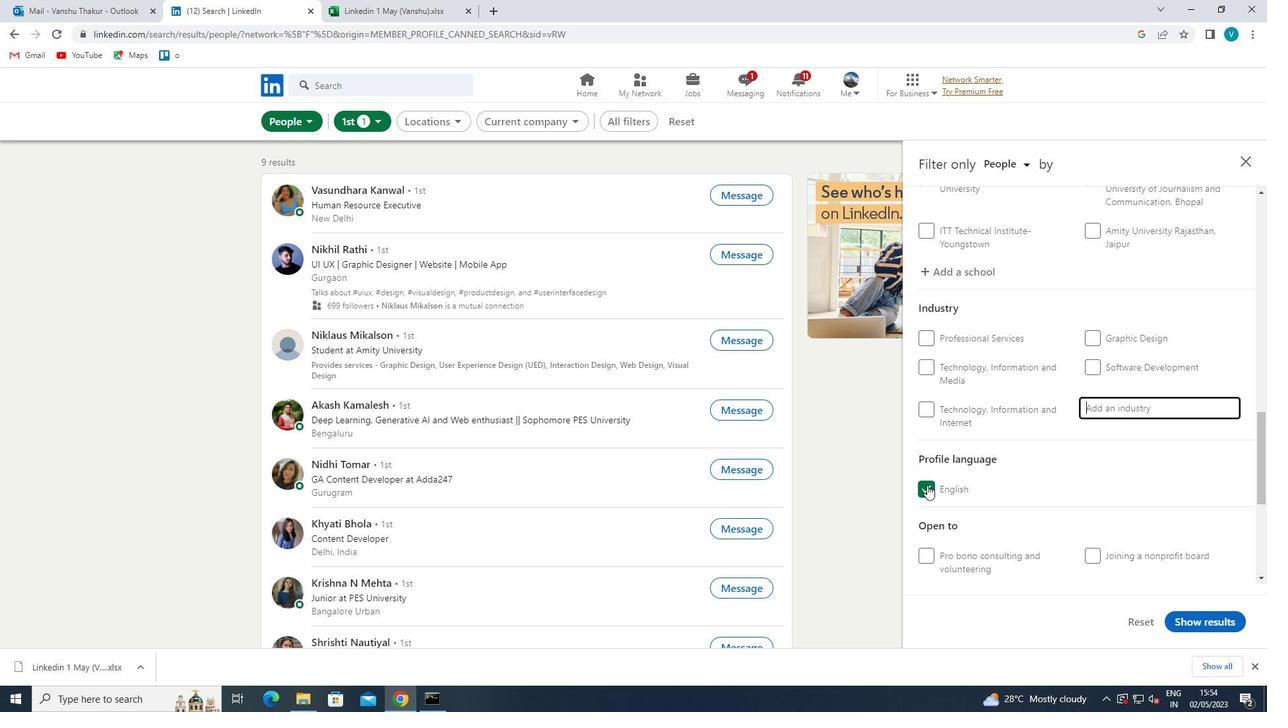 
Action: Key pressed <Key.shift><Key.shift><Key.shift><Key.shift>INTERNATIONAL<Key.space>
Screenshot: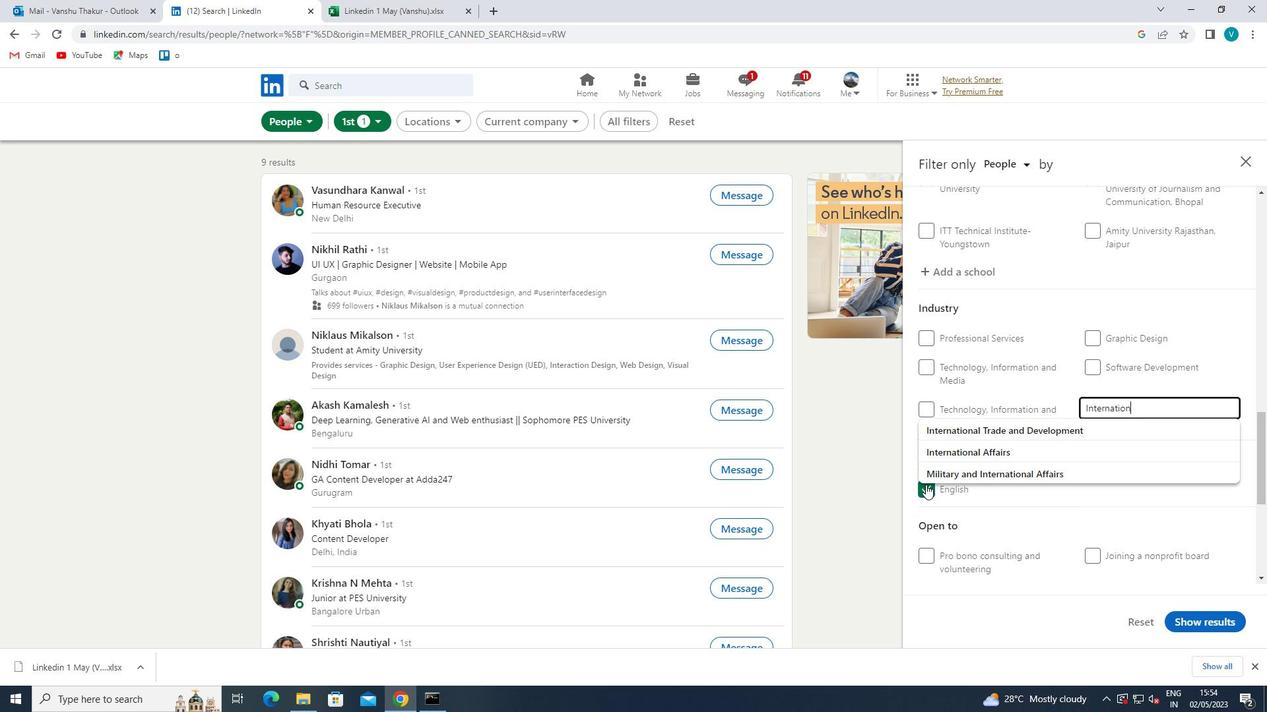 
Action: Mouse moved to (1015, 447)
Screenshot: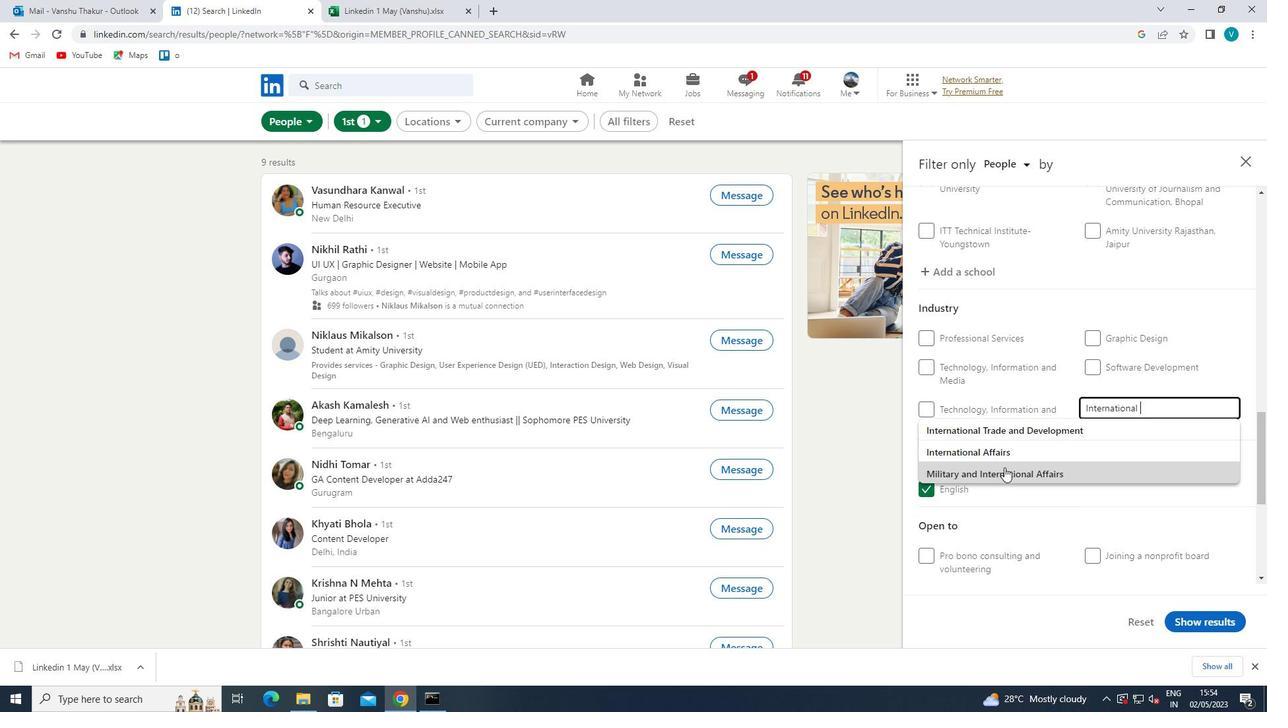 
Action: Mouse pressed left at (1015, 447)
Screenshot: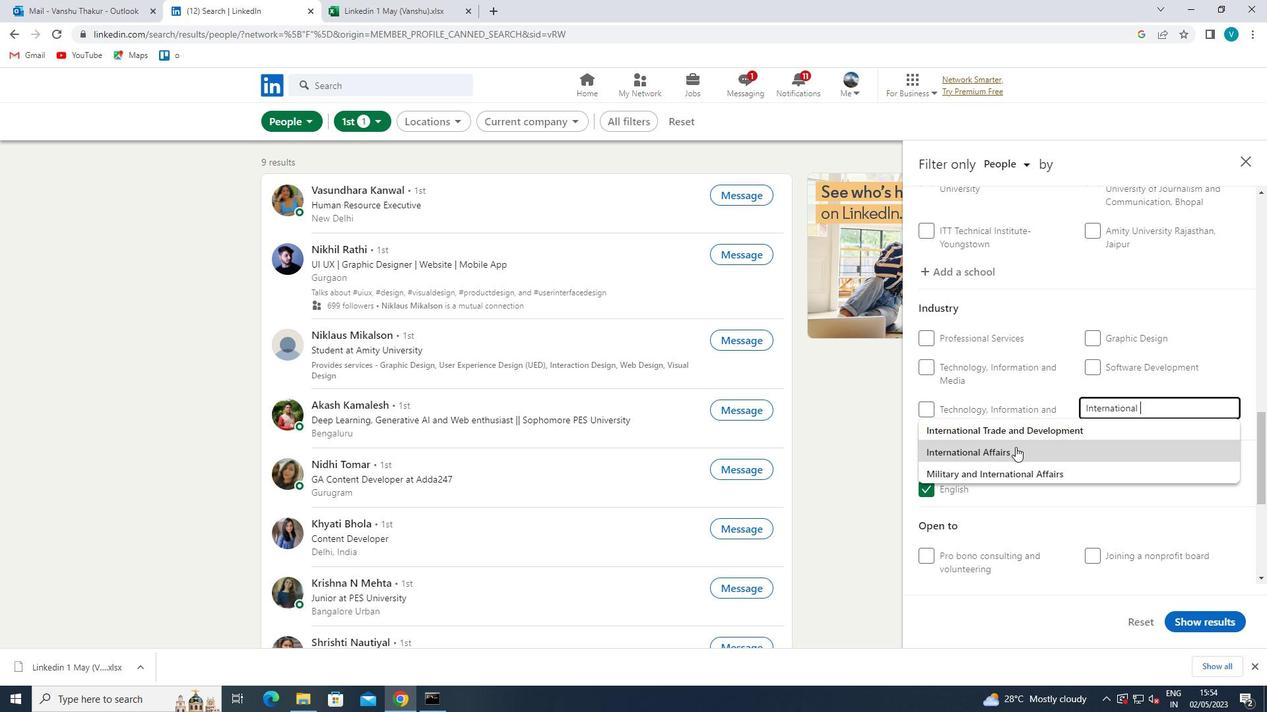 
Action: Mouse moved to (1019, 445)
Screenshot: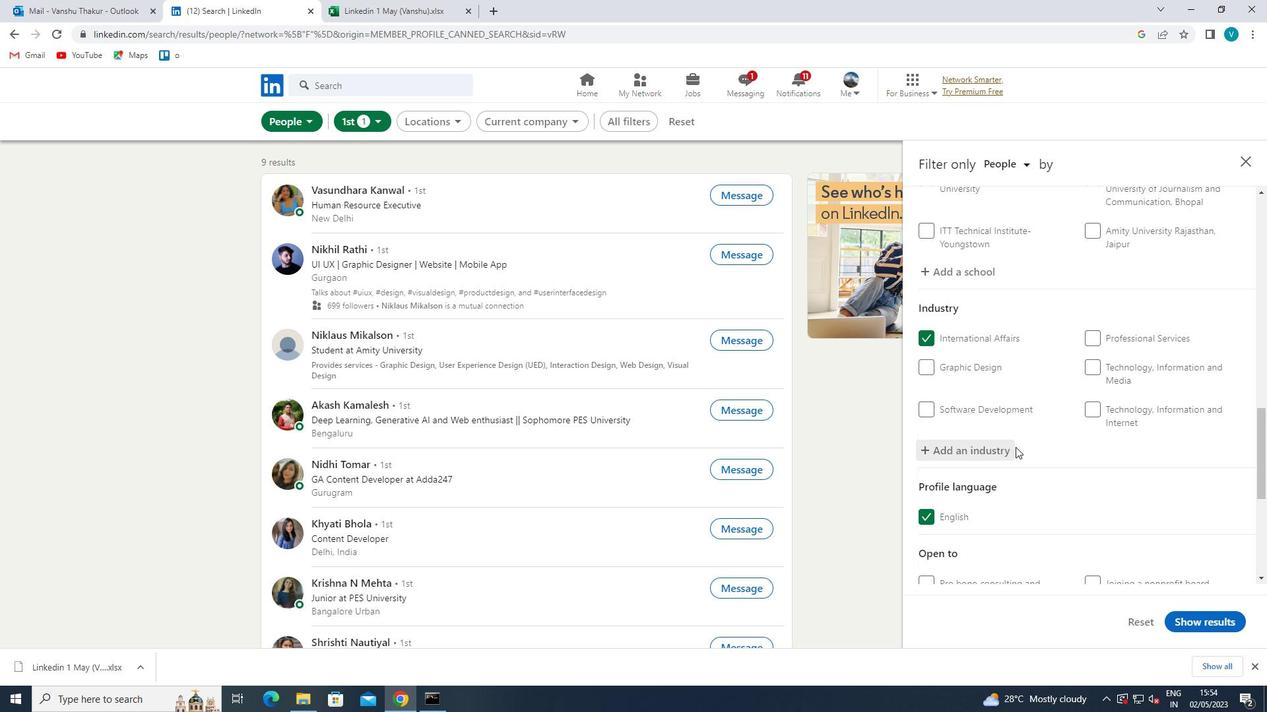 
Action: Mouse scrolled (1019, 444) with delta (0, 0)
Screenshot: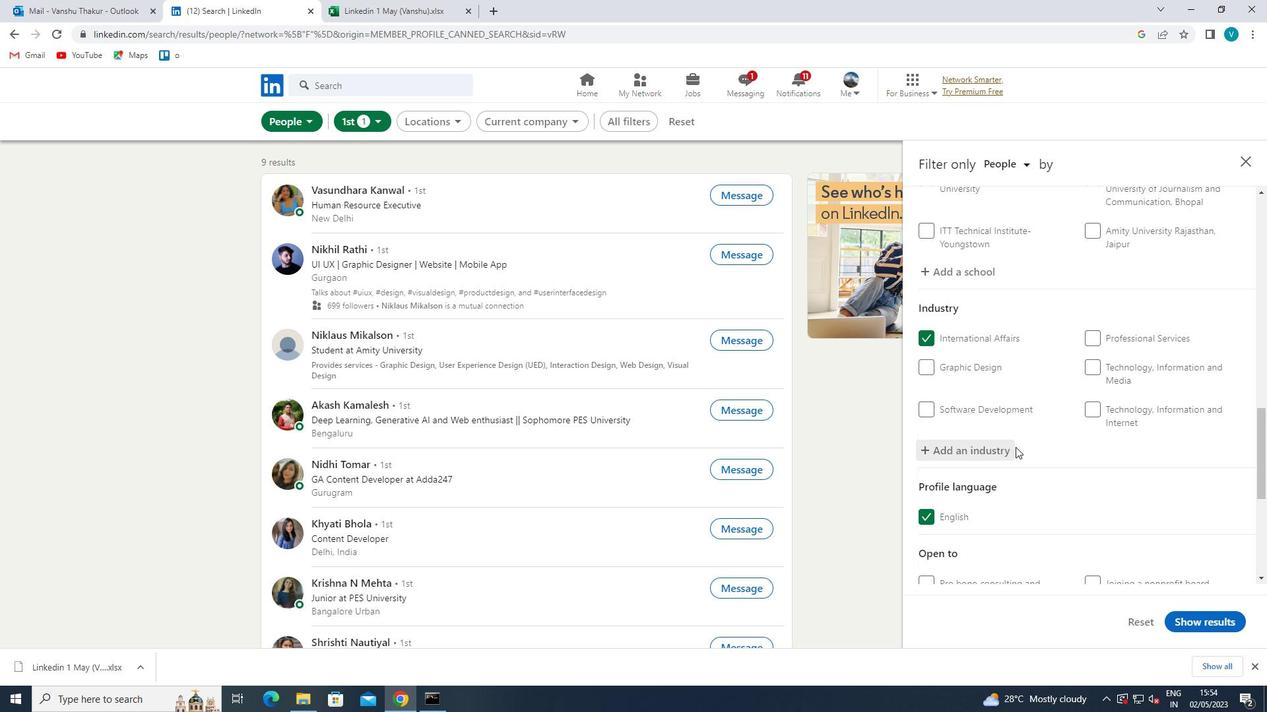 
Action: Mouse scrolled (1019, 444) with delta (0, 0)
Screenshot: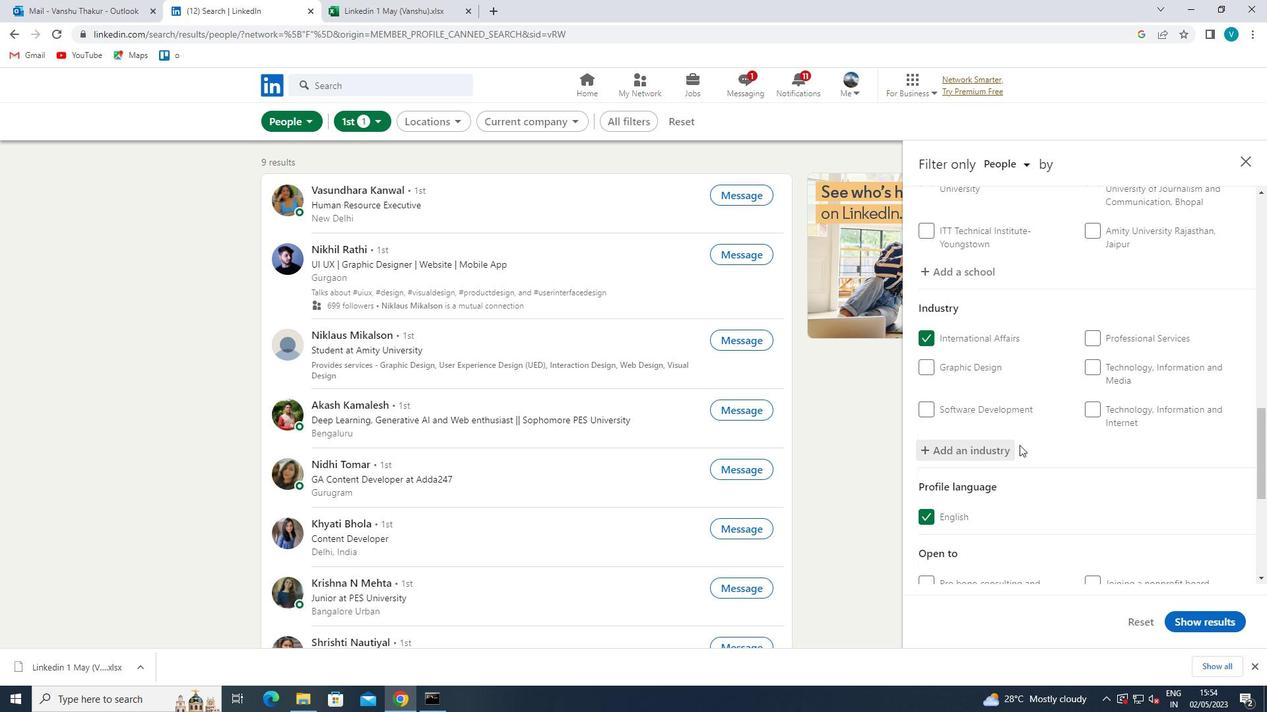 
Action: Mouse scrolled (1019, 444) with delta (0, 0)
Screenshot: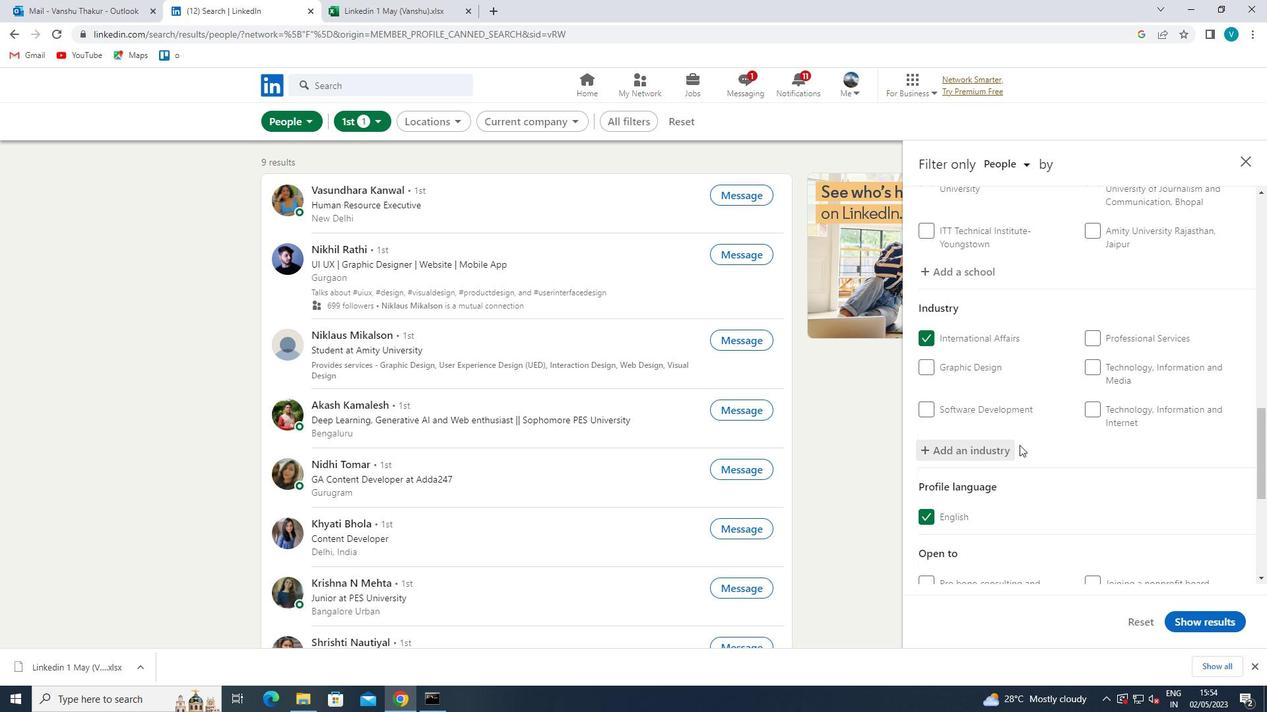 
Action: Mouse moved to (1027, 448)
Screenshot: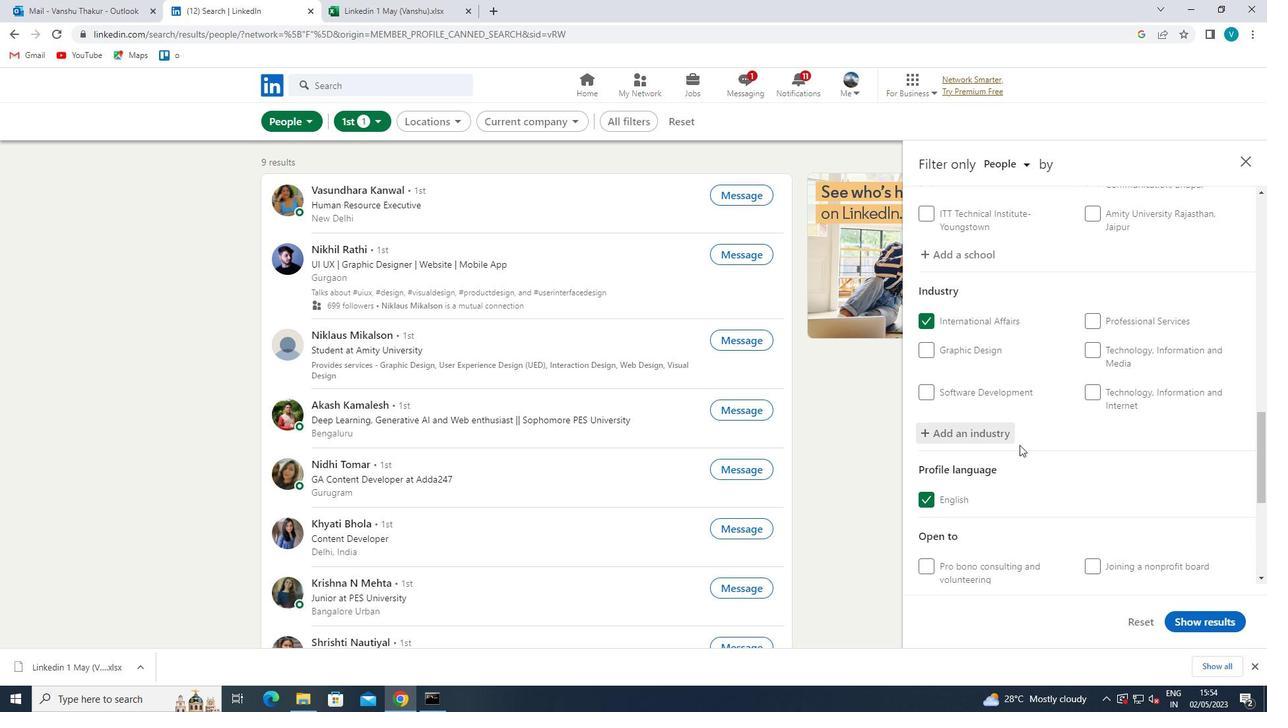 
Action: Mouse scrolled (1027, 448) with delta (0, 0)
Screenshot: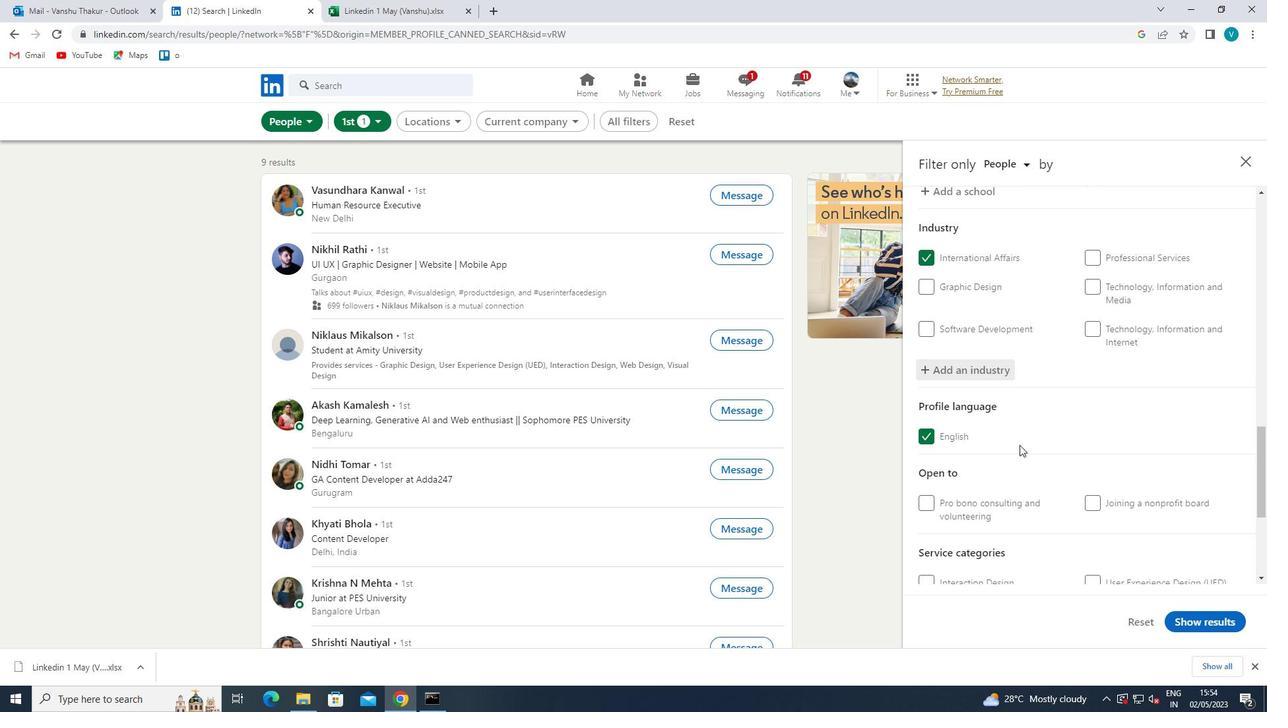 
Action: Mouse moved to (1164, 456)
Screenshot: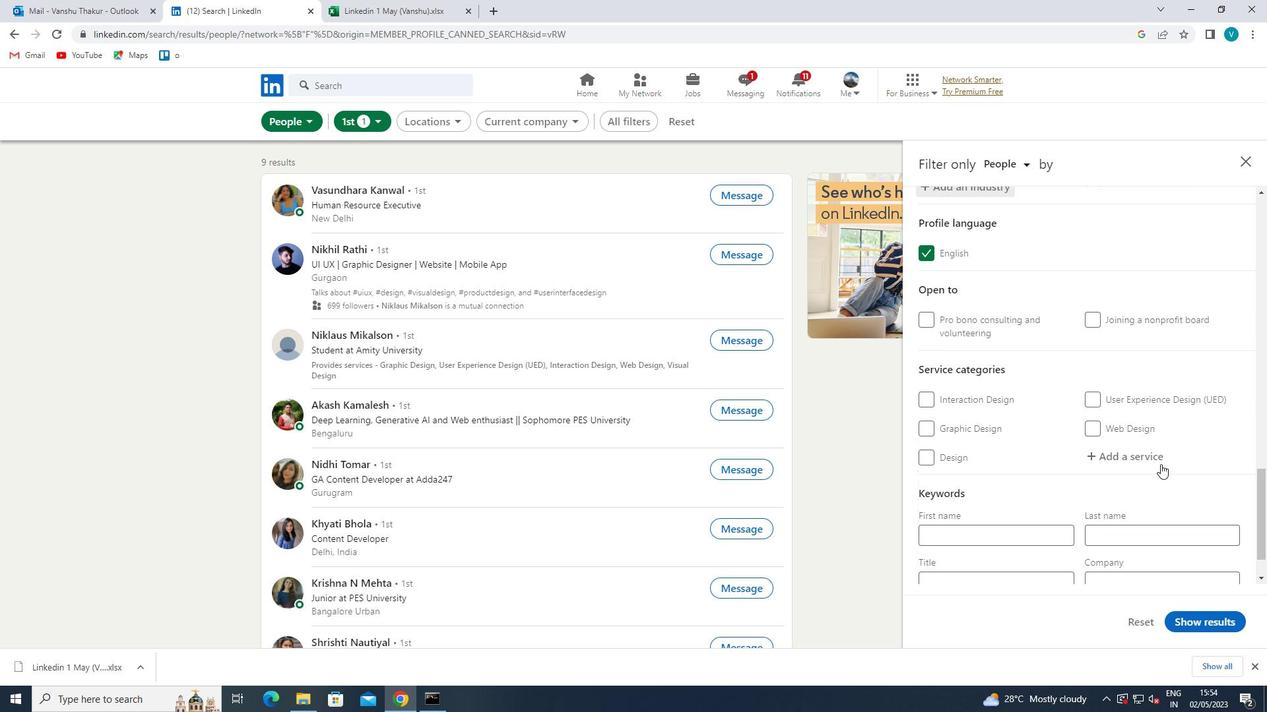 
Action: Mouse pressed left at (1164, 456)
Screenshot: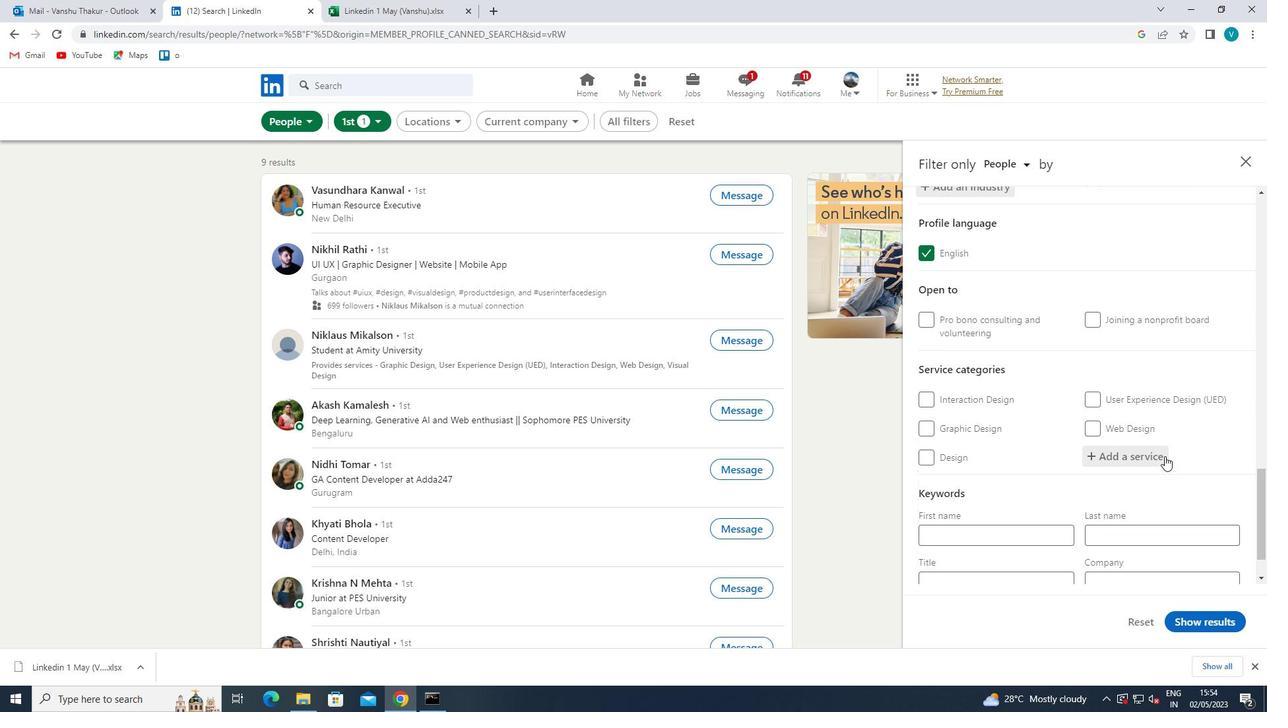 
Action: Mouse moved to (629, 579)
Screenshot: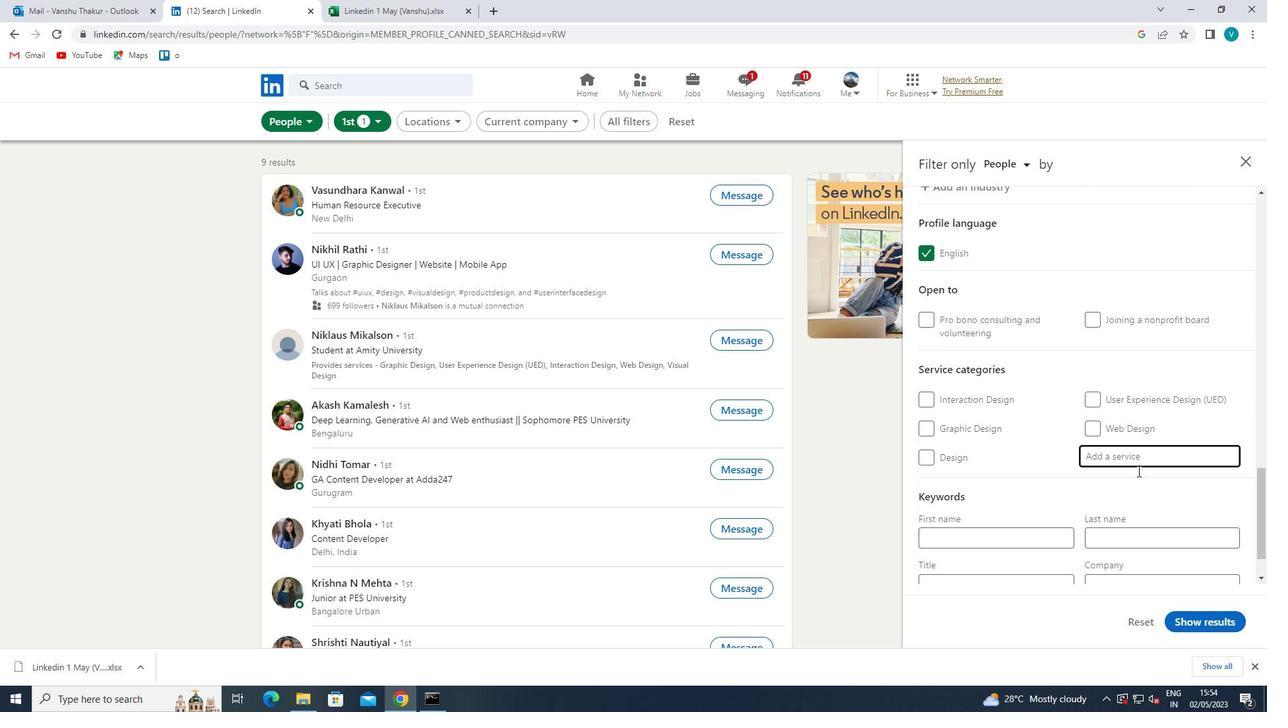 
Action: Key pressed <Key.shift>
Screenshot: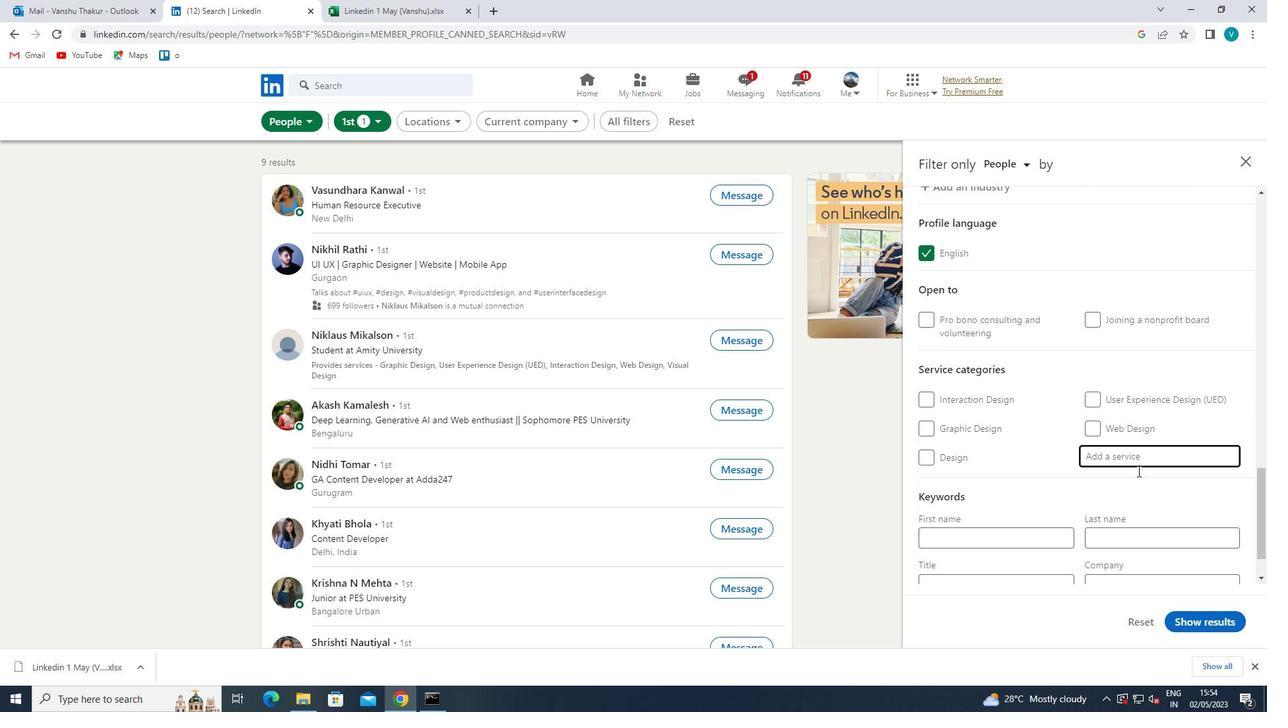 
Action: Mouse moved to (597, 587)
Screenshot: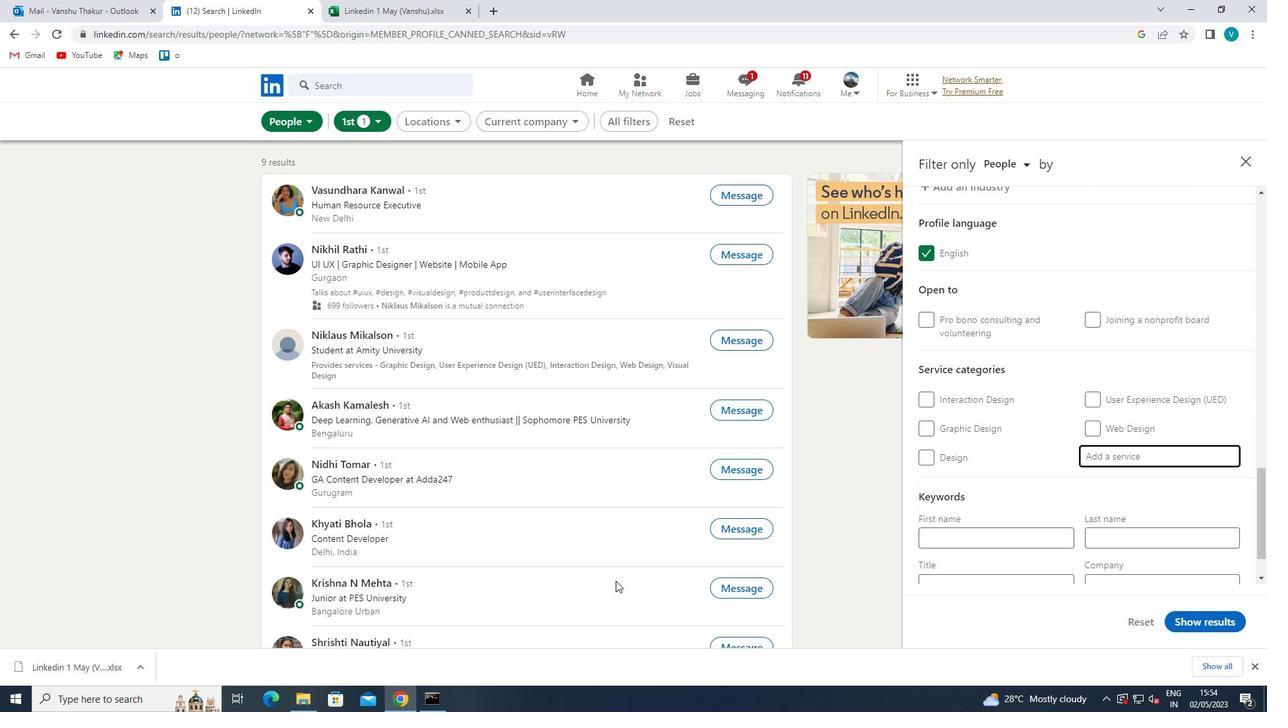 
Action: Key pressed NONPROFIT<Key.space>
Screenshot: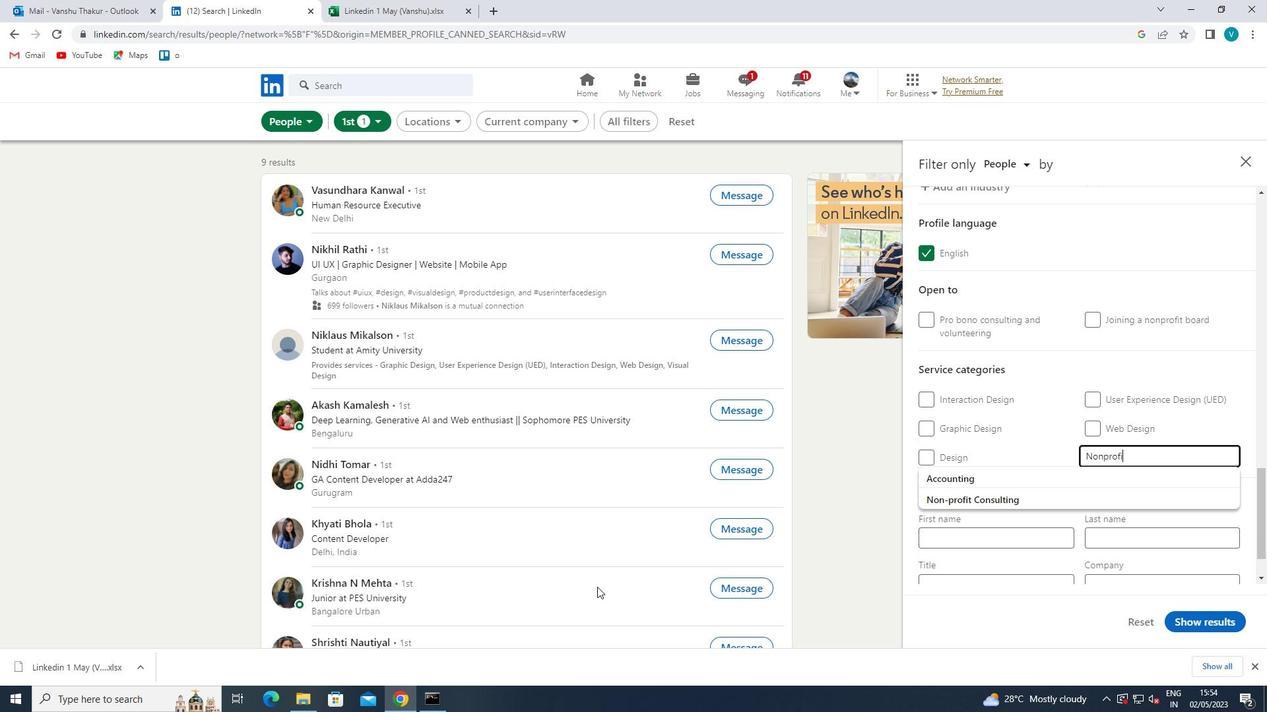 
Action: Mouse moved to (1048, 500)
Screenshot: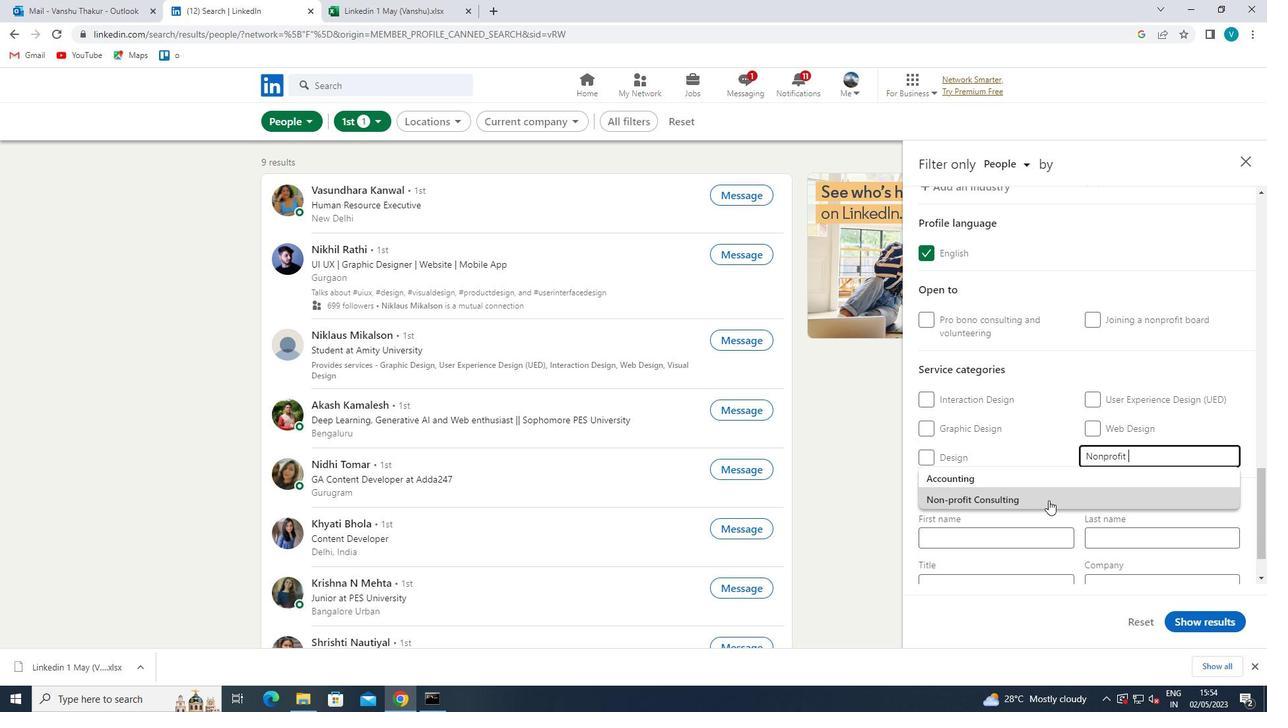 
Action: Mouse pressed left at (1048, 500)
Screenshot: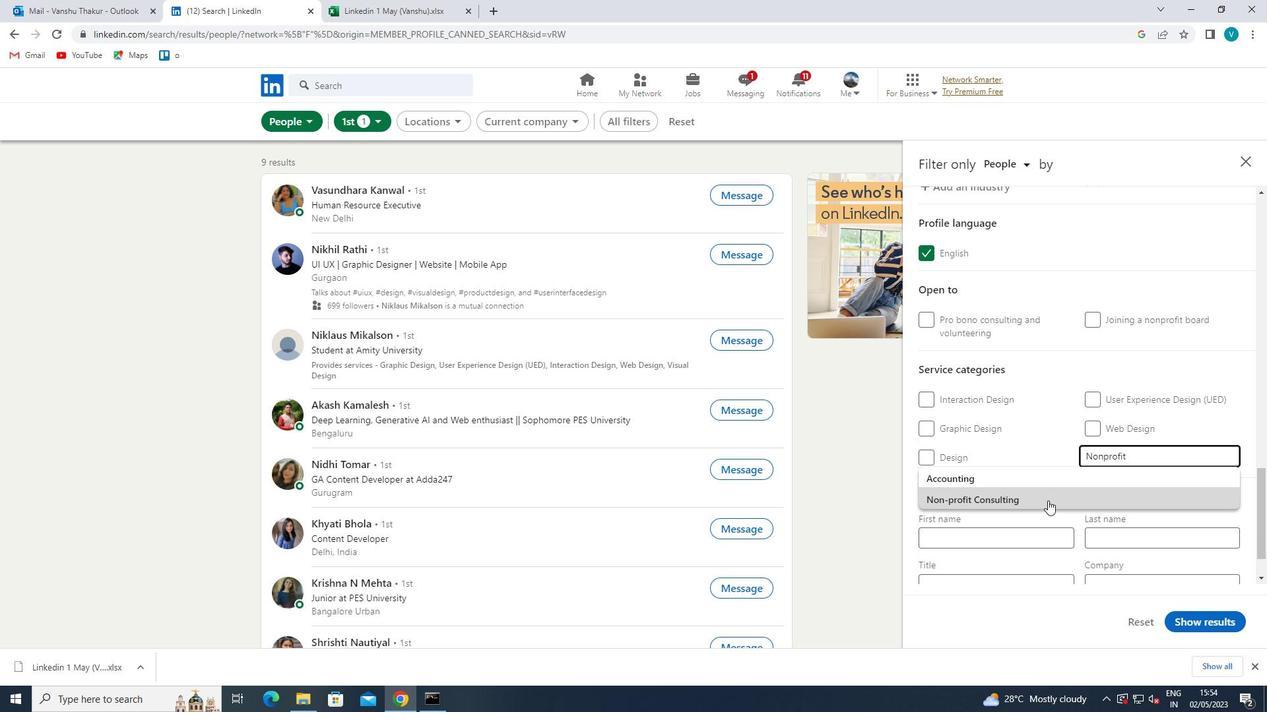 
Action: Mouse scrolled (1048, 500) with delta (0, 0)
Screenshot: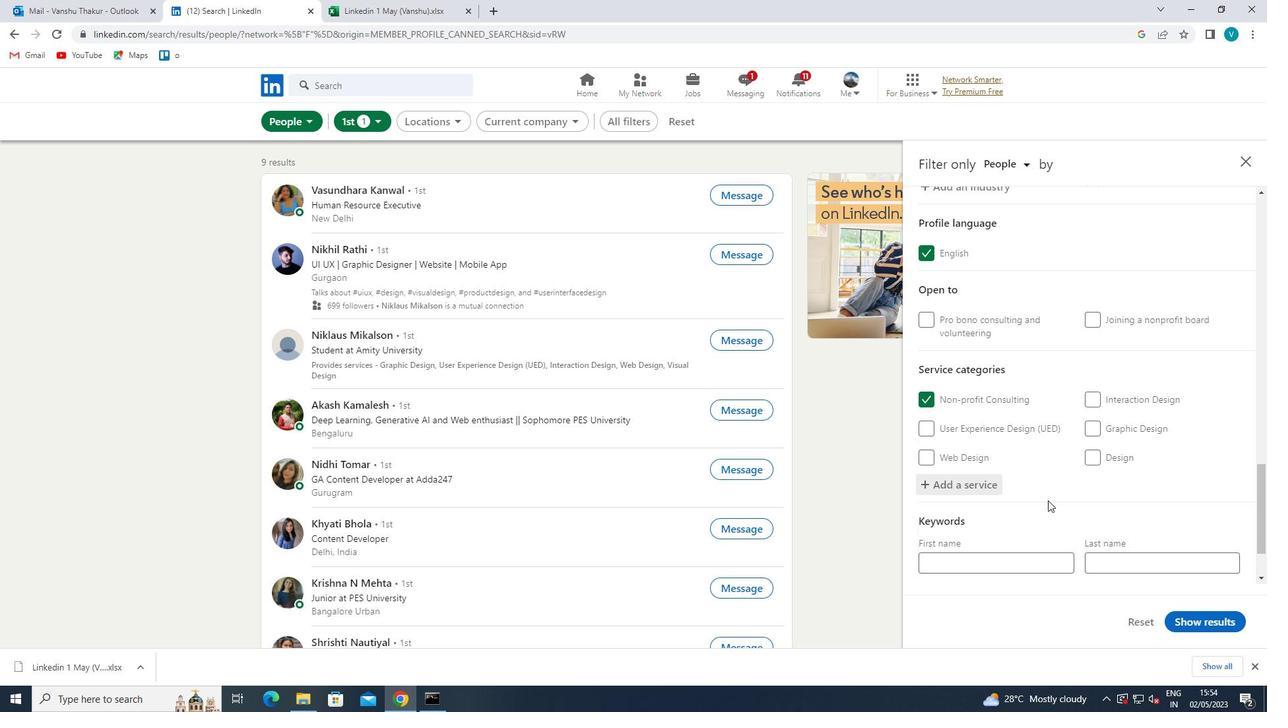 
Action: Mouse scrolled (1048, 500) with delta (0, 0)
Screenshot: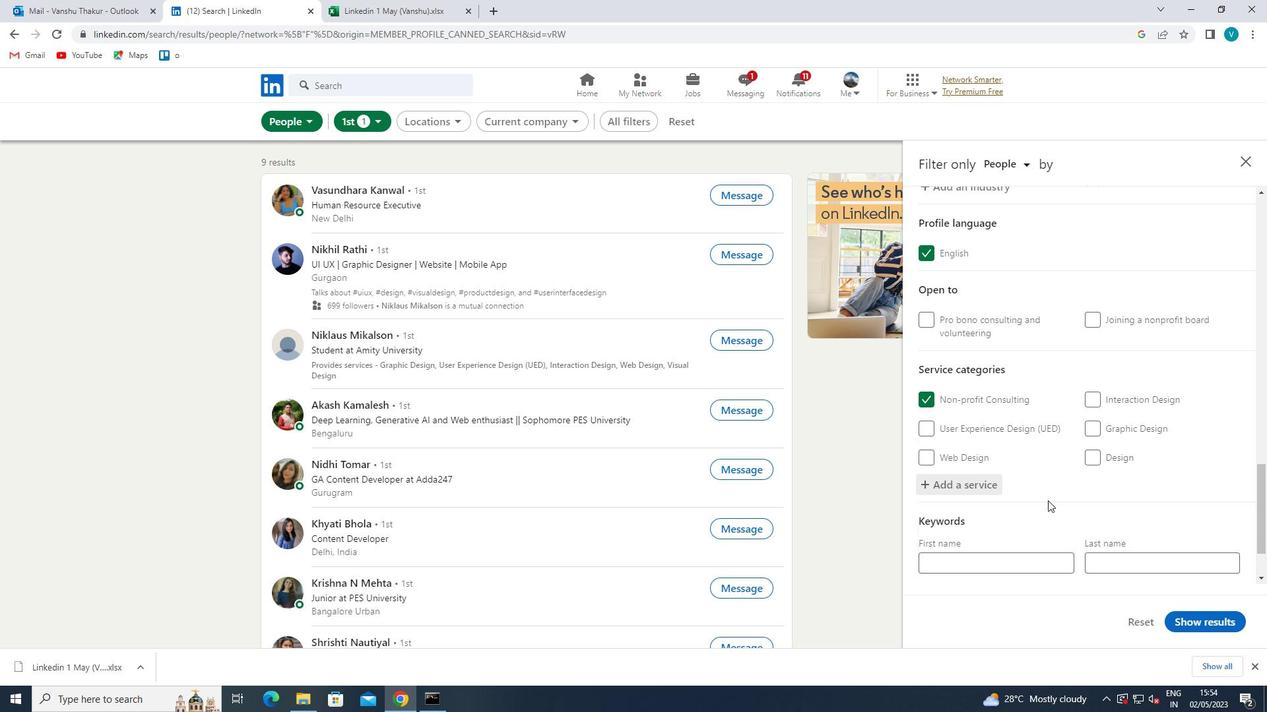 
Action: Mouse scrolled (1048, 500) with delta (0, 0)
Screenshot: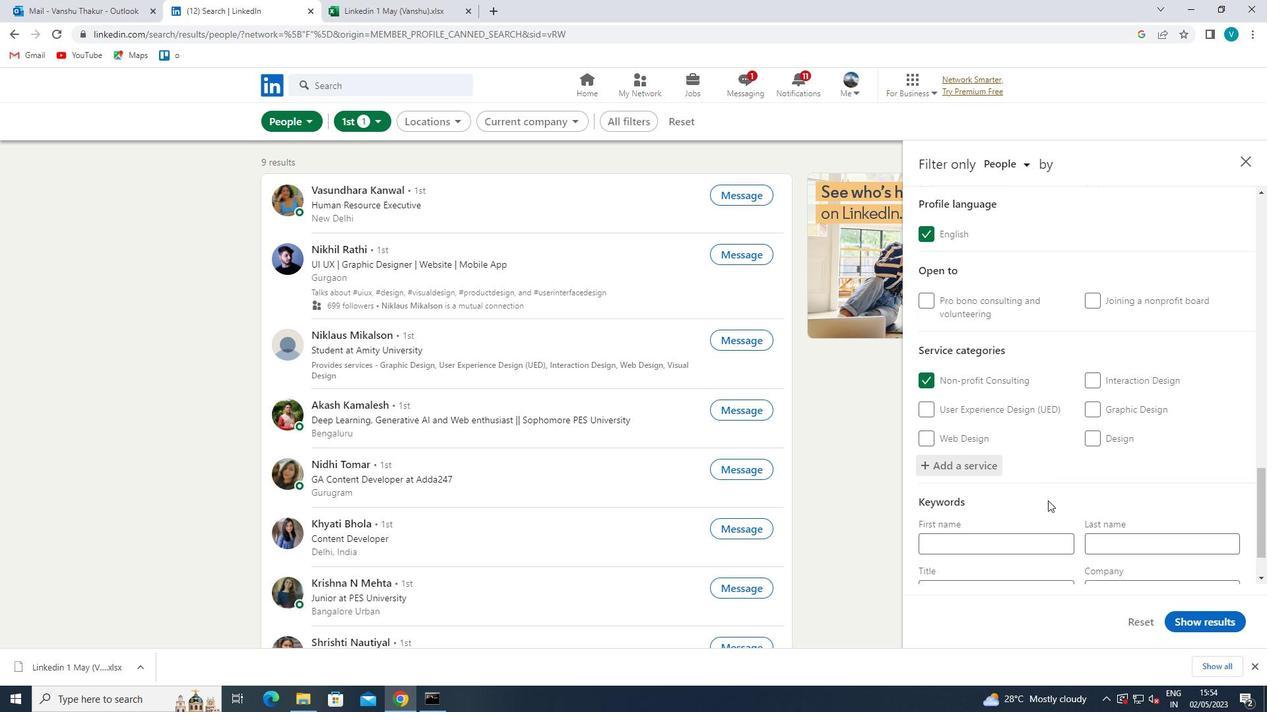 
Action: Mouse scrolled (1048, 500) with delta (0, 0)
Screenshot: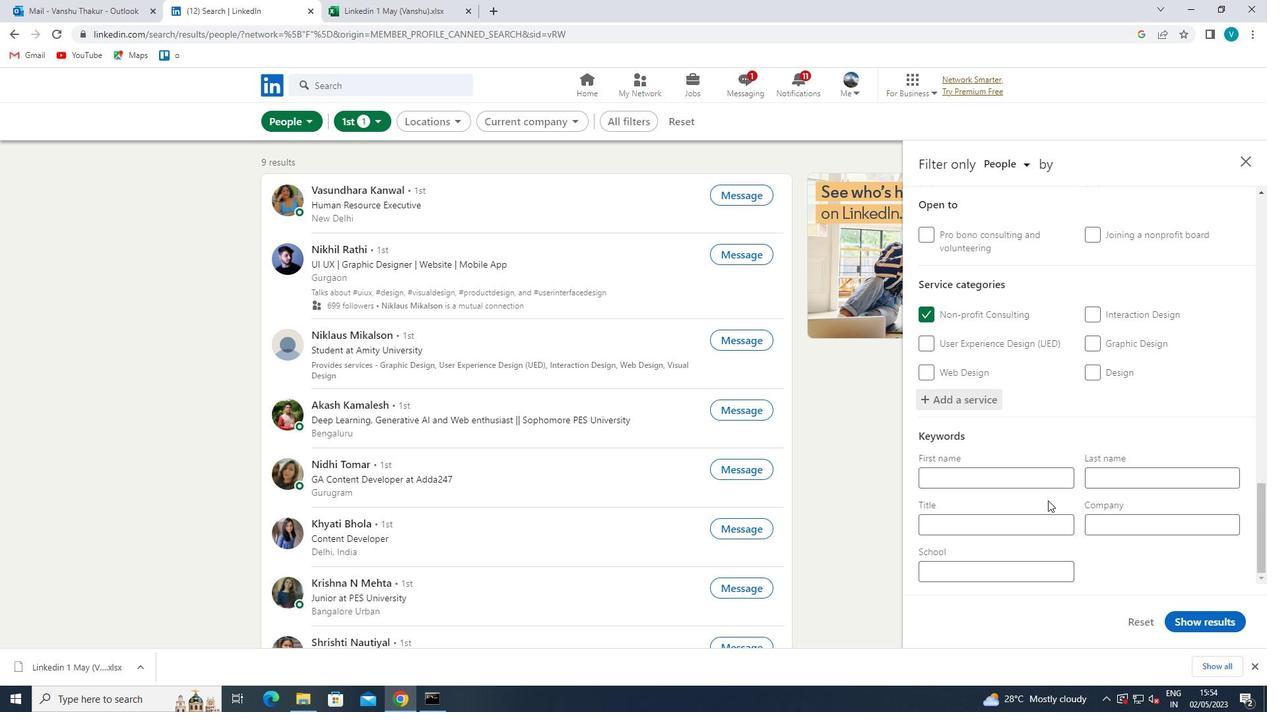 
Action: Mouse moved to (1028, 525)
Screenshot: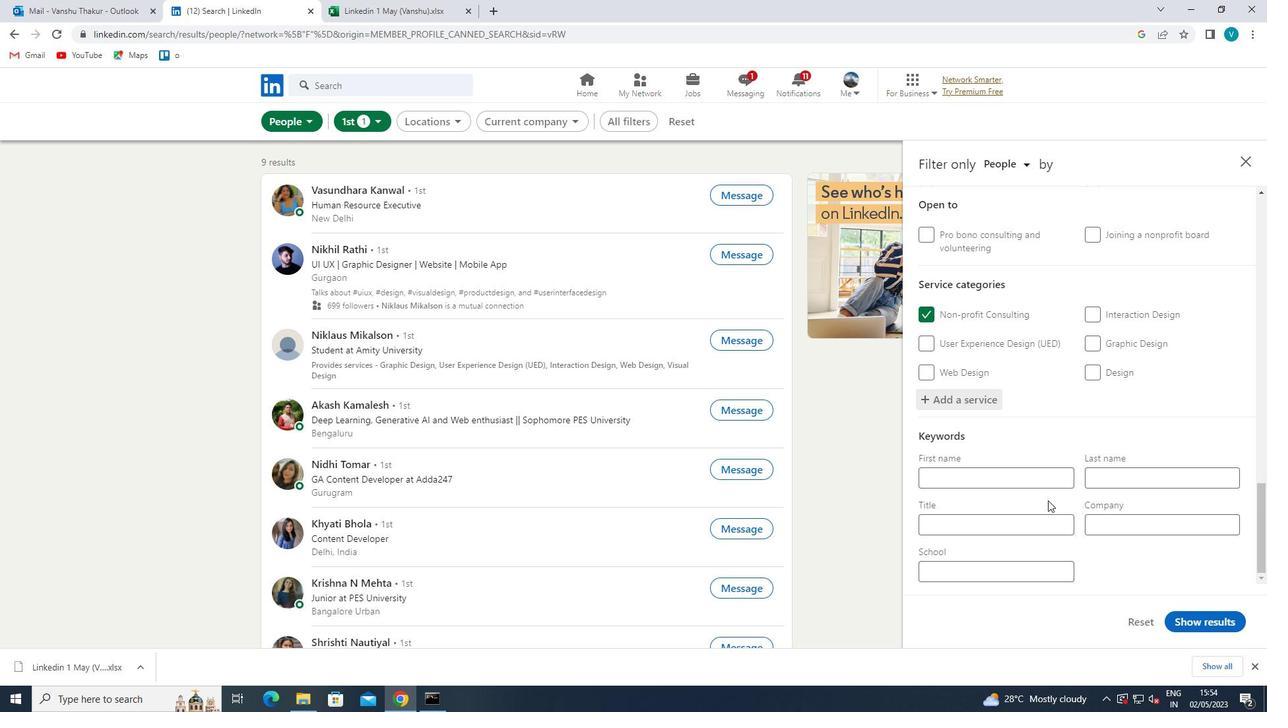 
Action: Mouse pressed left at (1028, 525)
Screenshot: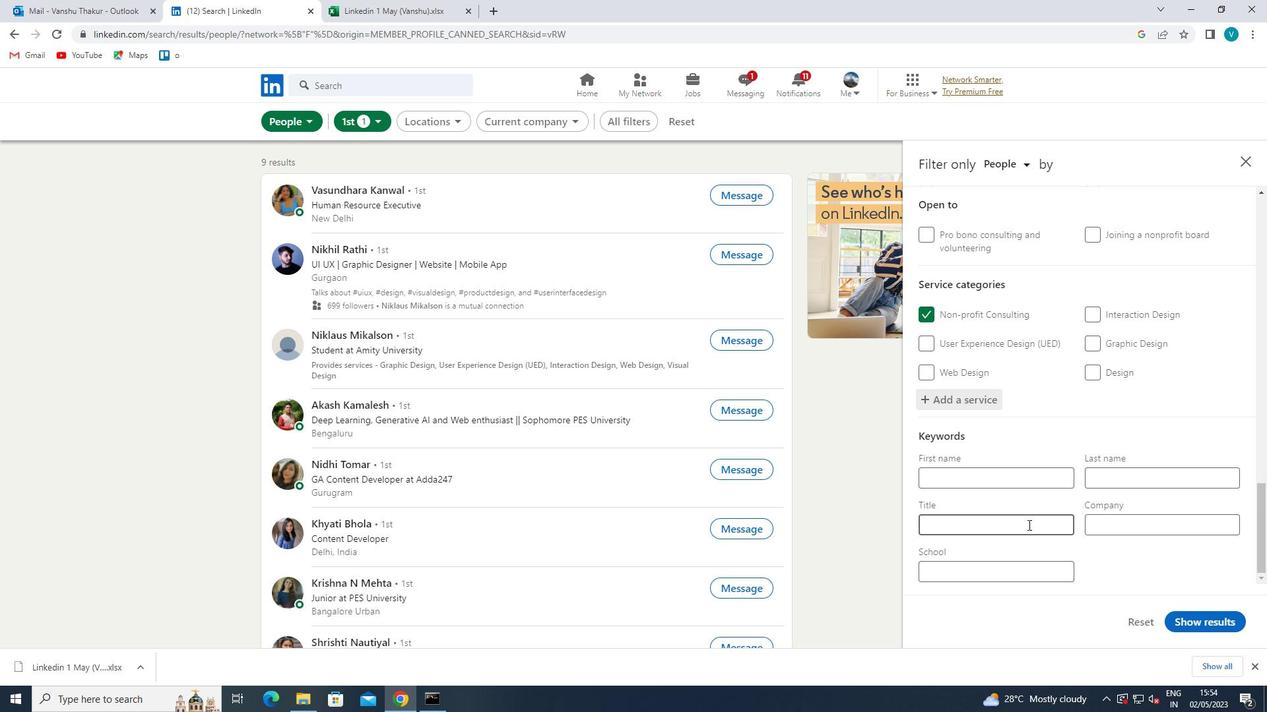 
Action: Mouse moved to (762, 568)
Screenshot: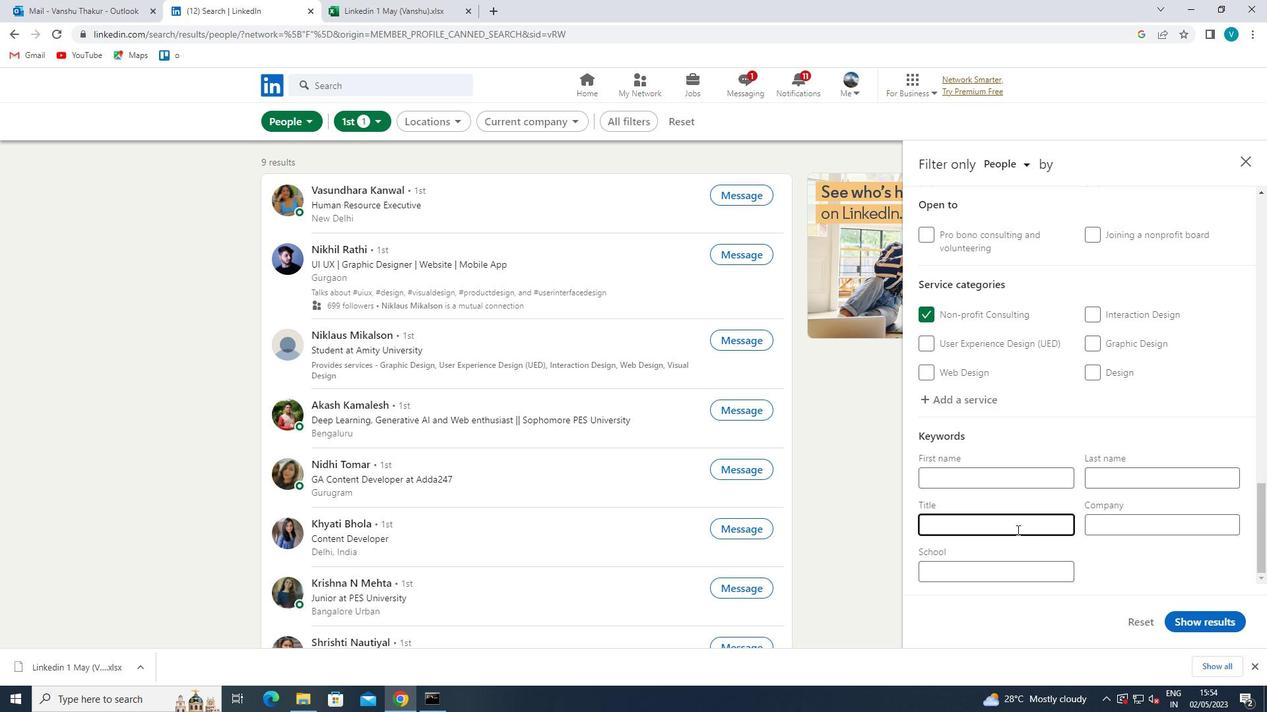 
Action: Key pressed <Key.shift>COMMUNICATION<Key.space><Key.shift>DIRECTOR<Key.space>
Screenshot: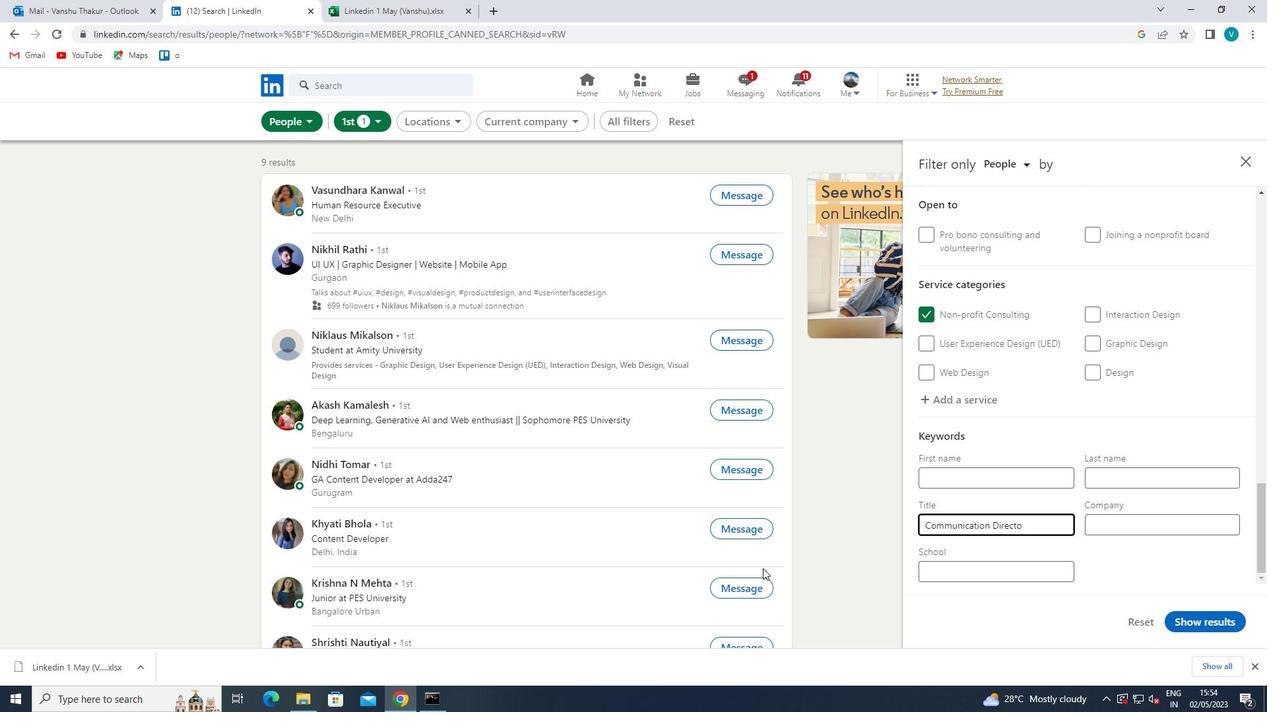 
Action: Mouse moved to (1209, 627)
Screenshot: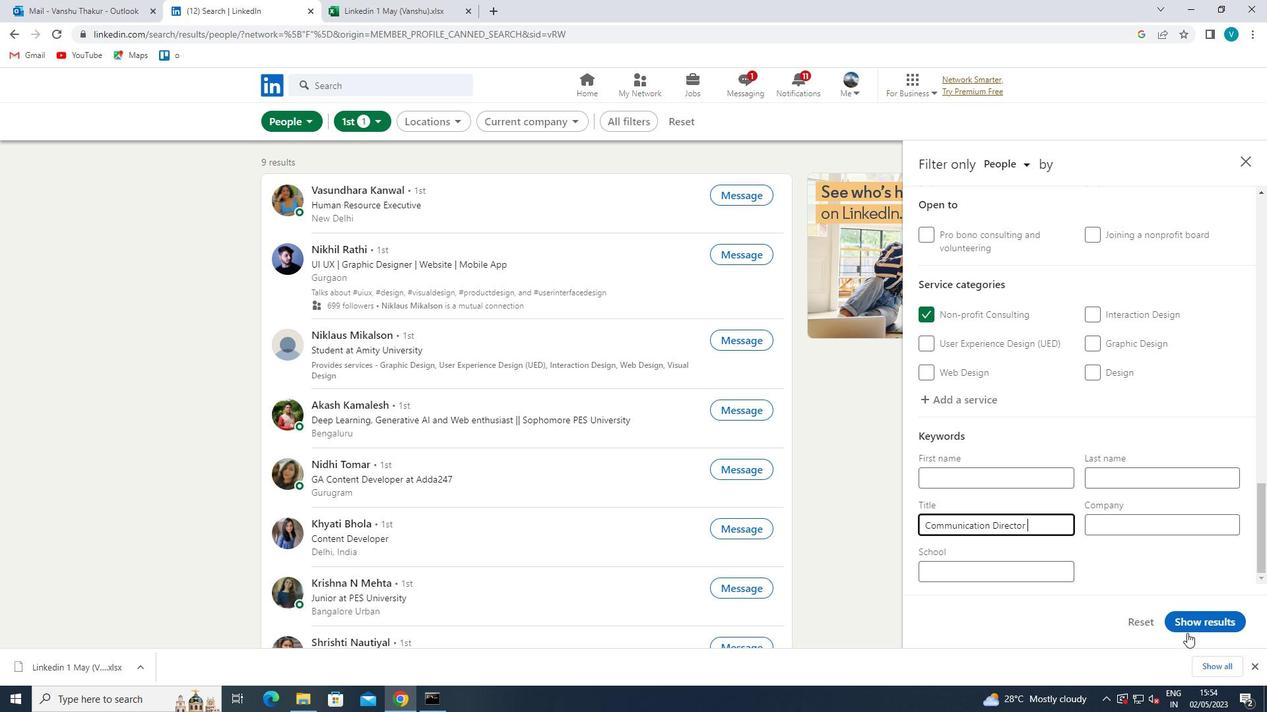 
Action: Mouse pressed left at (1209, 627)
Screenshot: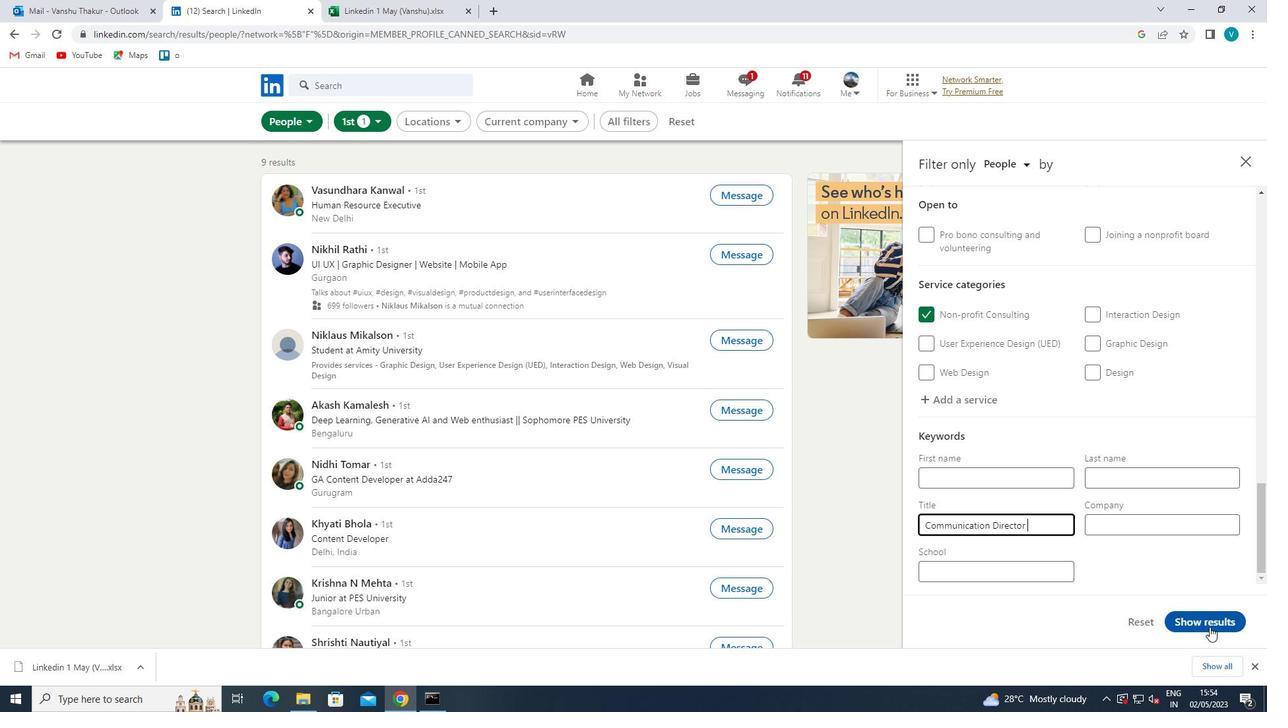 
